 Task: Find connections with filter location Diphu with filter topic #fundraisingwith filter profile language Spanish with filter current company Fresher Jobs with filter school Government College of Engineering, Tirunelveli with filter industry Food and Beverage Manufacturing with filter service category Management with filter keywords title Office Manager
Action: Mouse moved to (154, 229)
Screenshot: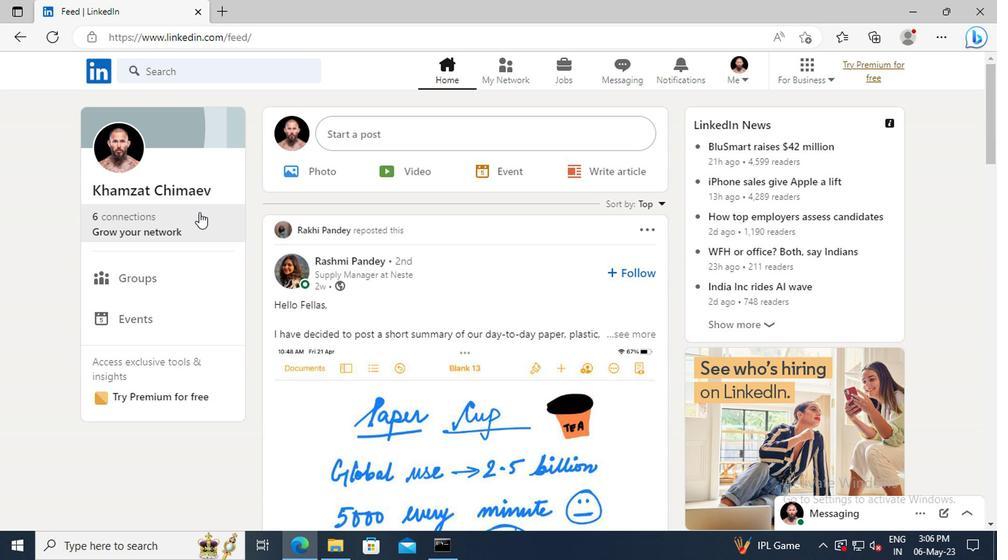 
Action: Mouse pressed left at (154, 229)
Screenshot: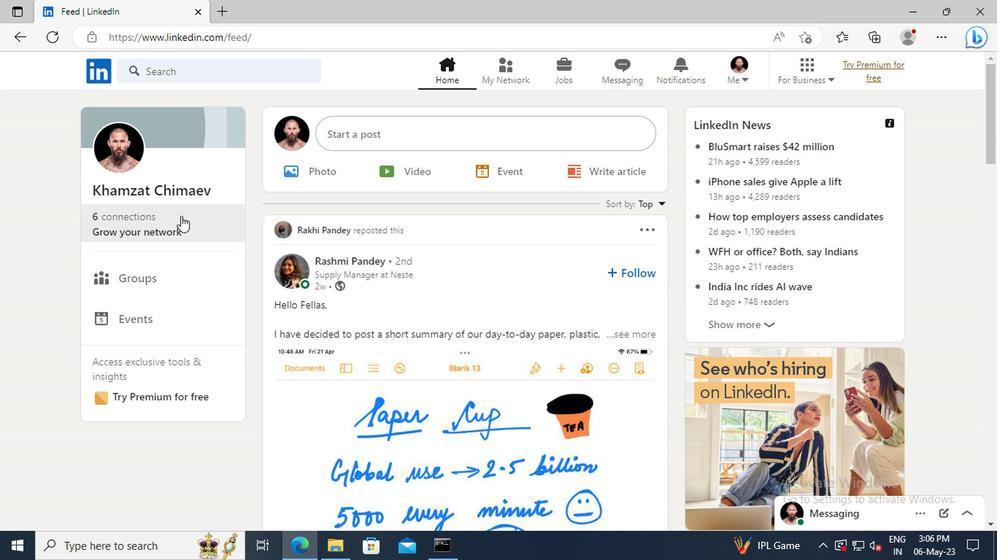 
Action: Mouse moved to (163, 156)
Screenshot: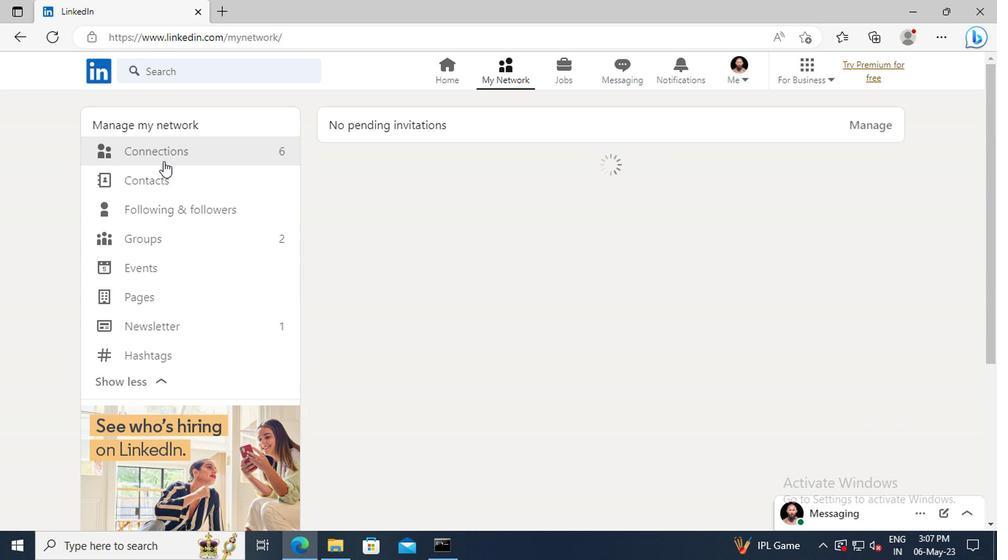 
Action: Mouse pressed left at (163, 156)
Screenshot: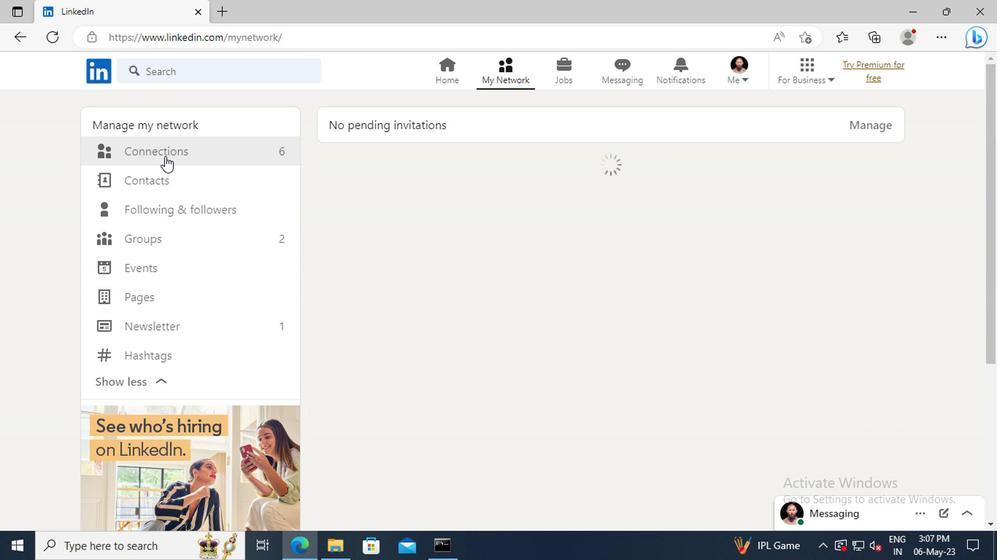 
Action: Mouse moved to (579, 159)
Screenshot: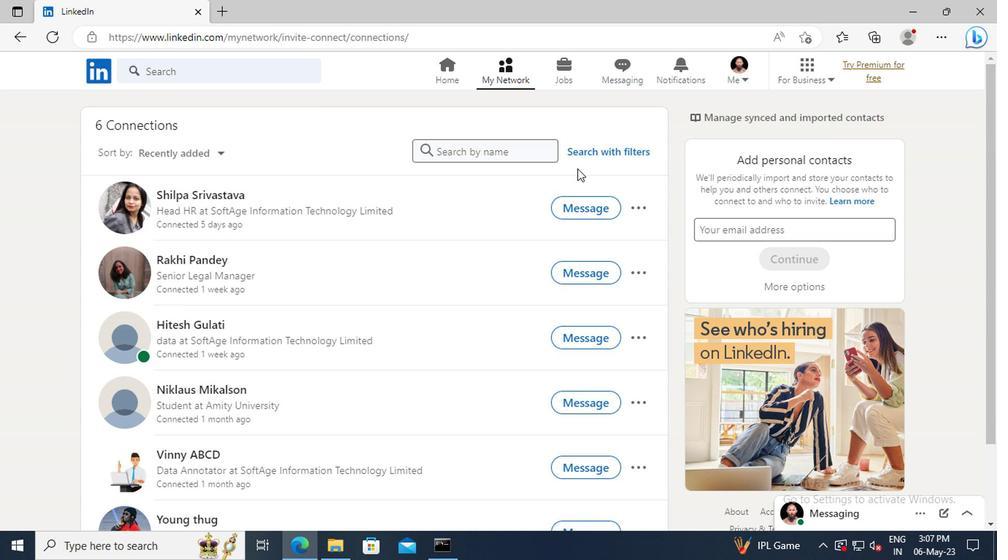 
Action: Mouse pressed left at (579, 159)
Screenshot: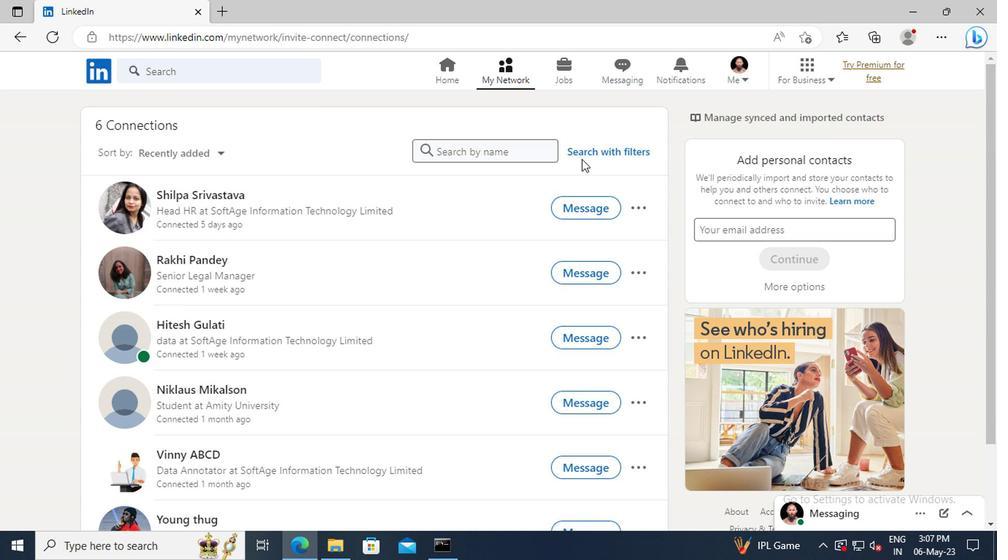 
Action: Mouse moved to (550, 114)
Screenshot: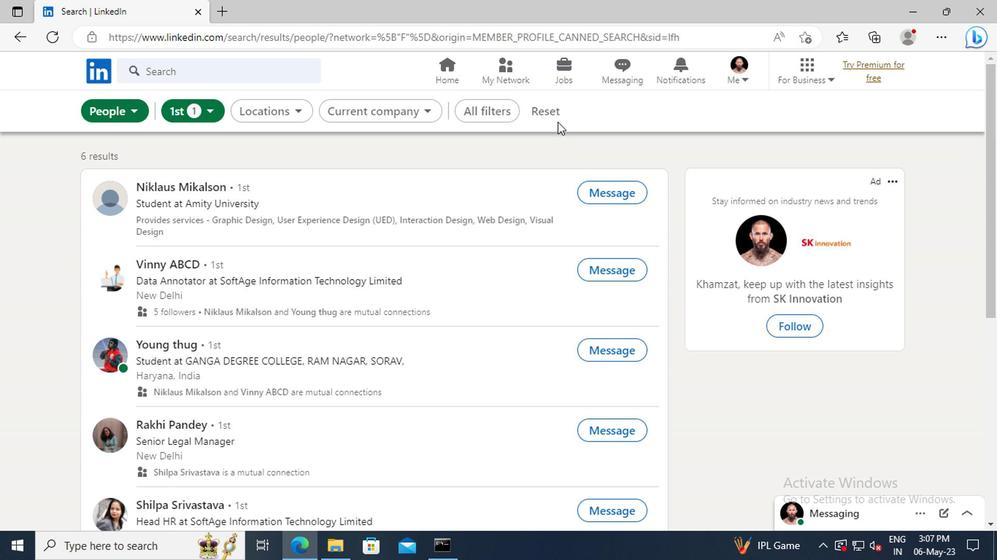 
Action: Mouse pressed left at (550, 114)
Screenshot: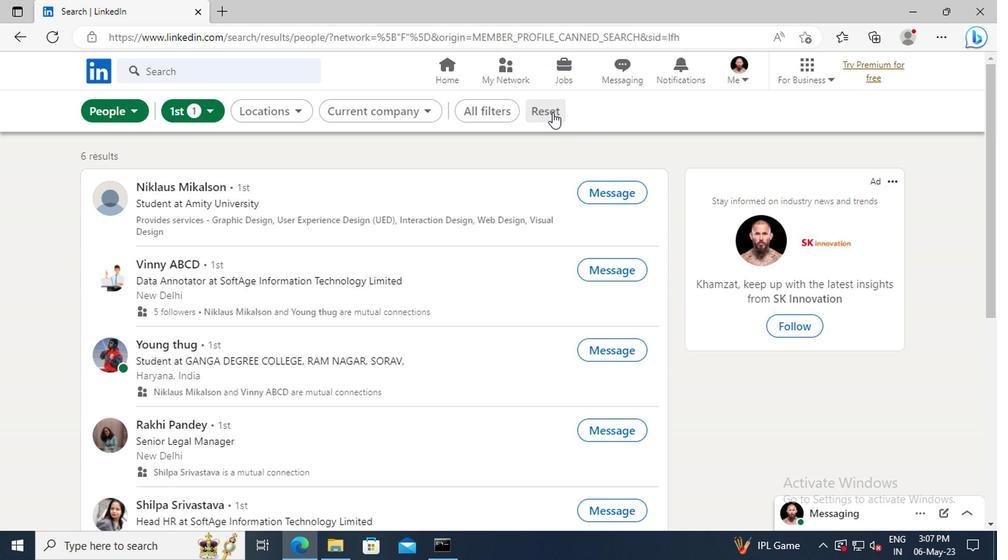
Action: Mouse moved to (525, 111)
Screenshot: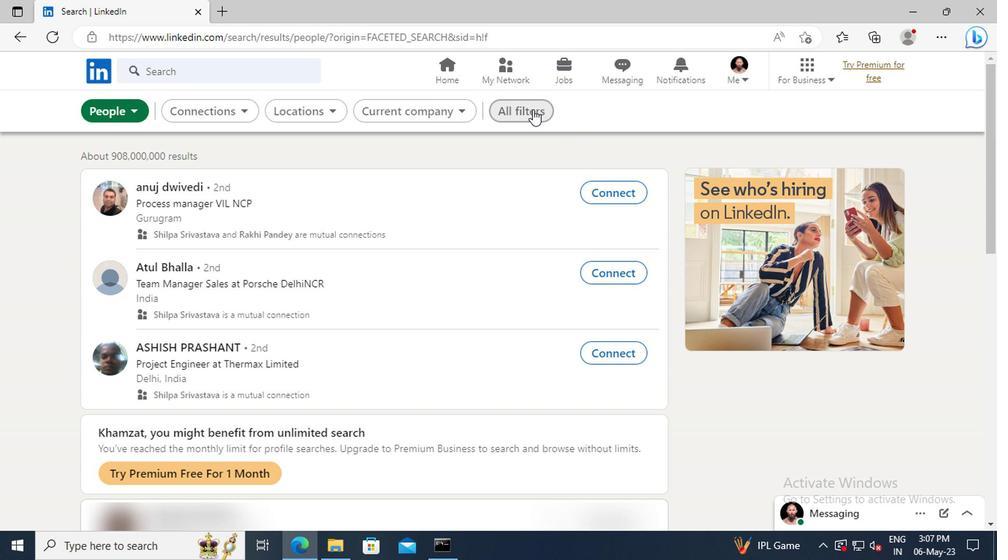 
Action: Mouse pressed left at (525, 111)
Screenshot: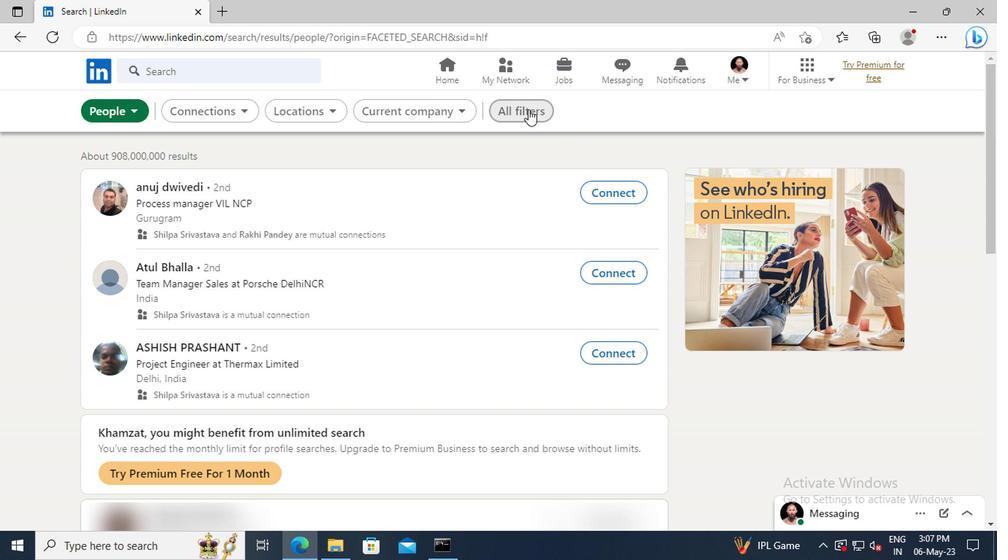 
Action: Mouse moved to (794, 266)
Screenshot: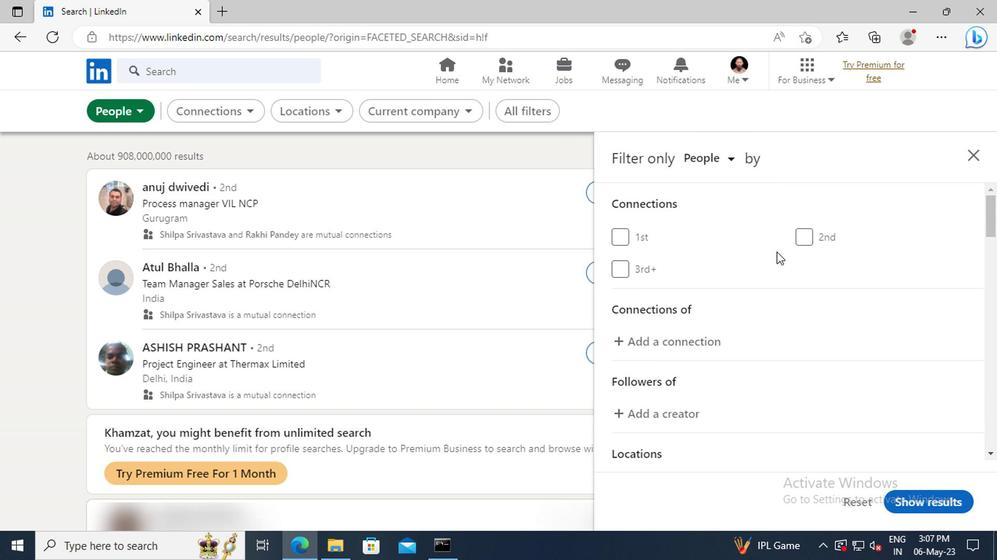 
Action: Mouse scrolled (794, 265) with delta (0, -1)
Screenshot: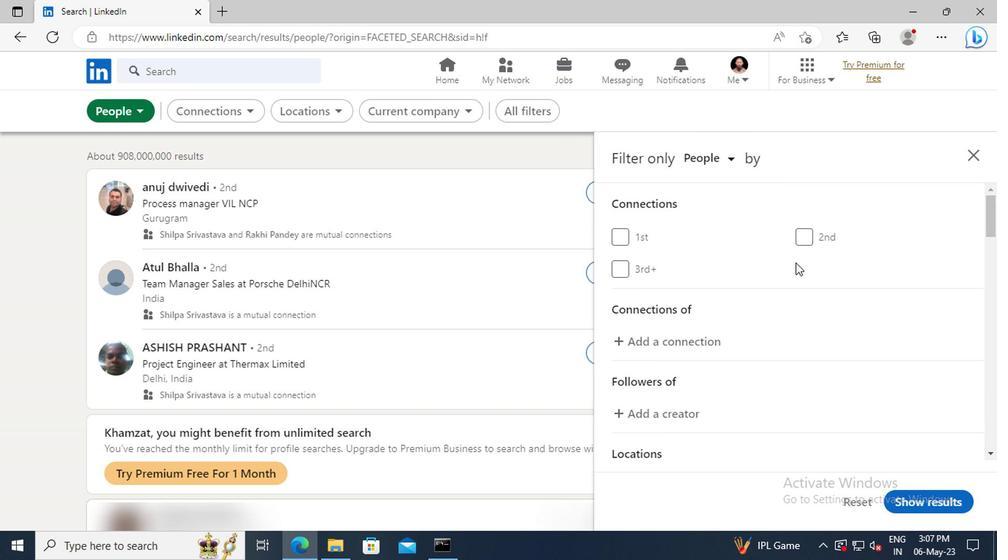 
Action: Mouse scrolled (794, 265) with delta (0, -1)
Screenshot: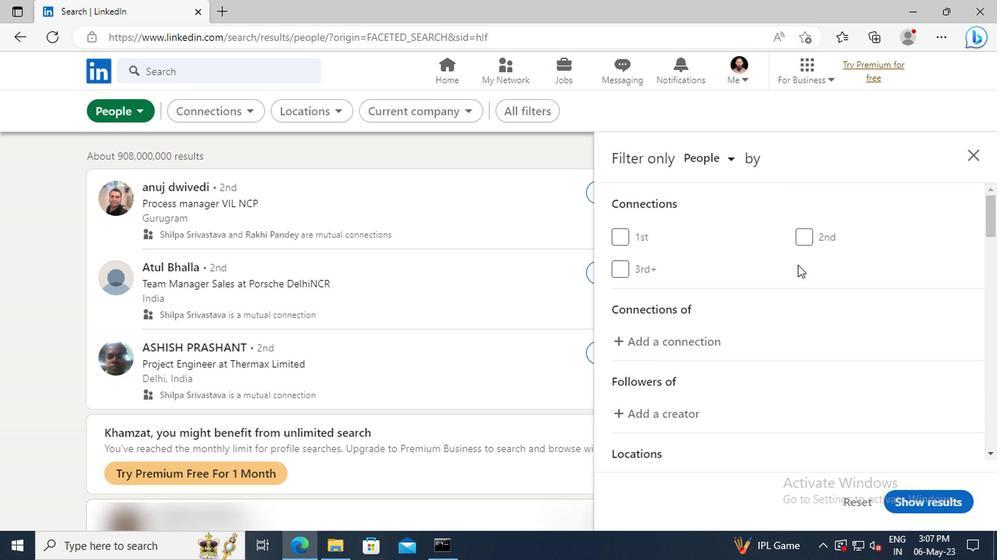 
Action: Mouse scrolled (794, 265) with delta (0, -1)
Screenshot: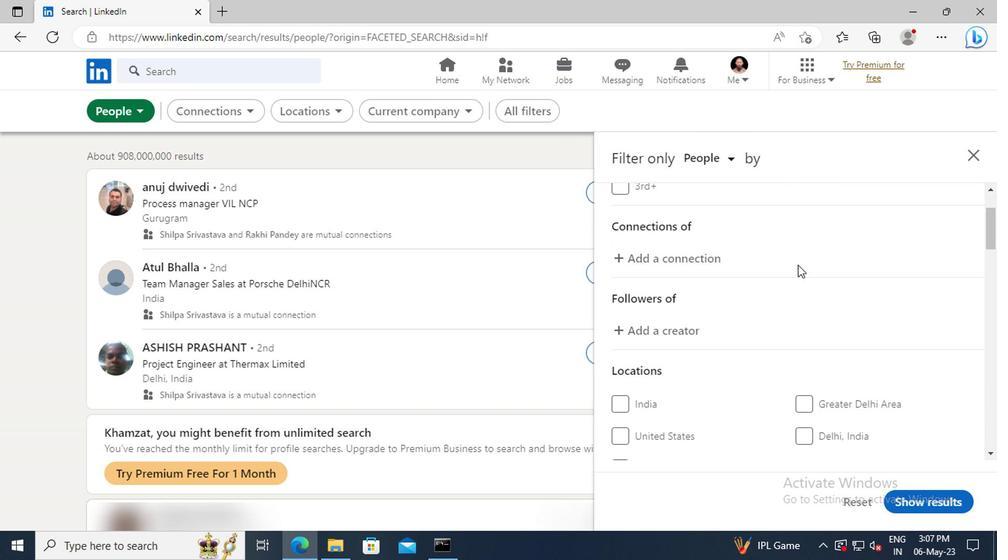 
Action: Mouse scrolled (794, 265) with delta (0, -1)
Screenshot: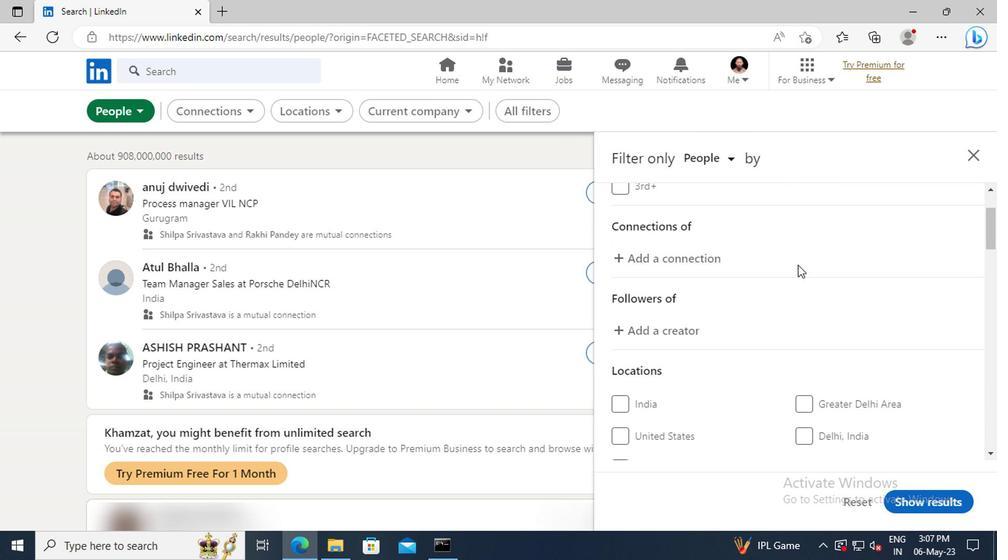 
Action: Mouse scrolled (794, 265) with delta (0, -1)
Screenshot: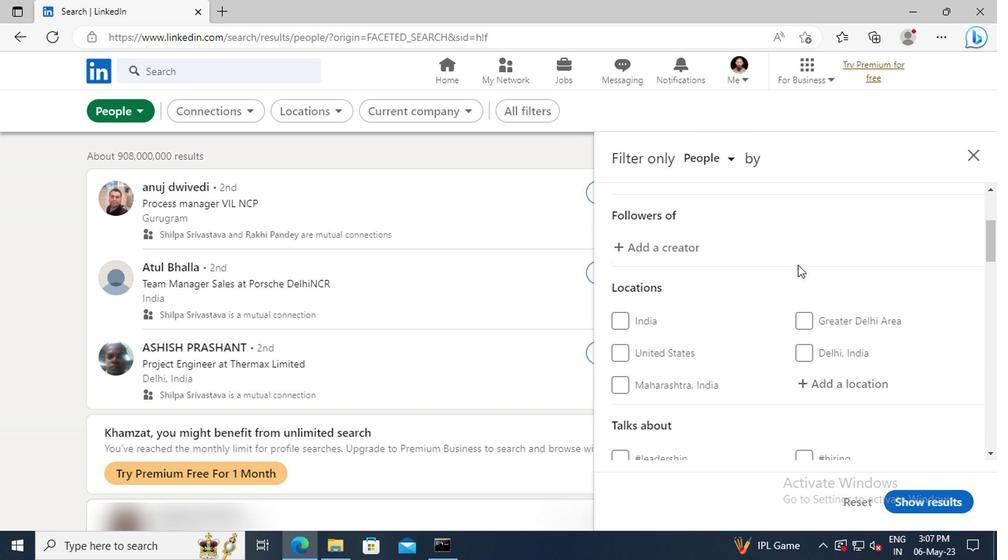 
Action: Mouse scrolled (794, 265) with delta (0, -1)
Screenshot: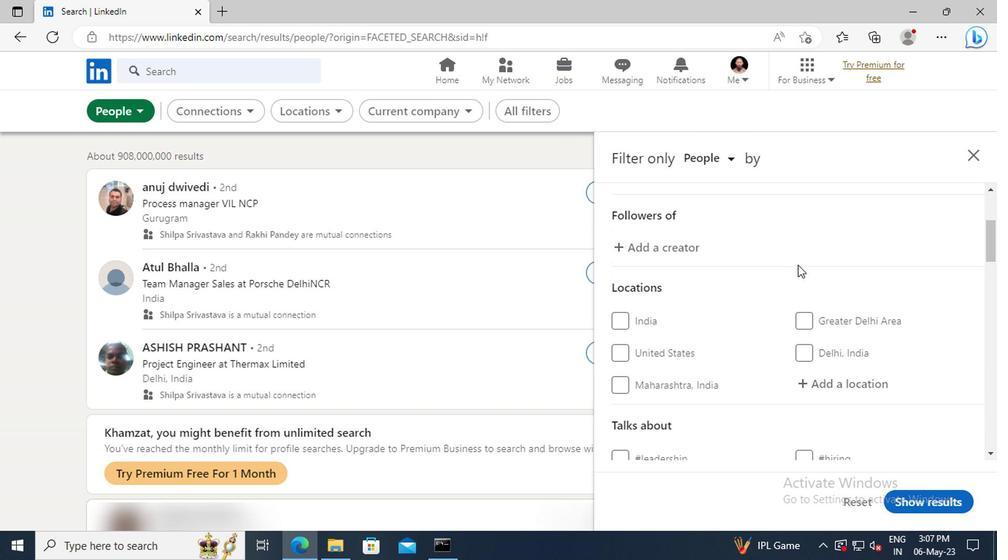 
Action: Mouse moved to (814, 301)
Screenshot: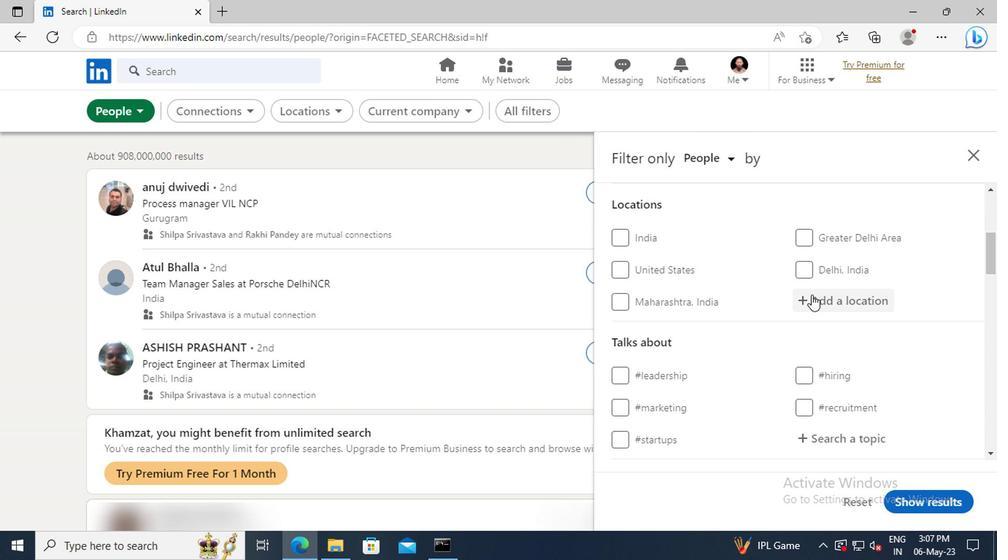 
Action: Mouse pressed left at (814, 301)
Screenshot: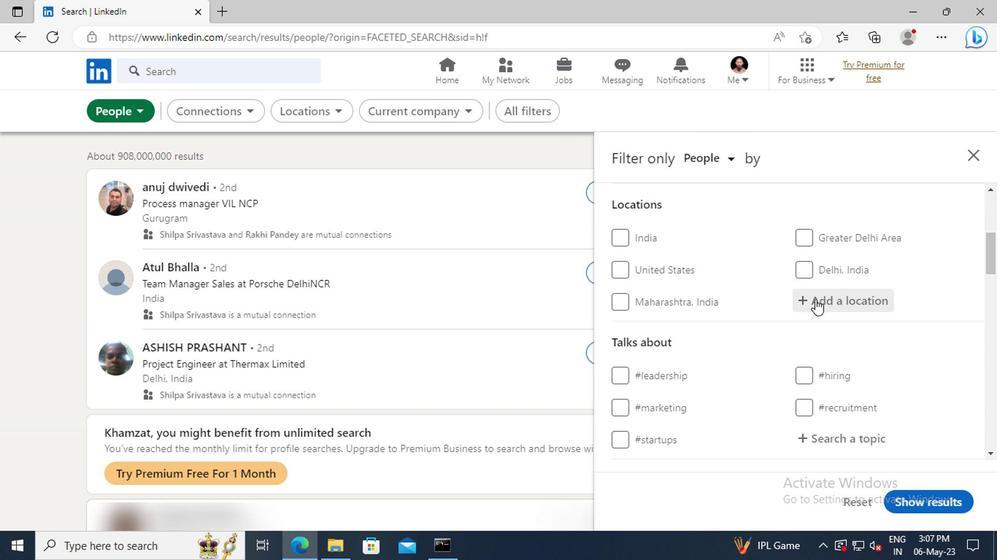 
Action: Mouse moved to (814, 302)
Screenshot: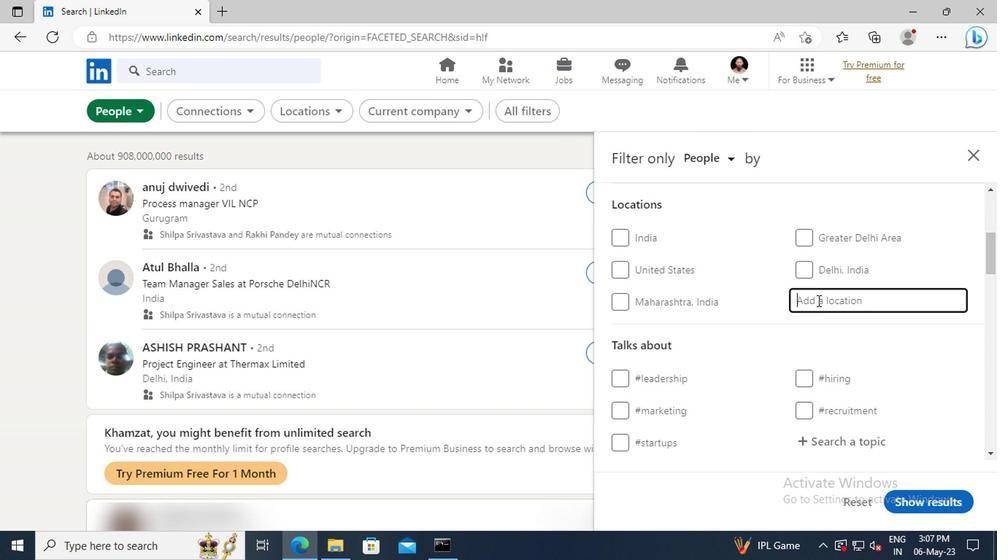 
Action: Key pressed <Key.shift>DIPHU
Screenshot: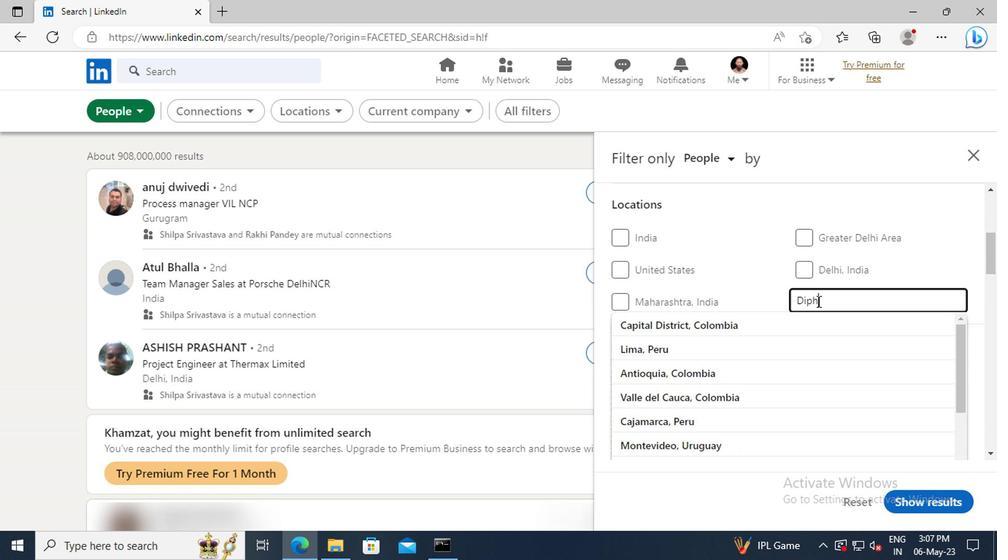 
Action: Mouse moved to (814, 321)
Screenshot: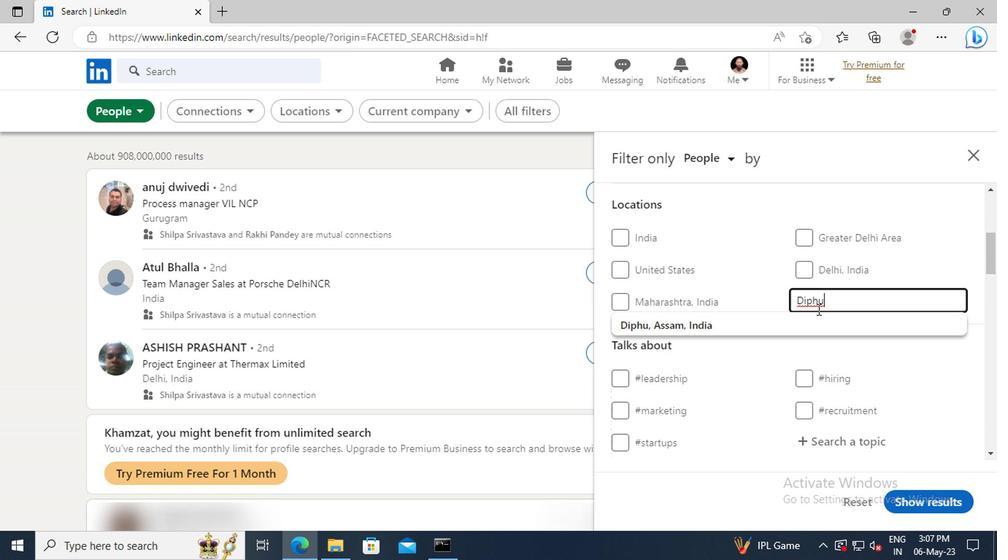 
Action: Mouse pressed left at (814, 321)
Screenshot: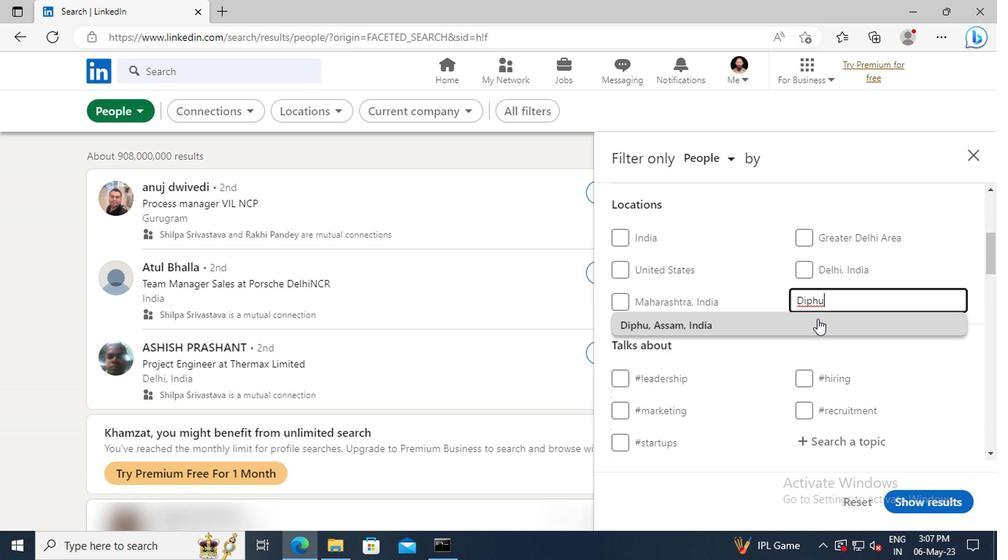 
Action: Mouse scrolled (814, 321) with delta (0, 0)
Screenshot: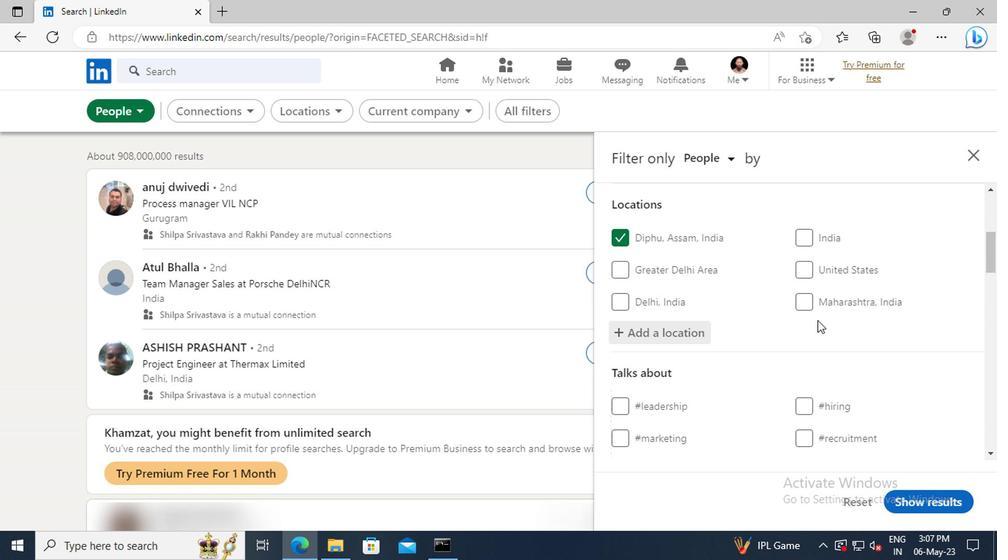 
Action: Mouse scrolled (814, 321) with delta (0, 0)
Screenshot: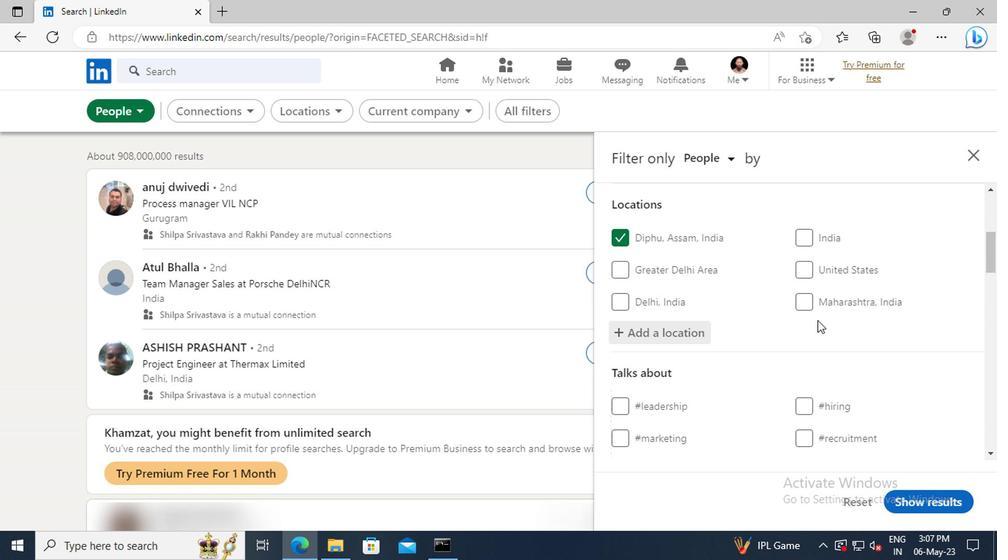 
Action: Mouse scrolled (814, 321) with delta (0, 0)
Screenshot: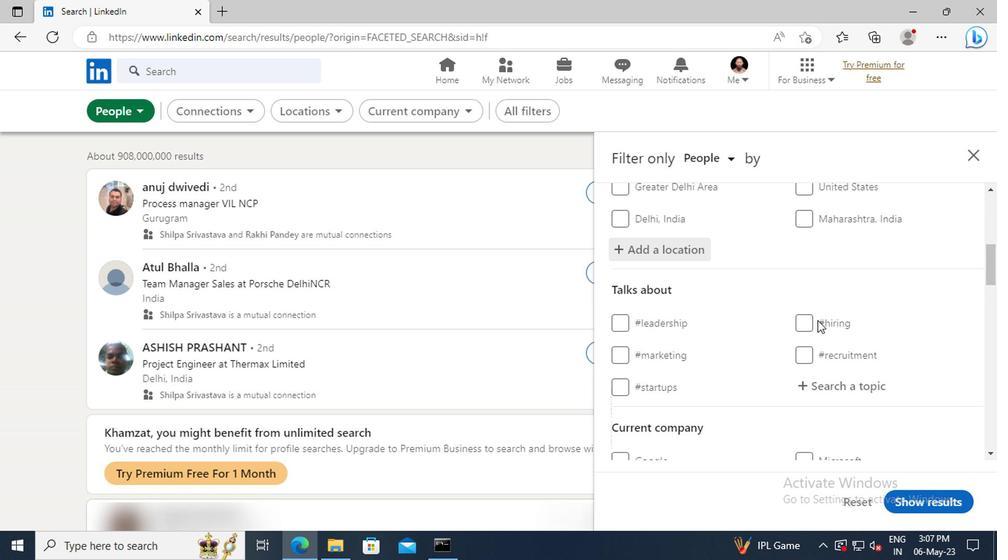 
Action: Mouse moved to (821, 341)
Screenshot: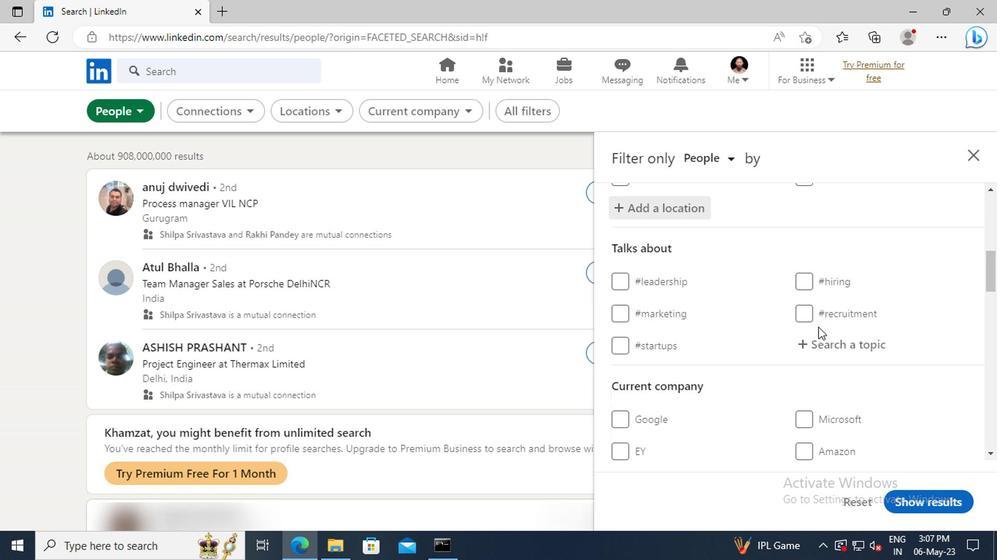 
Action: Mouse pressed left at (821, 341)
Screenshot: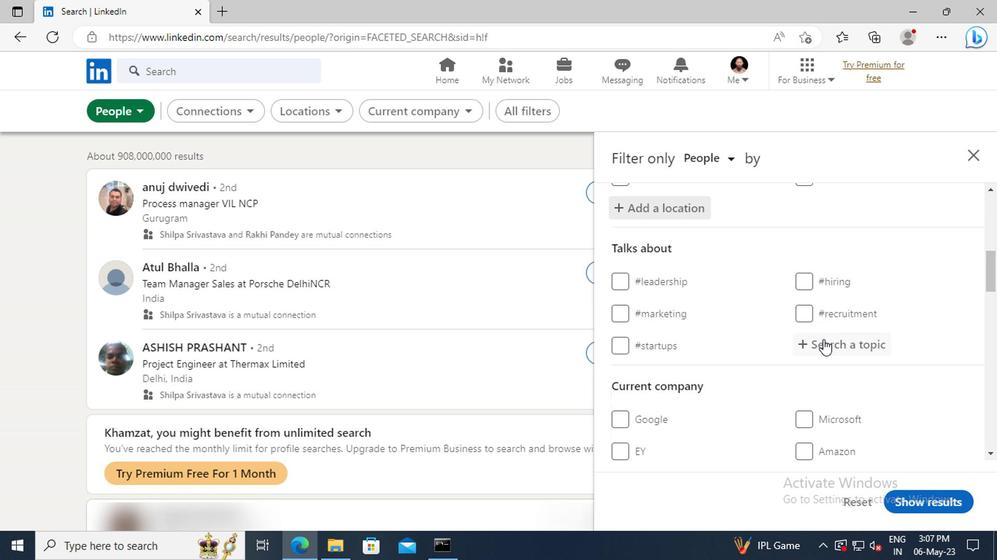
Action: Mouse moved to (823, 343)
Screenshot: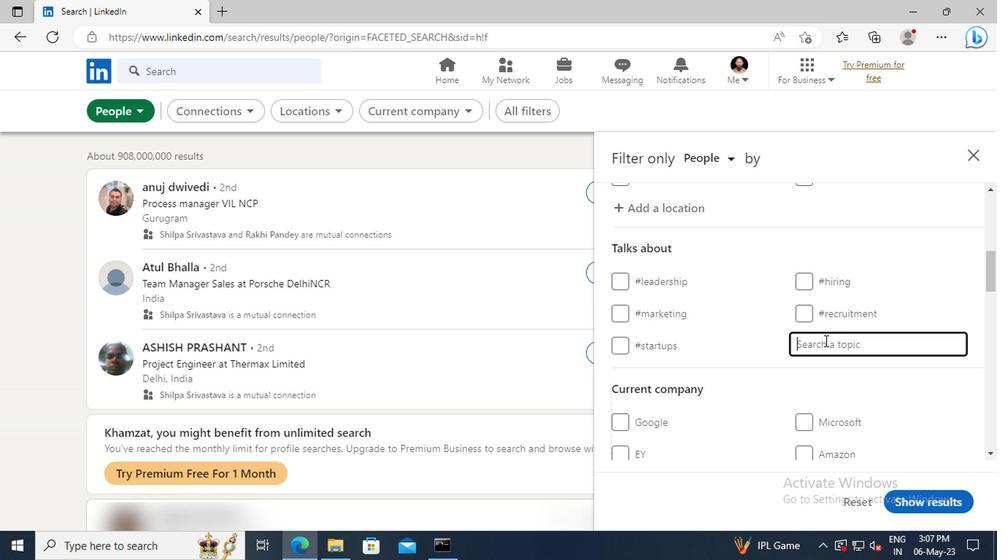 
Action: Key pressed FUNDR
Screenshot: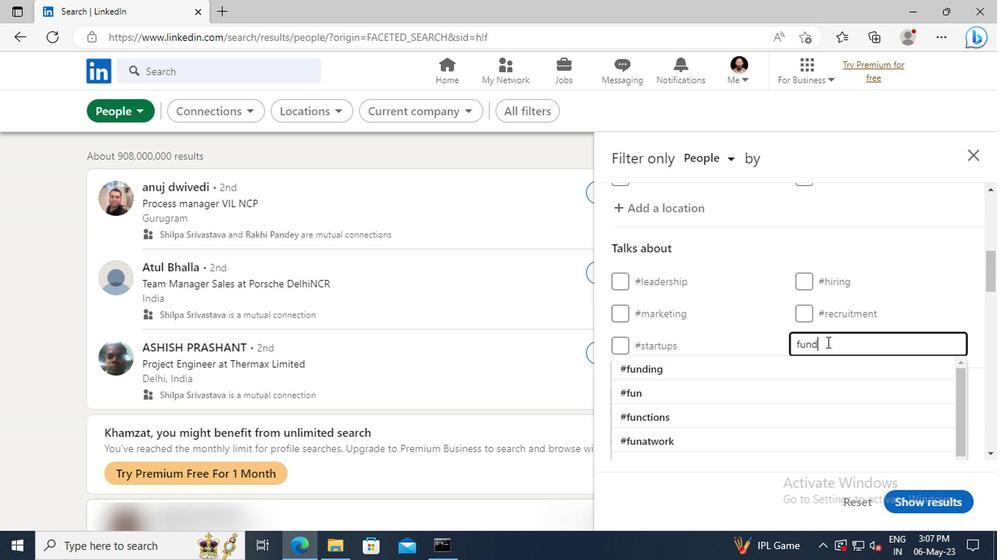 
Action: Mouse moved to (822, 370)
Screenshot: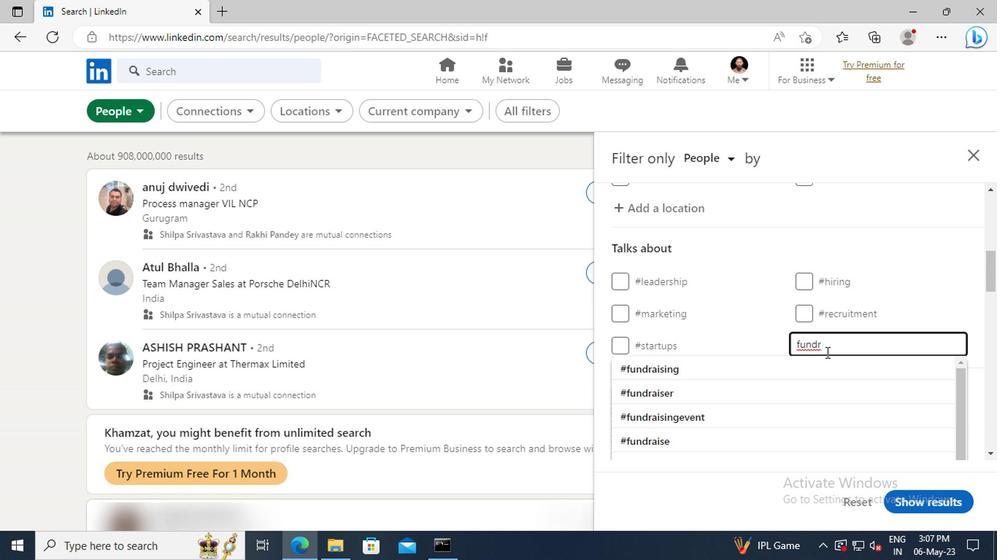 
Action: Mouse pressed left at (822, 370)
Screenshot: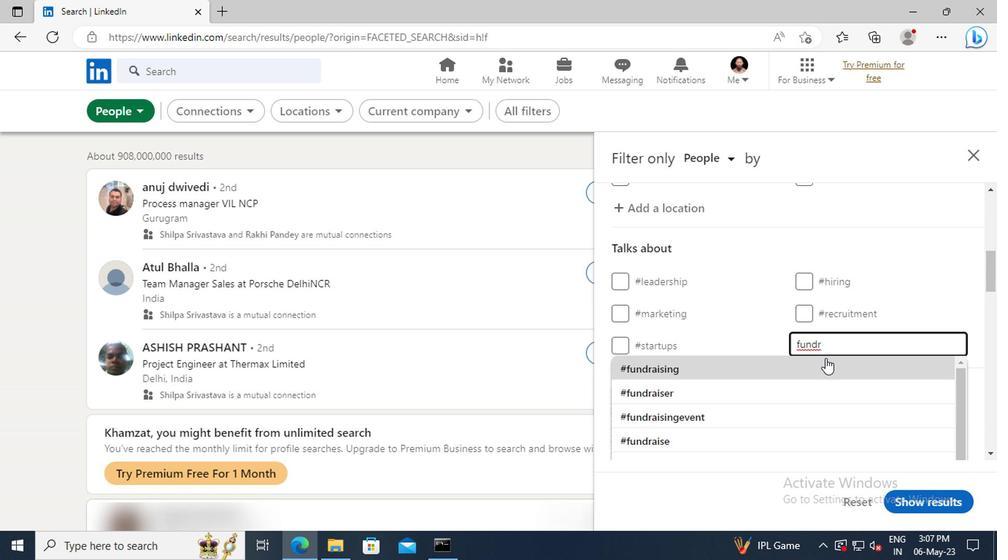
Action: Mouse scrolled (822, 369) with delta (0, -1)
Screenshot: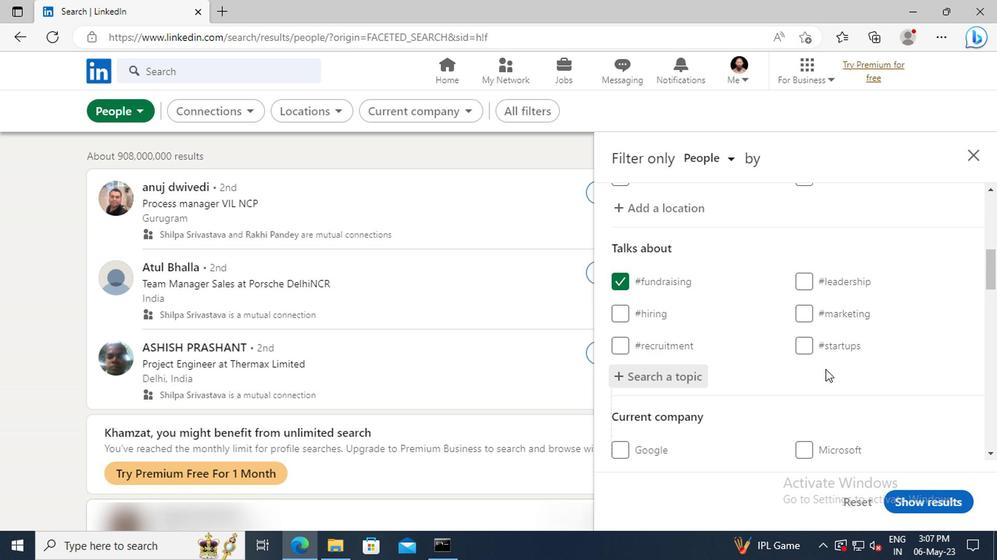 
Action: Mouse scrolled (822, 369) with delta (0, -1)
Screenshot: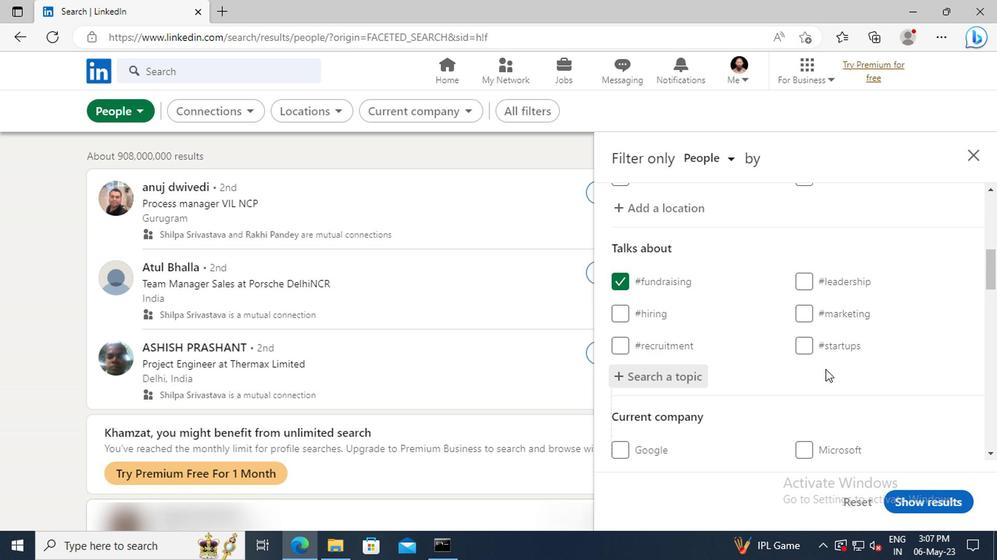 
Action: Mouse scrolled (822, 369) with delta (0, -1)
Screenshot: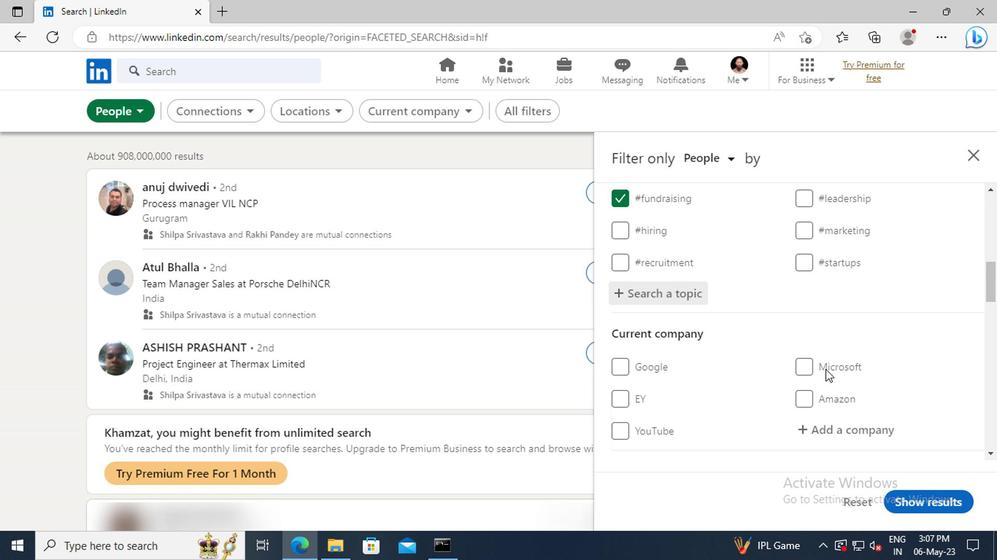 
Action: Mouse scrolled (822, 369) with delta (0, -1)
Screenshot: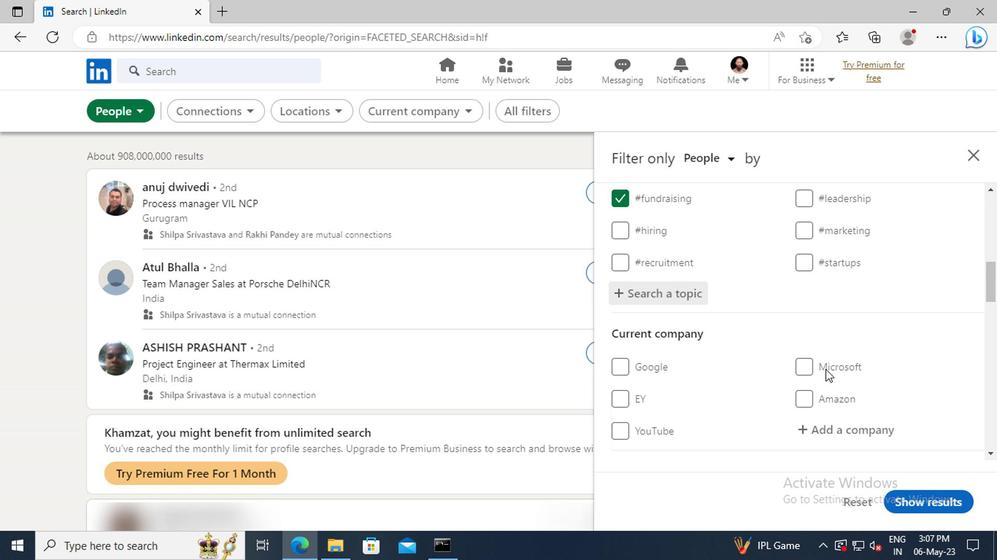 
Action: Mouse scrolled (822, 369) with delta (0, -1)
Screenshot: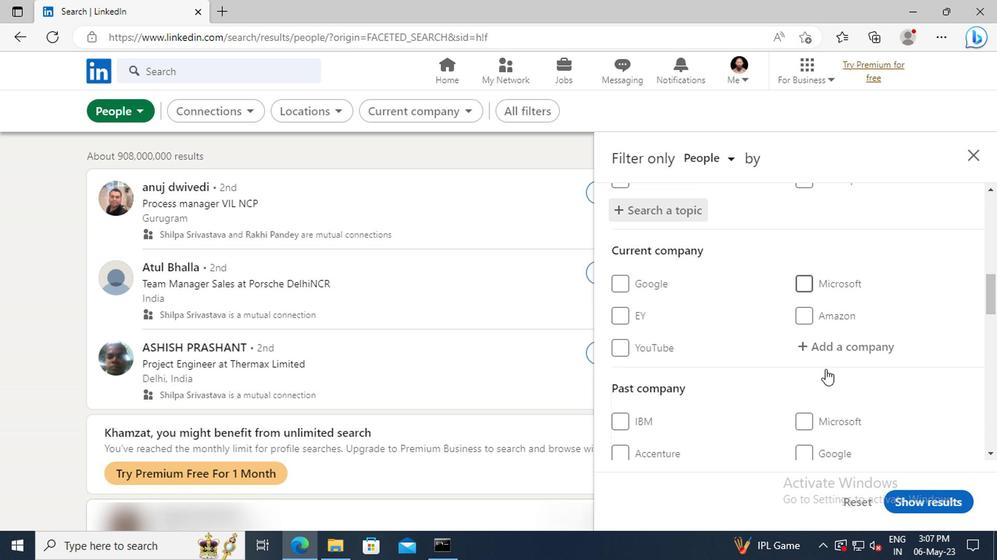 
Action: Mouse scrolled (822, 369) with delta (0, -1)
Screenshot: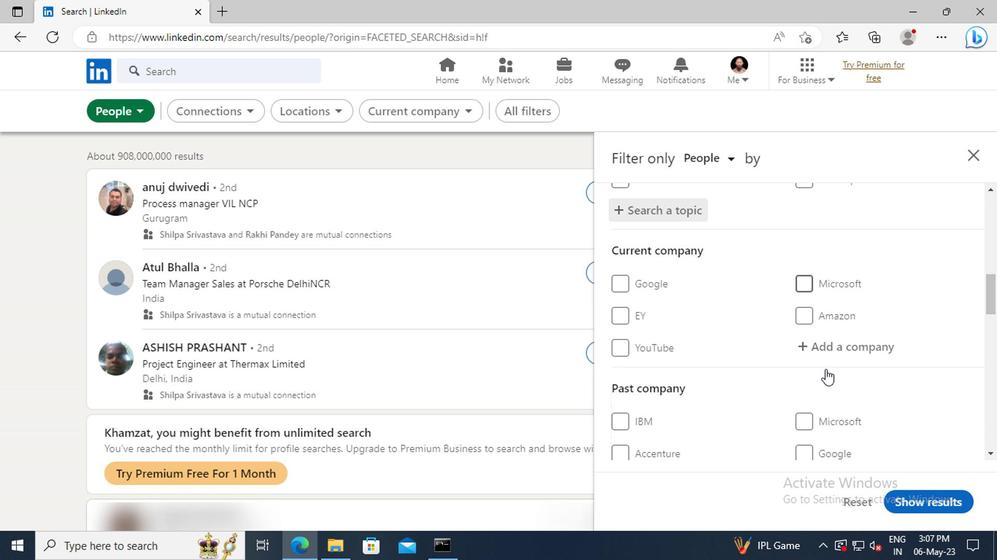 
Action: Mouse scrolled (822, 369) with delta (0, -1)
Screenshot: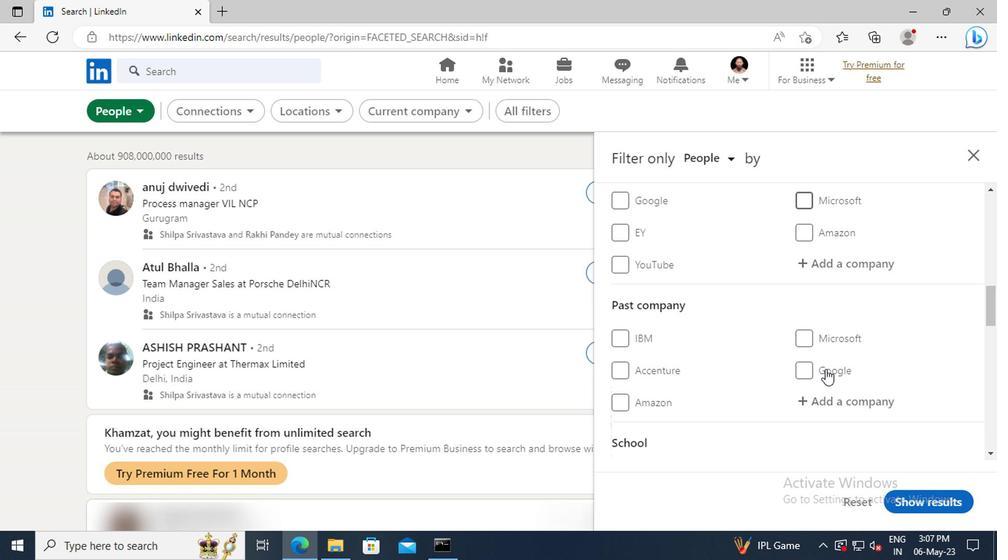 
Action: Mouse scrolled (822, 369) with delta (0, -1)
Screenshot: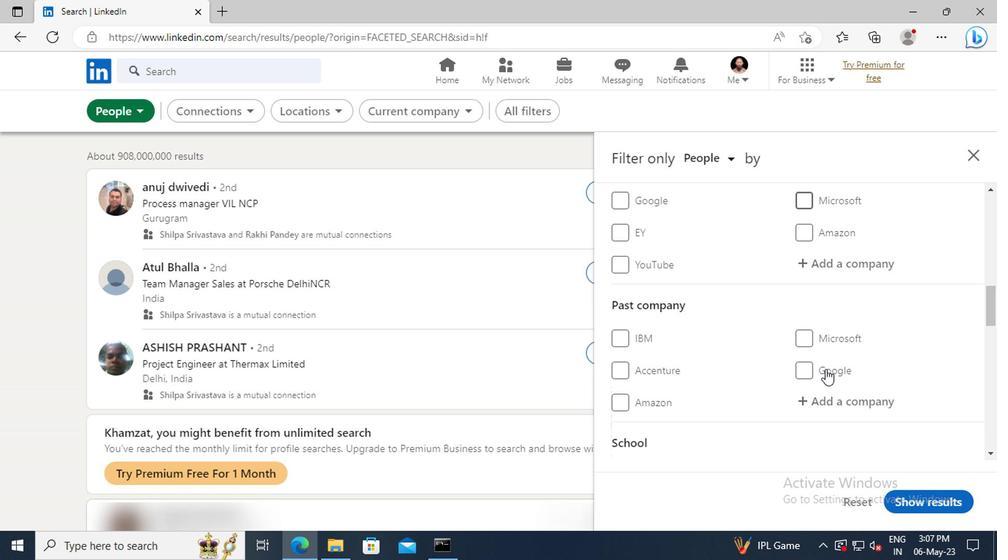 
Action: Mouse scrolled (822, 369) with delta (0, -1)
Screenshot: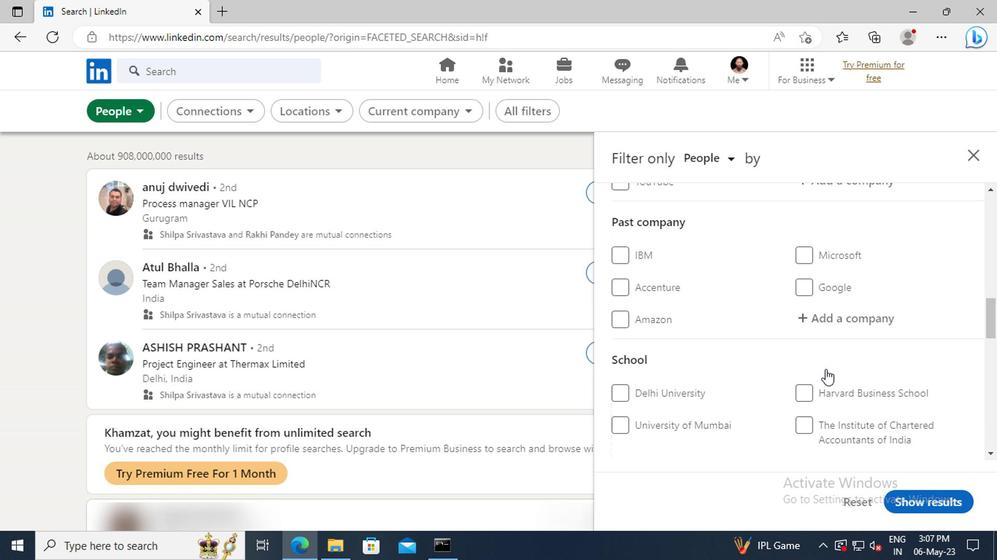 
Action: Mouse scrolled (822, 369) with delta (0, -1)
Screenshot: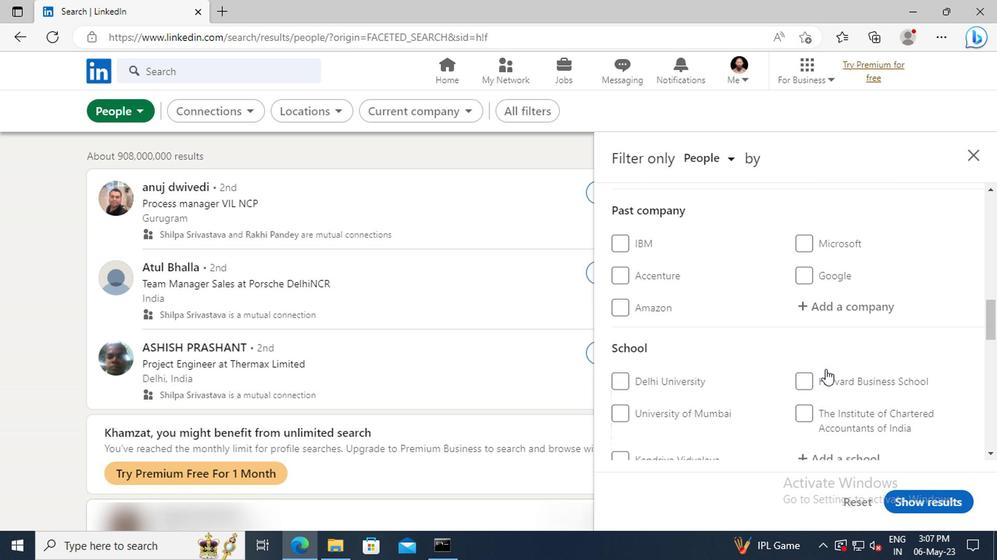 
Action: Mouse scrolled (822, 369) with delta (0, -1)
Screenshot: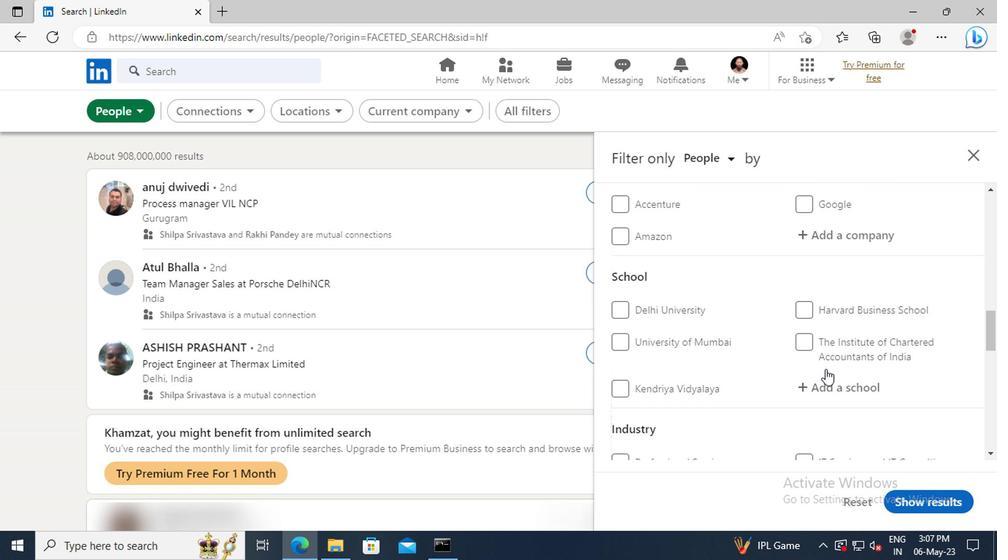 
Action: Mouse scrolled (822, 369) with delta (0, -1)
Screenshot: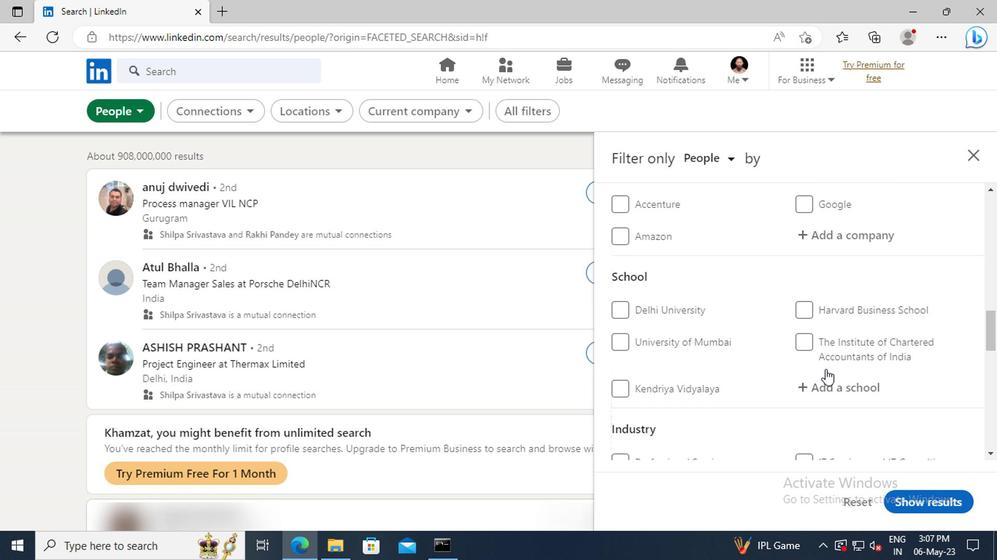 
Action: Mouse scrolled (822, 369) with delta (0, -1)
Screenshot: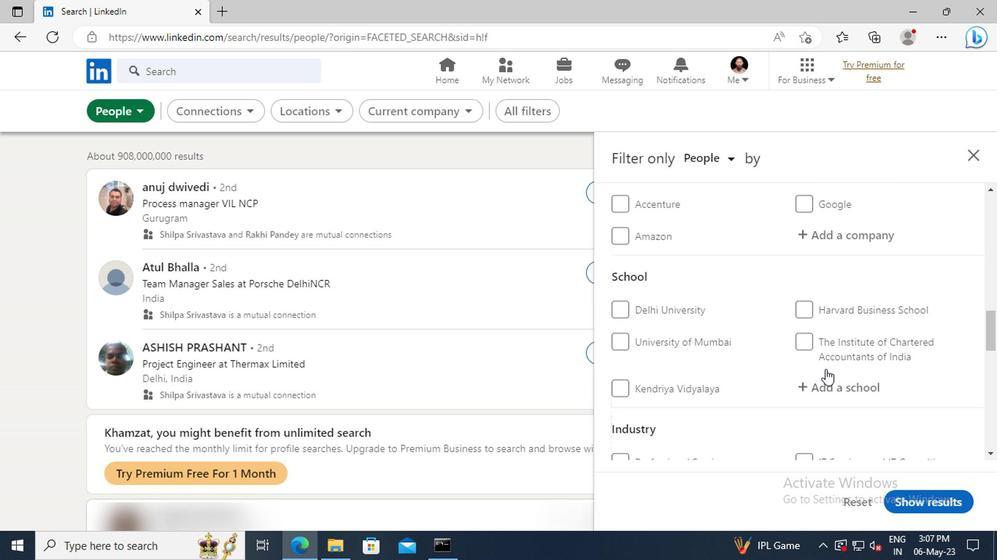 
Action: Mouse scrolled (822, 369) with delta (0, -1)
Screenshot: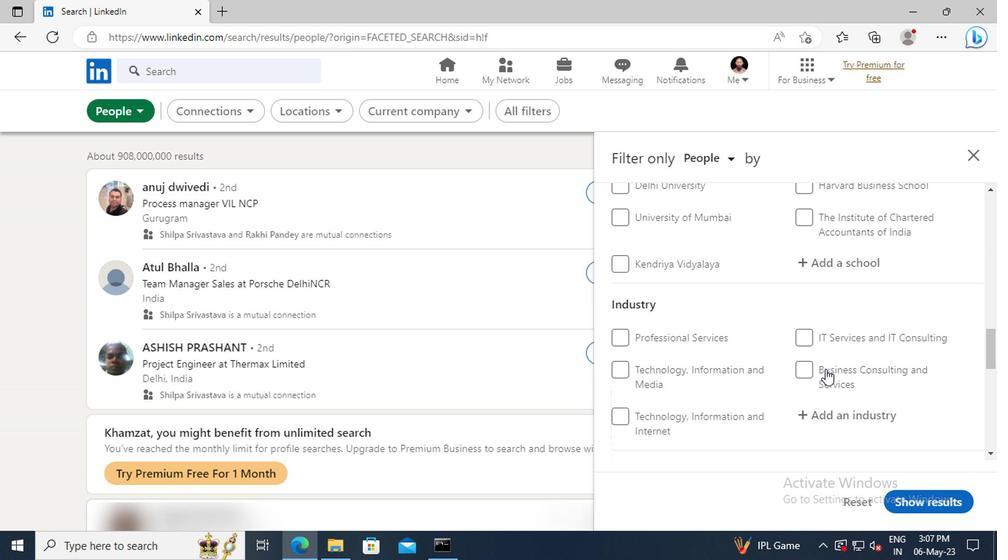 
Action: Mouse scrolled (822, 369) with delta (0, -1)
Screenshot: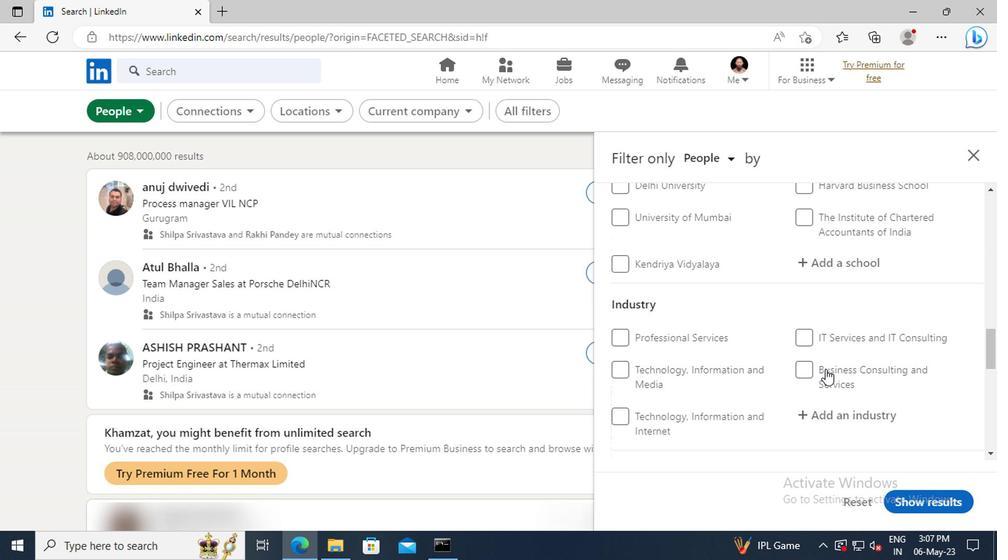 
Action: Mouse scrolled (822, 369) with delta (0, -1)
Screenshot: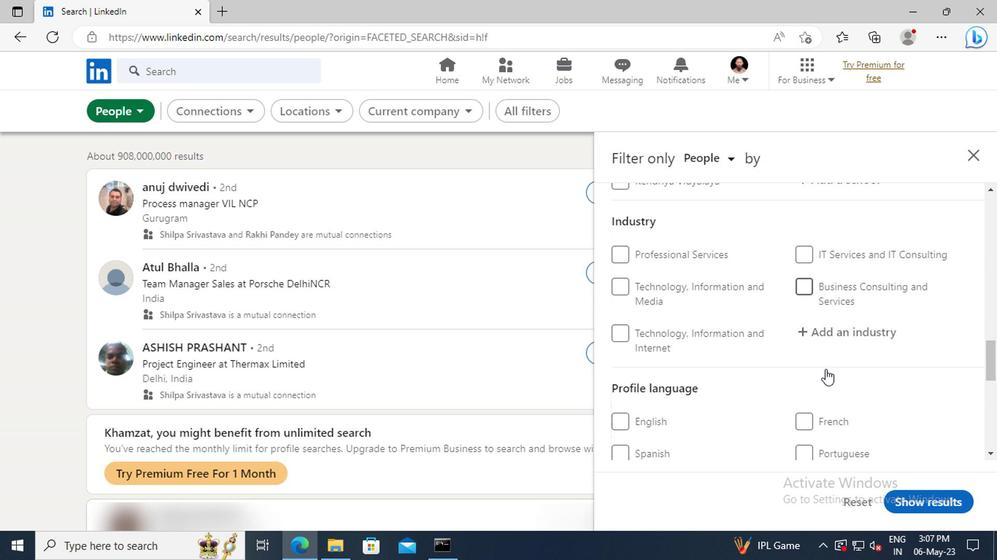 
Action: Mouse scrolled (822, 369) with delta (0, -1)
Screenshot: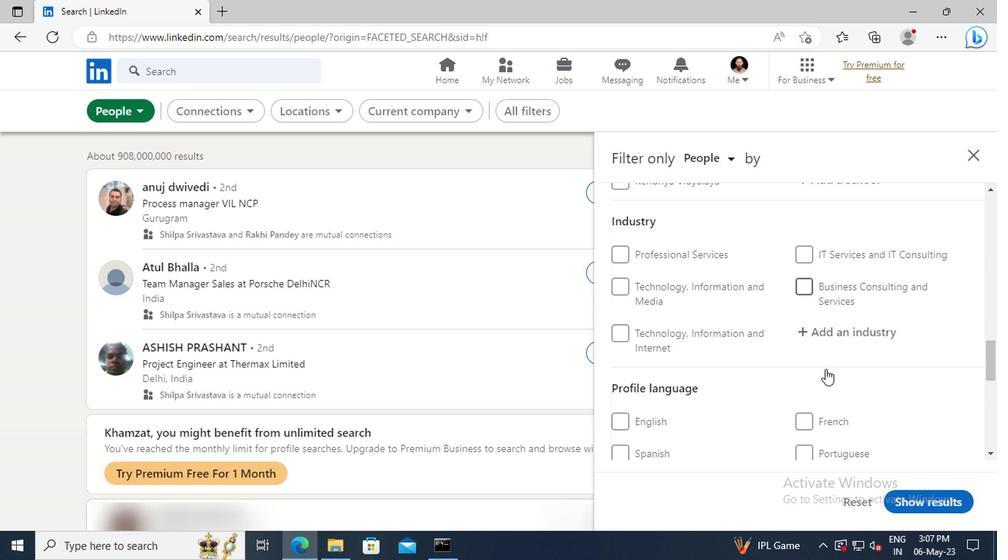 
Action: Mouse moved to (620, 370)
Screenshot: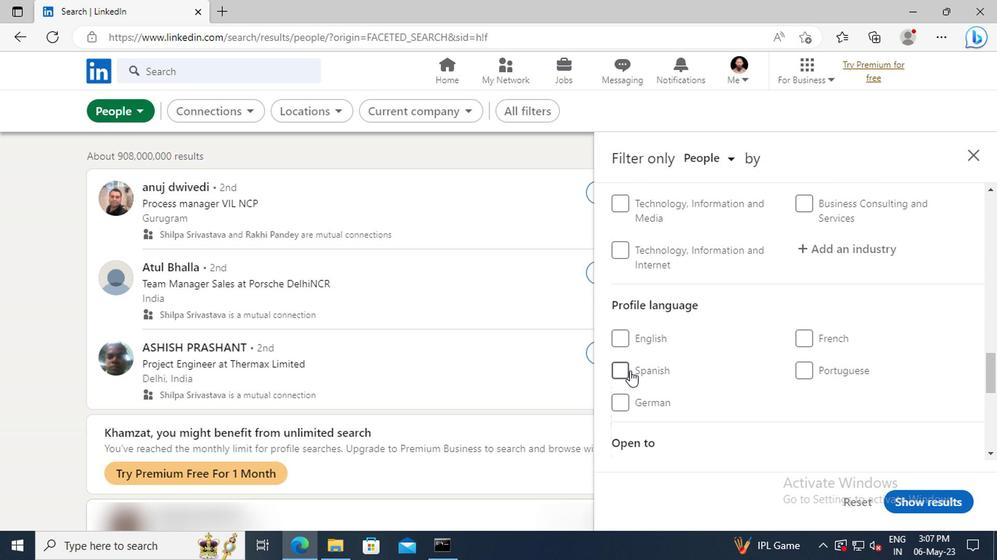 
Action: Mouse pressed left at (620, 370)
Screenshot: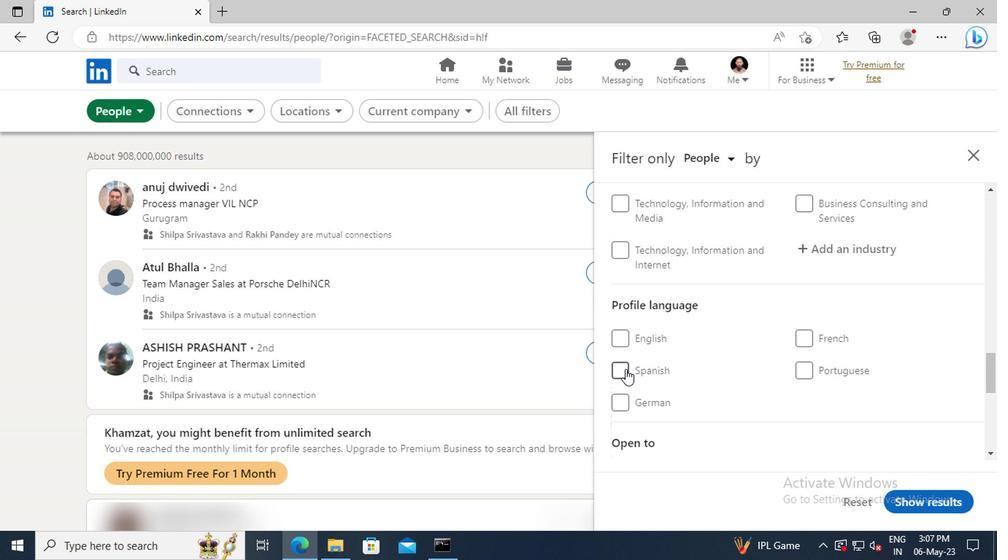 
Action: Mouse moved to (810, 343)
Screenshot: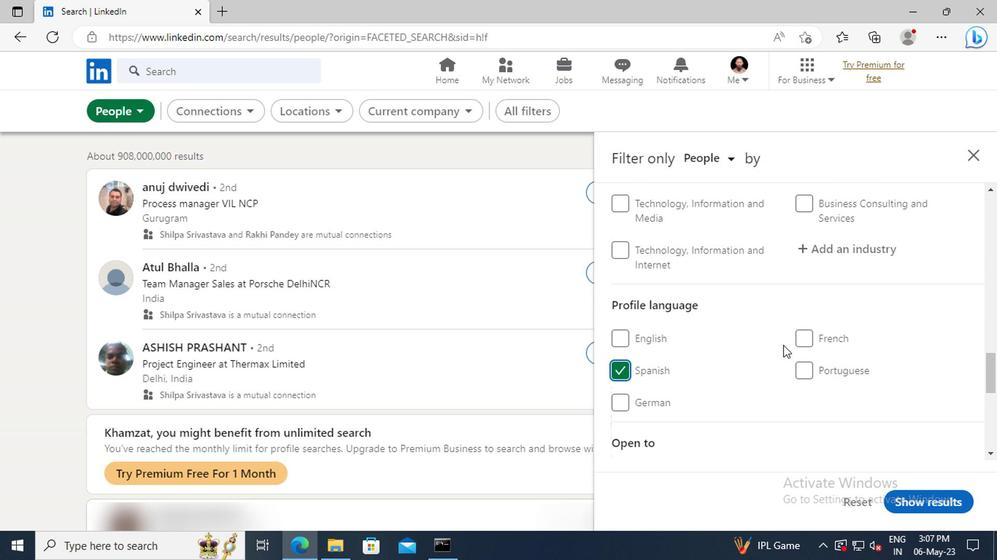 
Action: Mouse scrolled (810, 343) with delta (0, 0)
Screenshot: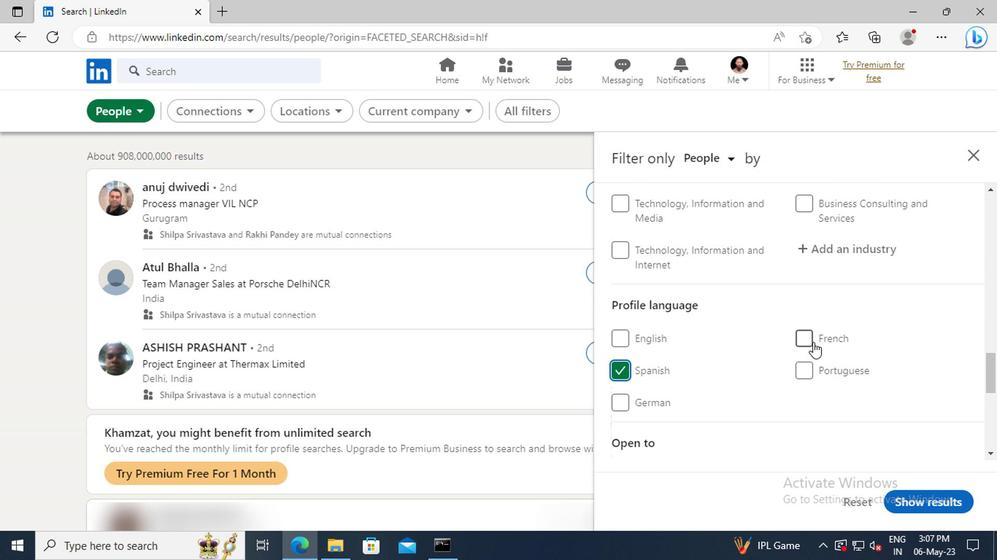 
Action: Mouse scrolled (810, 343) with delta (0, 0)
Screenshot: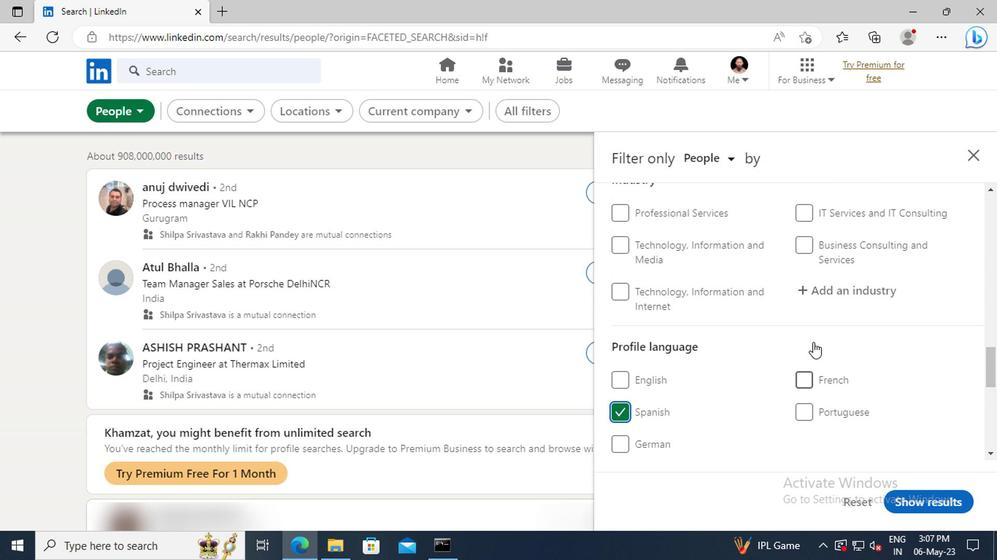 
Action: Mouse scrolled (810, 343) with delta (0, 0)
Screenshot: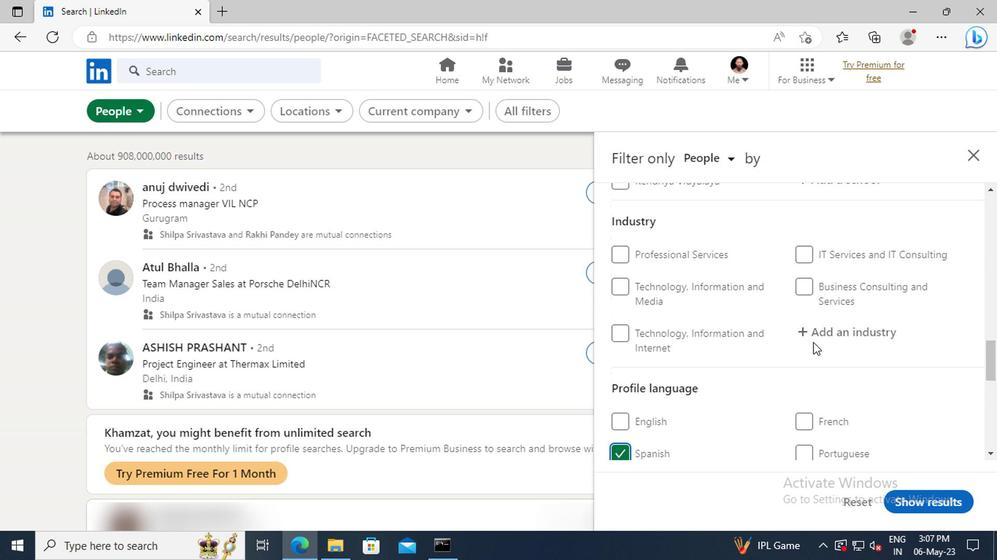 
Action: Mouse scrolled (810, 343) with delta (0, 0)
Screenshot: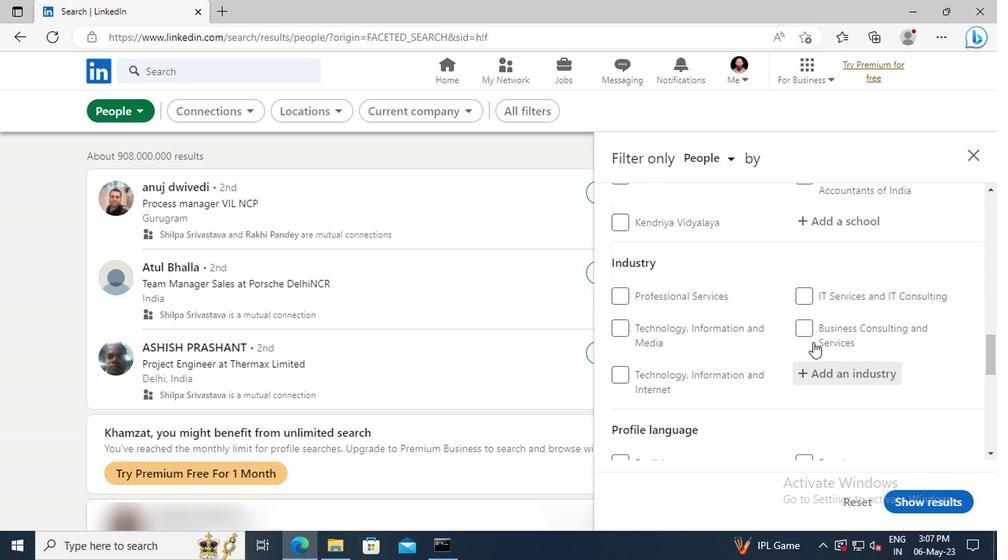 
Action: Mouse scrolled (810, 343) with delta (0, 0)
Screenshot: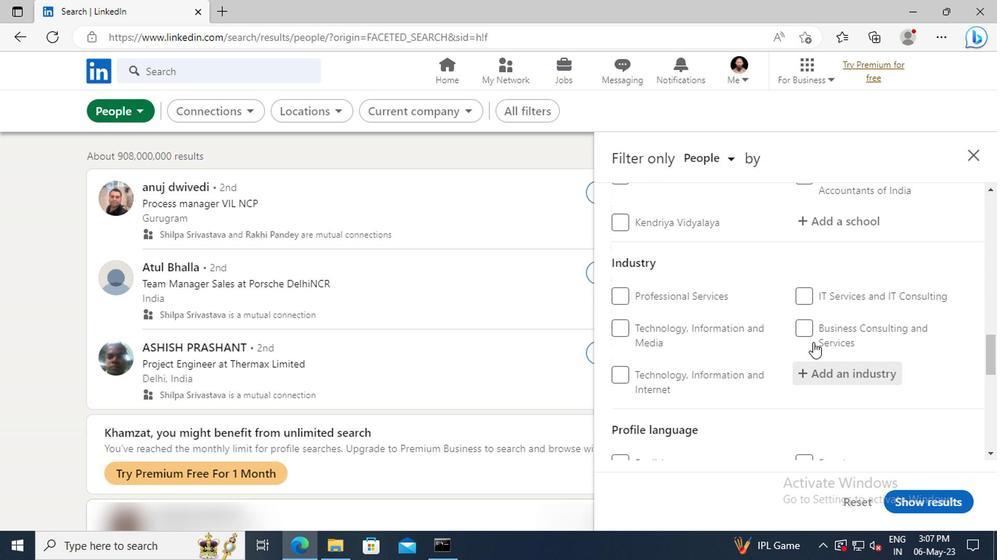
Action: Mouse scrolled (810, 343) with delta (0, 0)
Screenshot: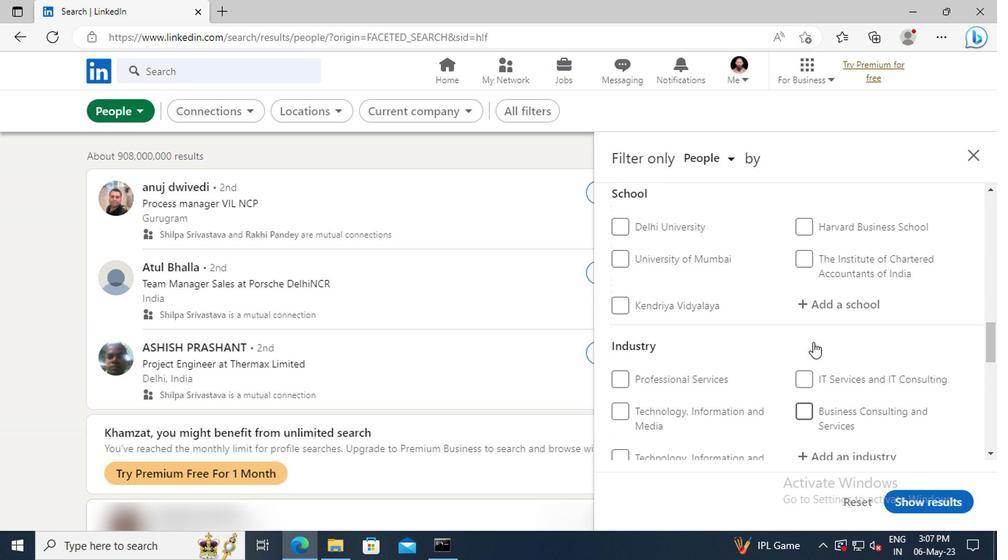 
Action: Mouse scrolled (810, 343) with delta (0, 0)
Screenshot: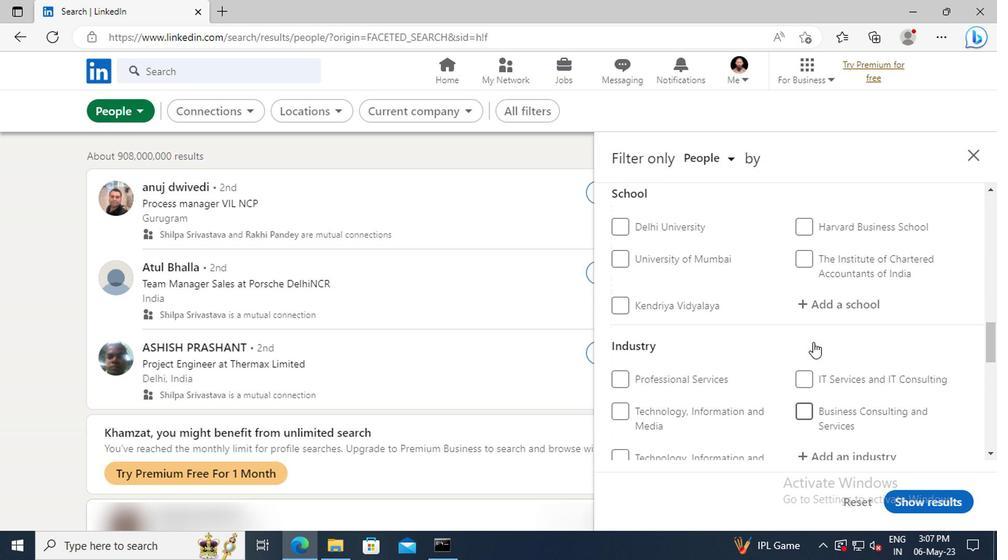 
Action: Mouse scrolled (810, 343) with delta (0, 0)
Screenshot: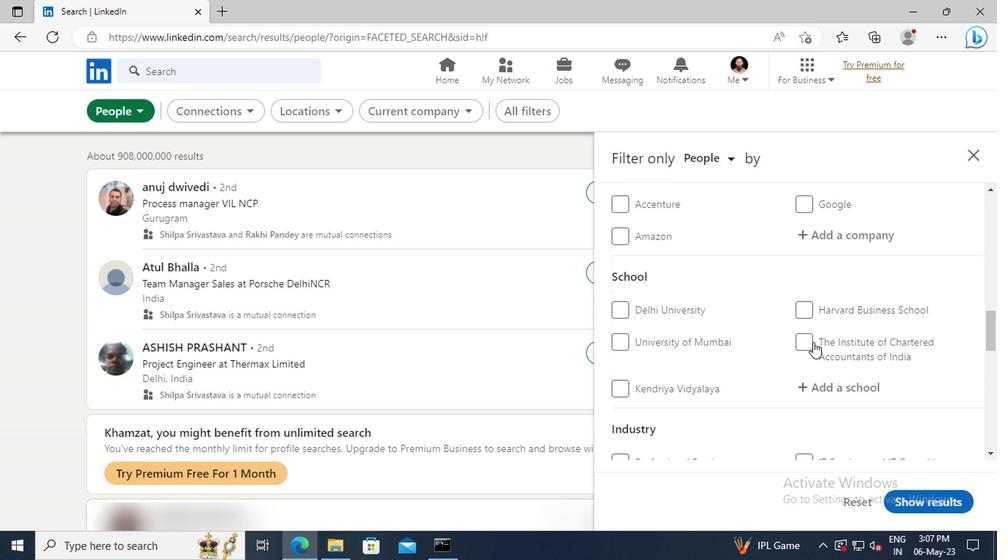 
Action: Mouse scrolled (810, 343) with delta (0, 0)
Screenshot: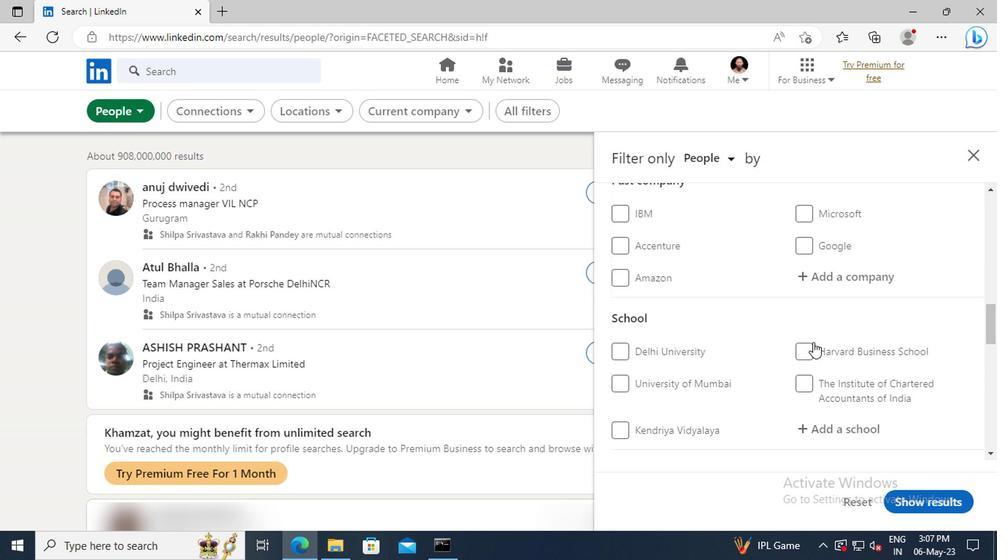 
Action: Mouse scrolled (810, 343) with delta (0, 0)
Screenshot: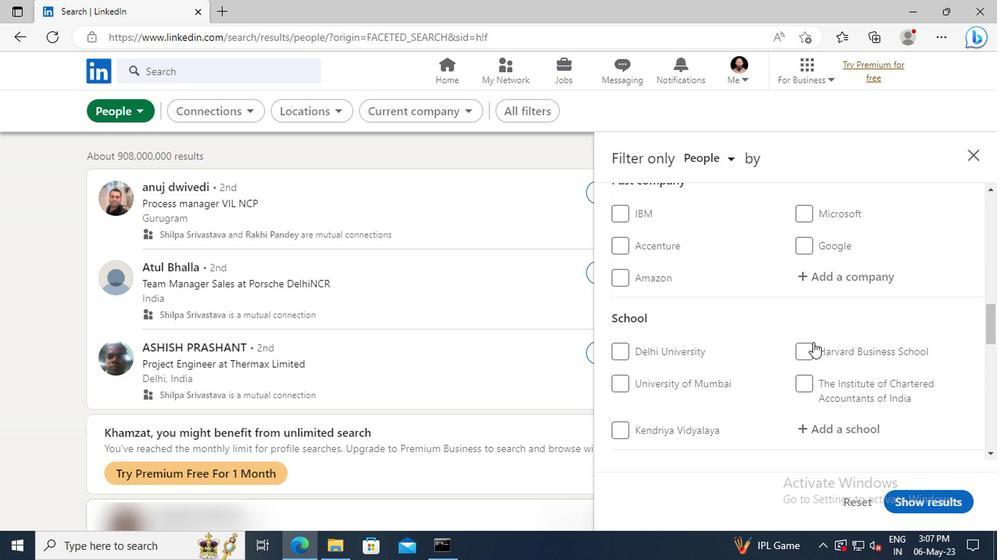 
Action: Mouse scrolled (810, 343) with delta (0, 0)
Screenshot: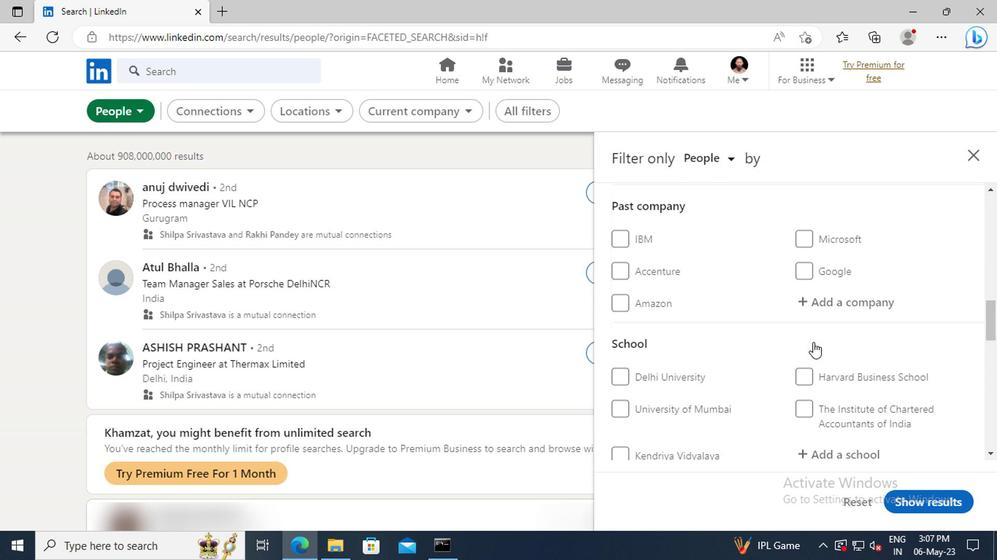 
Action: Mouse scrolled (810, 343) with delta (0, 0)
Screenshot: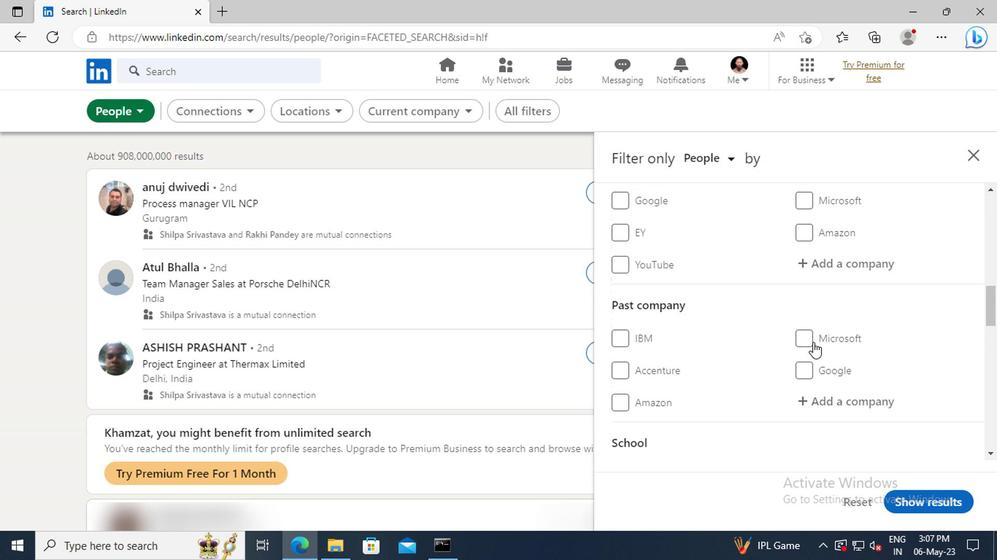 
Action: Mouse moved to (806, 307)
Screenshot: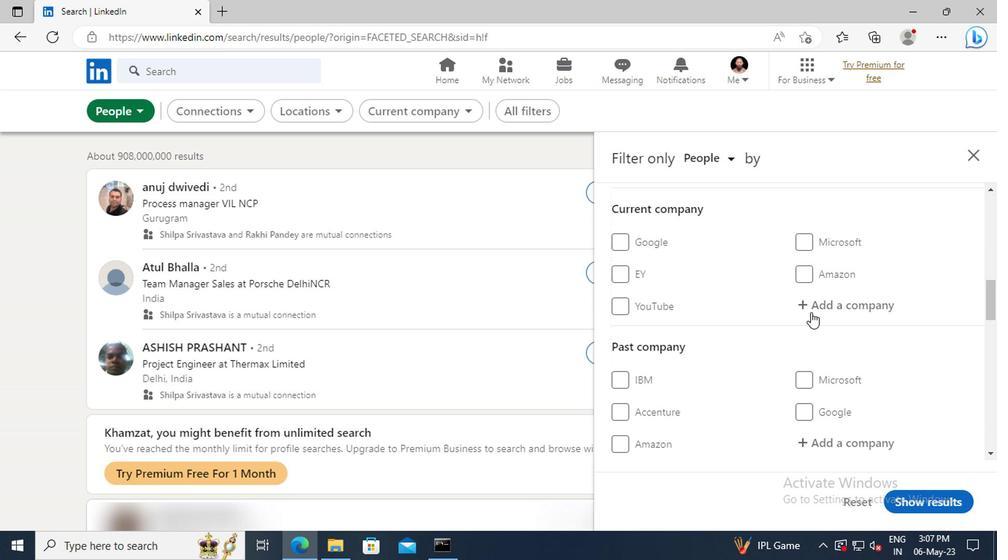 
Action: Mouse pressed left at (806, 307)
Screenshot: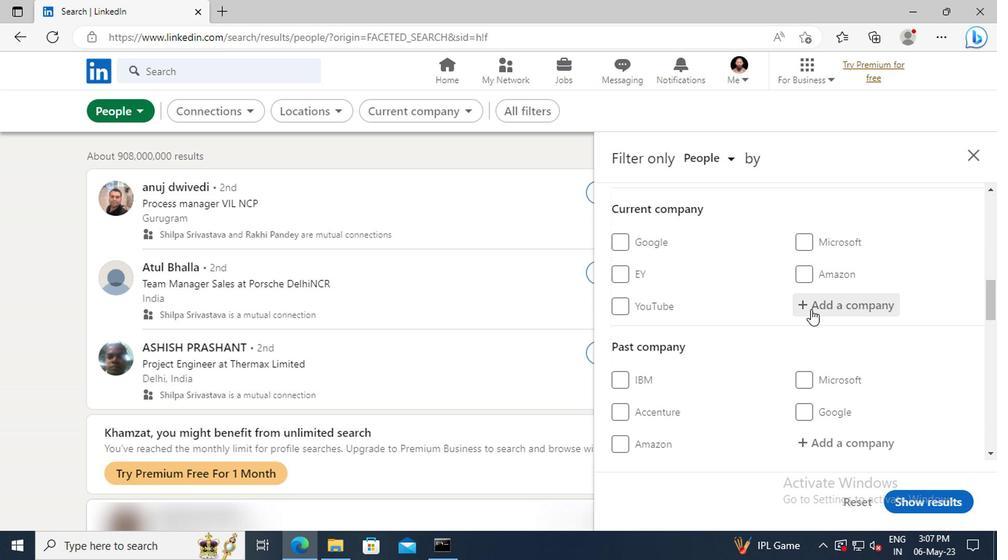 
Action: Key pressed <Key.shift>FRESHER<Key.space><Key.shift>JOBS
Screenshot: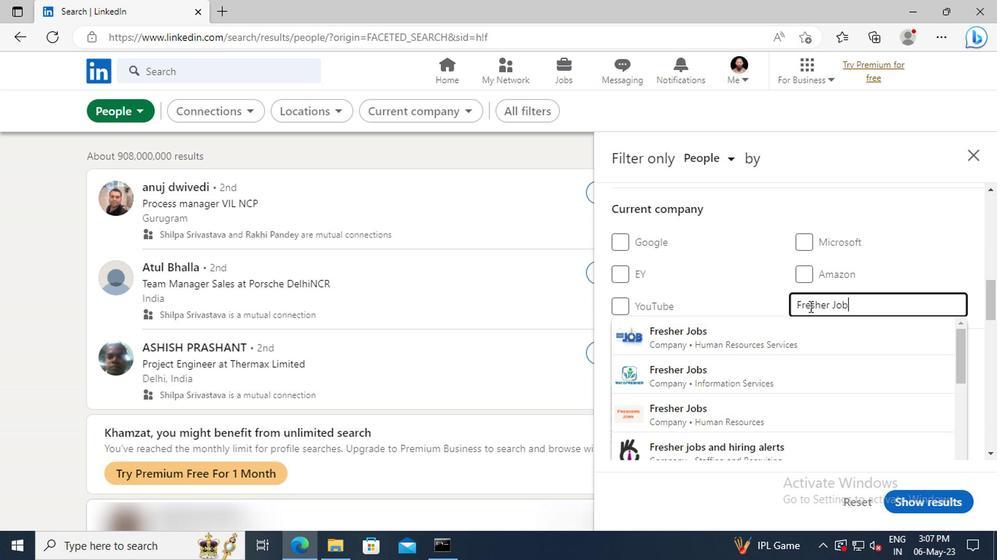 
Action: Mouse moved to (807, 330)
Screenshot: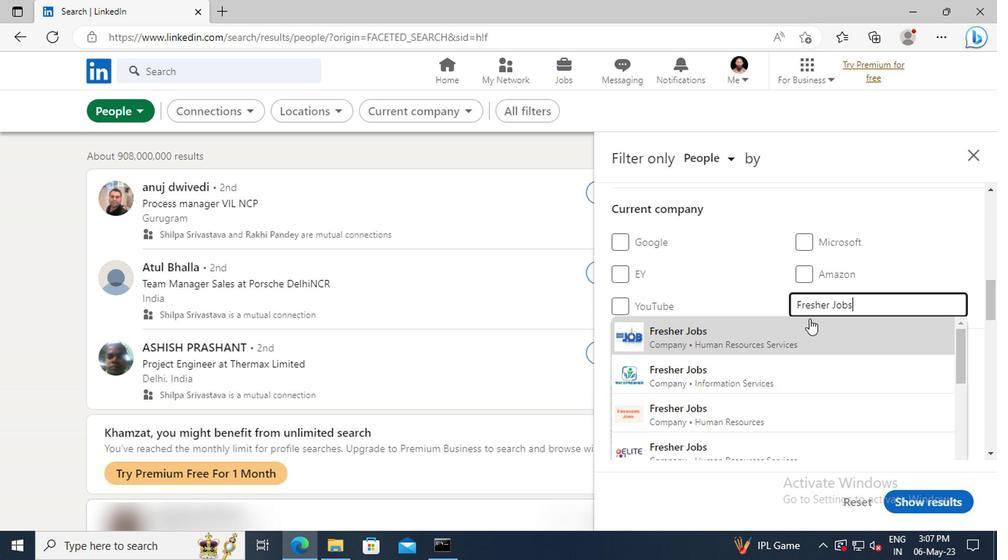 
Action: Mouse pressed left at (807, 330)
Screenshot: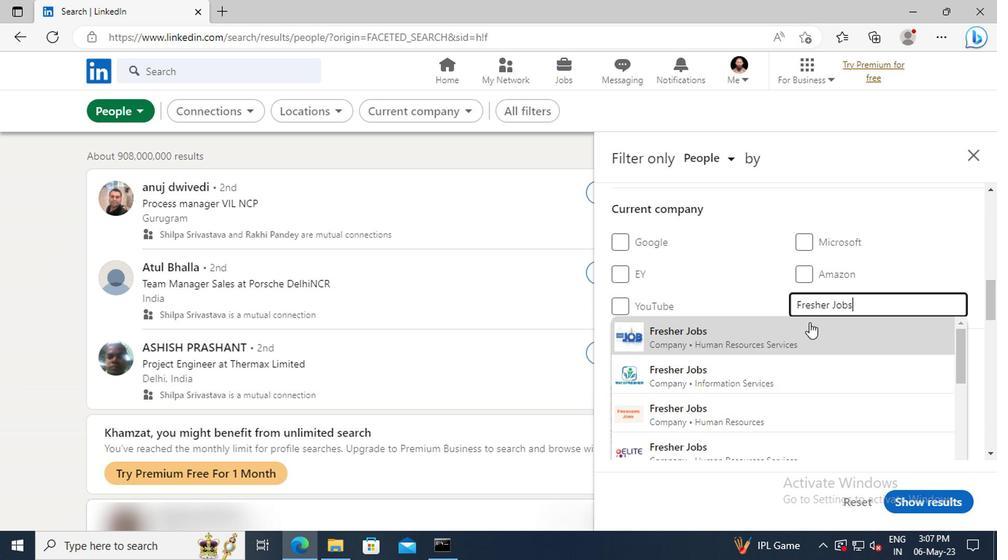 
Action: Mouse scrolled (807, 329) with delta (0, -1)
Screenshot: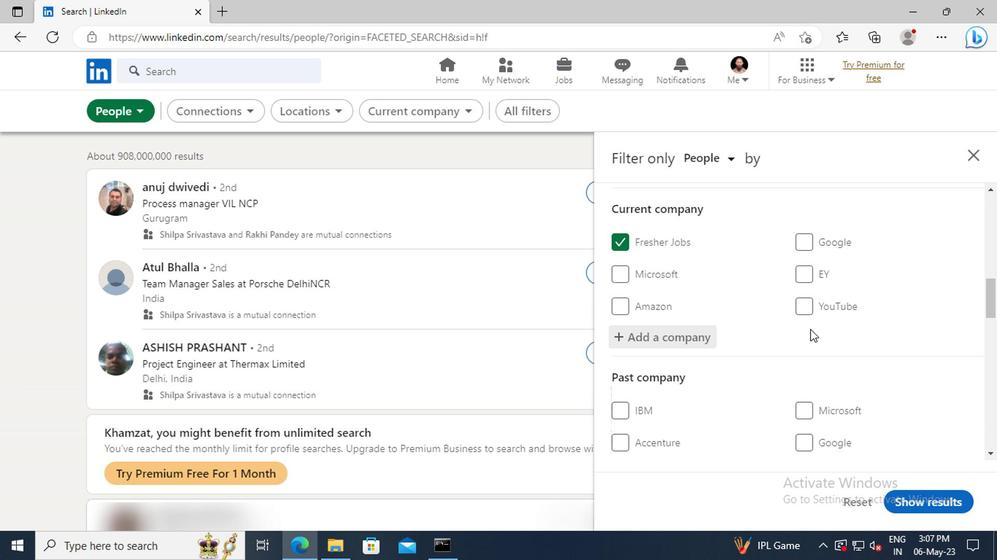 
Action: Mouse scrolled (807, 329) with delta (0, -1)
Screenshot: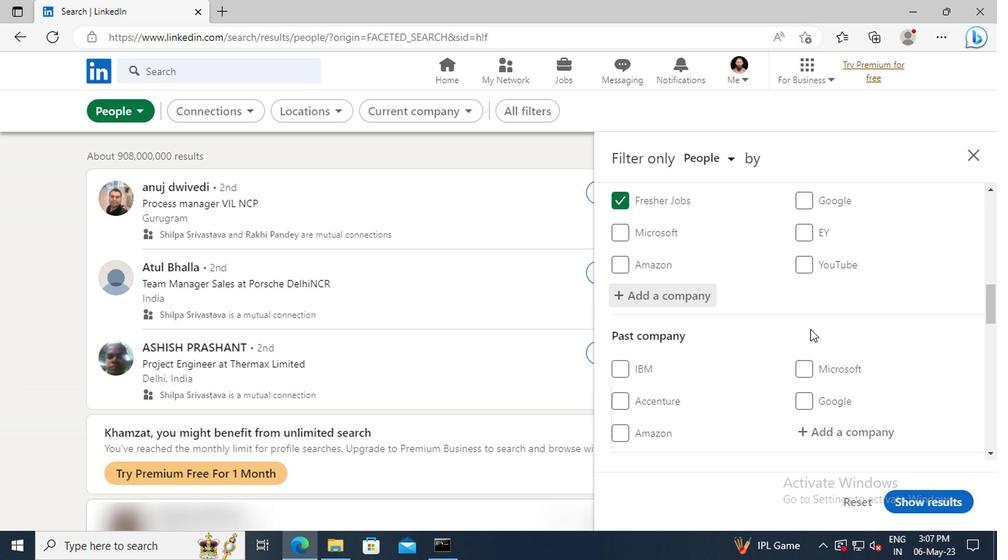 
Action: Mouse scrolled (807, 329) with delta (0, -1)
Screenshot: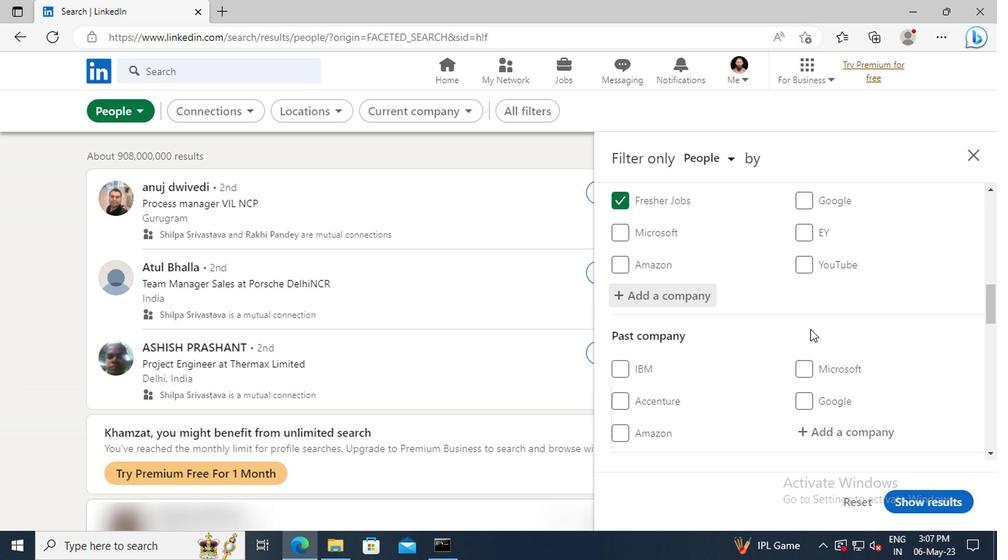 
Action: Mouse scrolled (807, 329) with delta (0, -1)
Screenshot: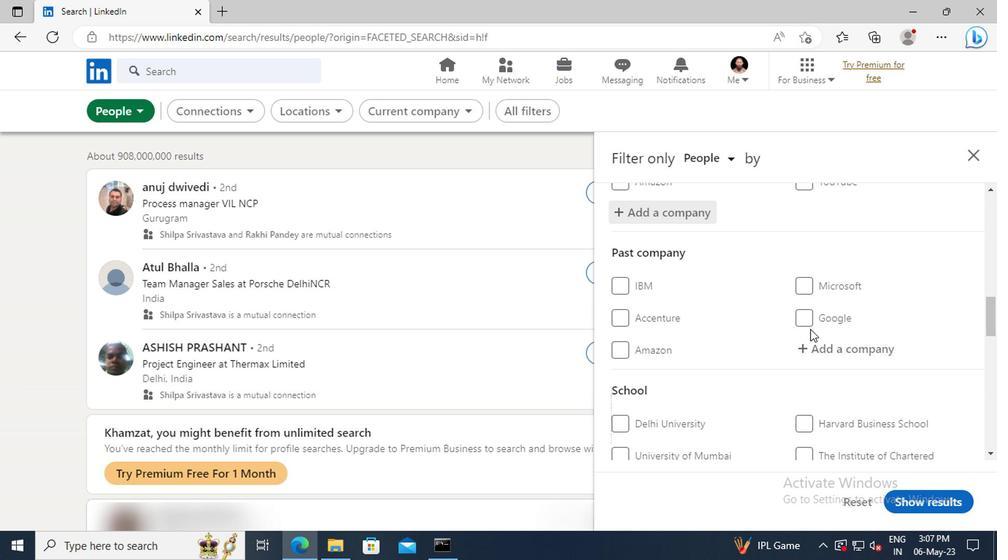 
Action: Mouse scrolled (807, 329) with delta (0, -1)
Screenshot: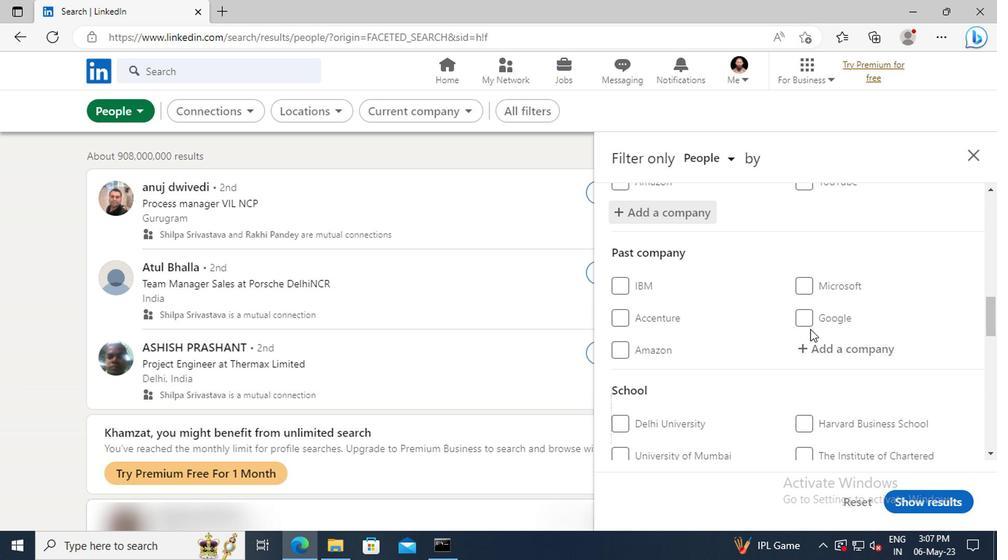 
Action: Mouse scrolled (807, 329) with delta (0, -1)
Screenshot: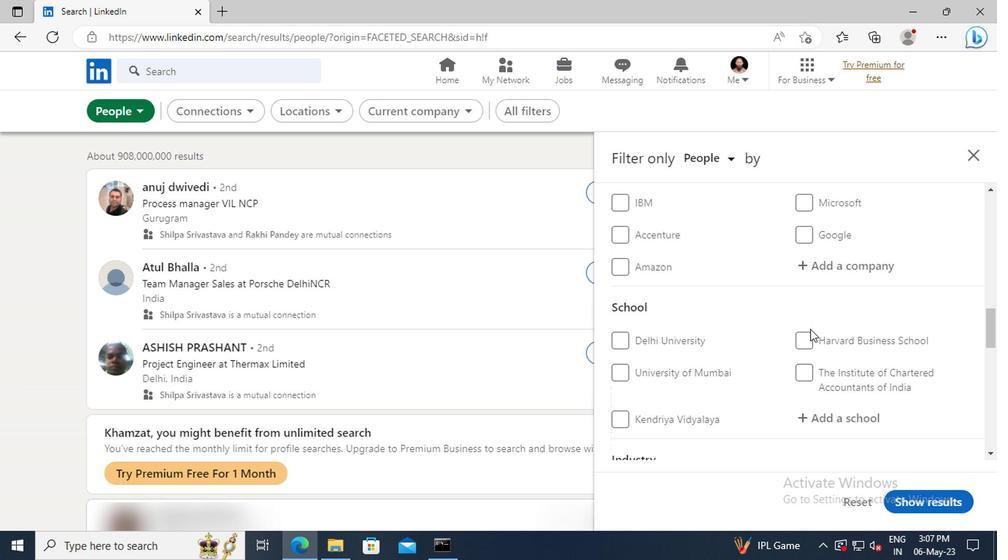 
Action: Mouse scrolled (807, 329) with delta (0, -1)
Screenshot: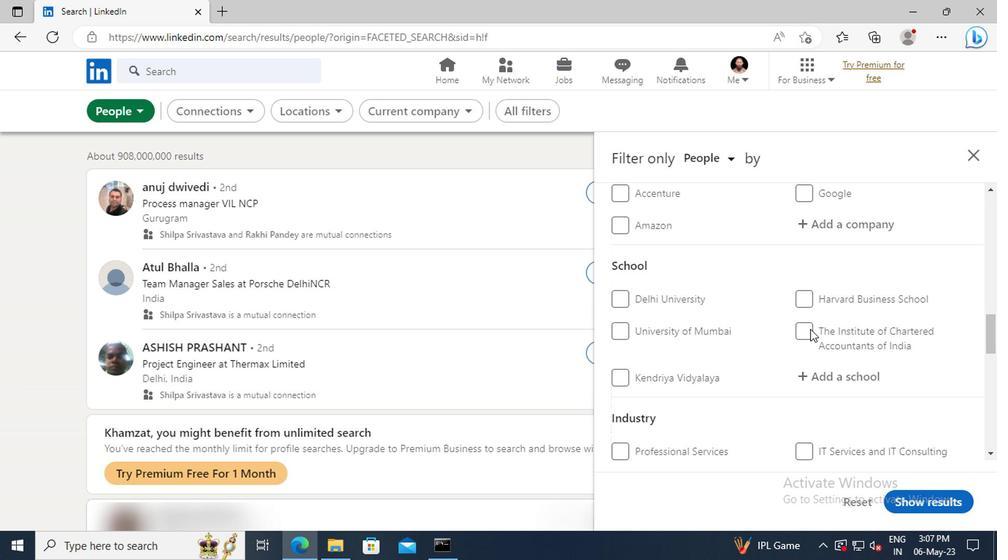 
Action: Mouse moved to (808, 335)
Screenshot: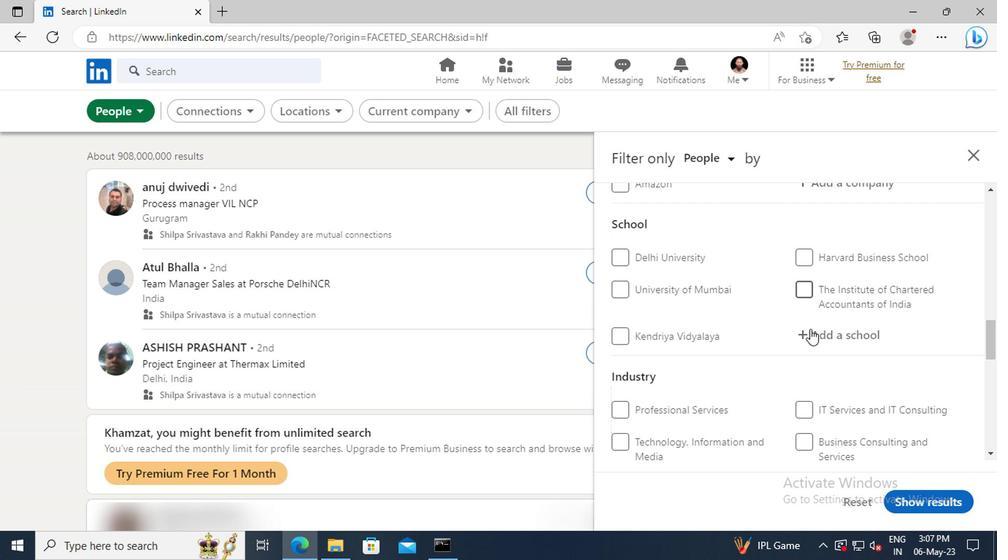 
Action: Mouse pressed left at (808, 335)
Screenshot: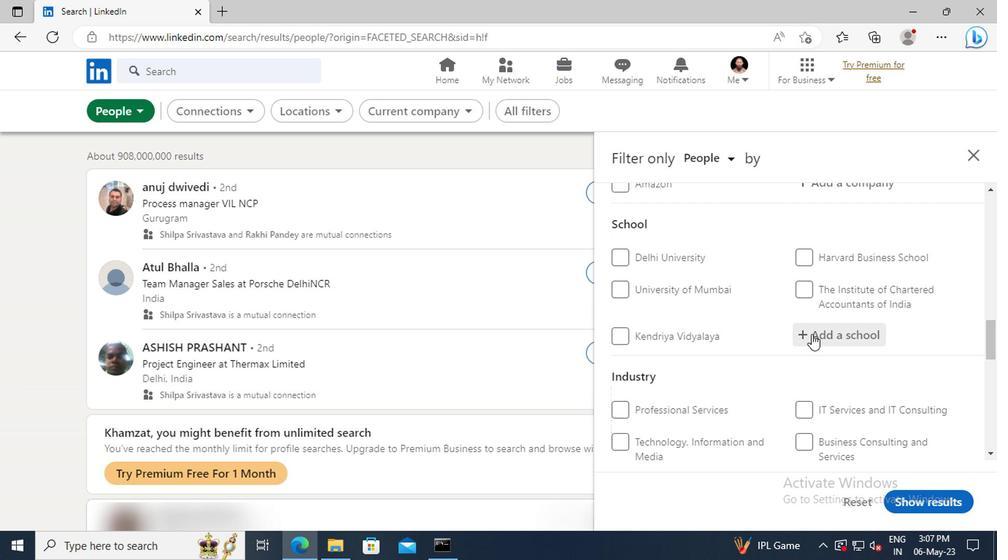 
Action: Key pressed <Key.shift>GOVERNMENT<Key.space><Key.shift>COLLEGE<Key.space>OF<Key.space><Key.shift>ENGINEERING,<Key.space><Key.shift>TI
Screenshot: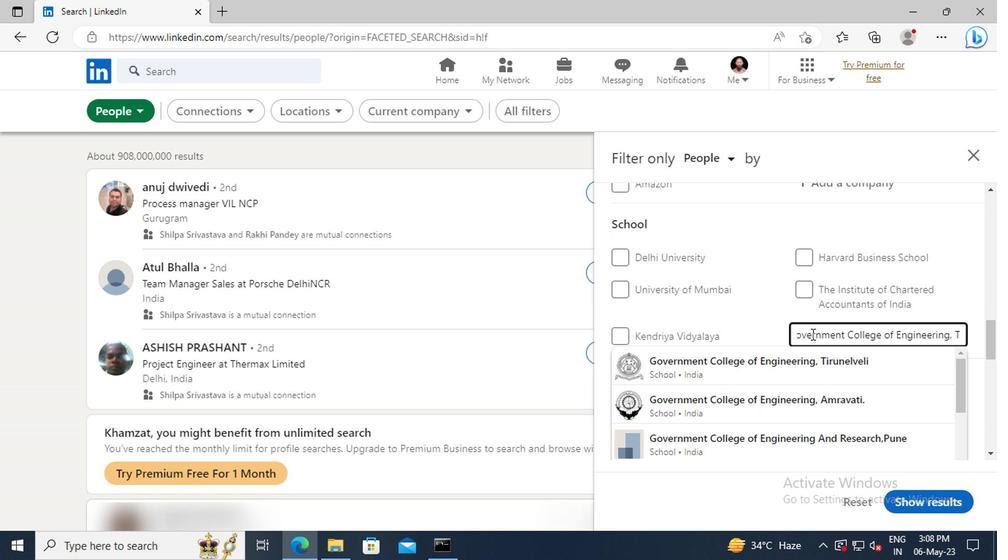 
Action: Mouse moved to (808, 363)
Screenshot: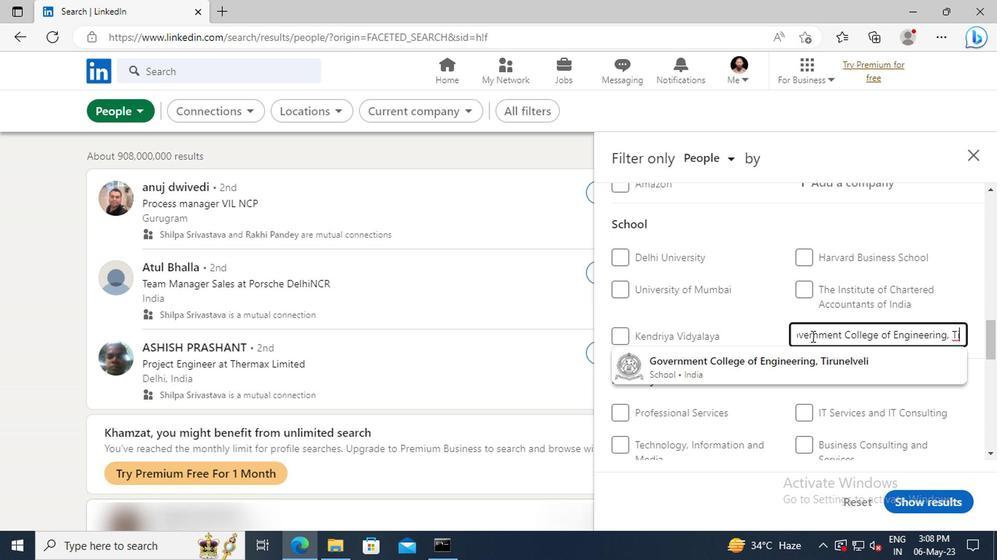 
Action: Mouse pressed left at (808, 363)
Screenshot: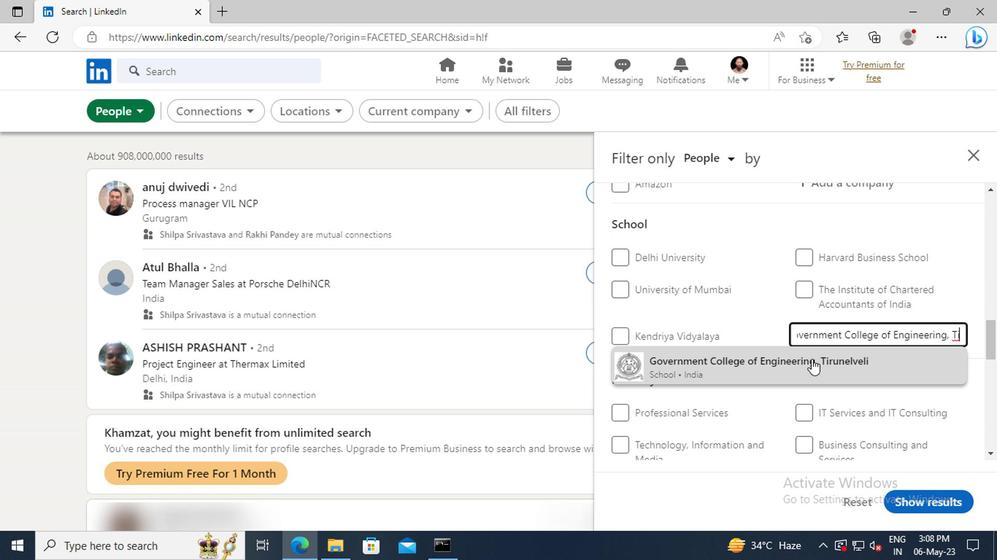 
Action: Mouse scrolled (808, 363) with delta (0, 0)
Screenshot: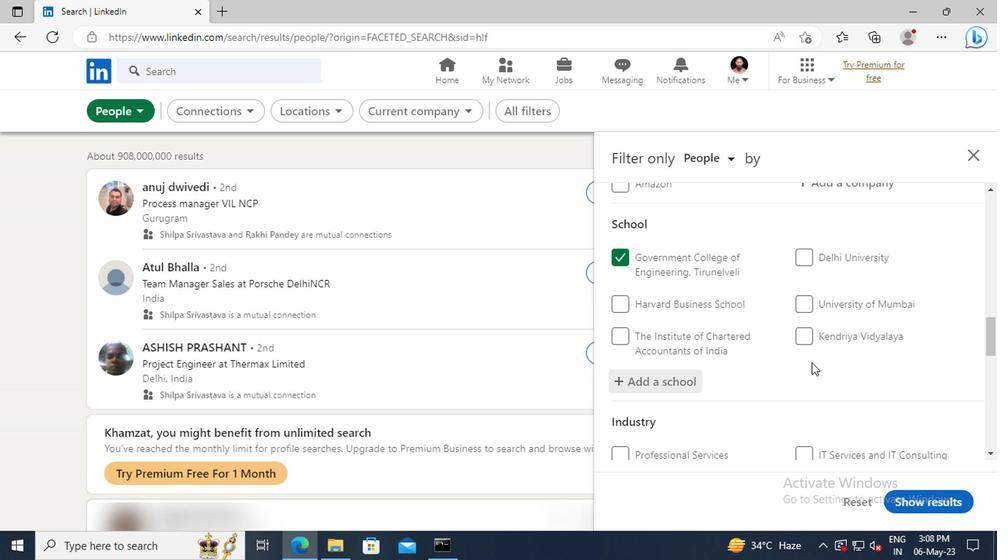 
Action: Mouse moved to (808, 362)
Screenshot: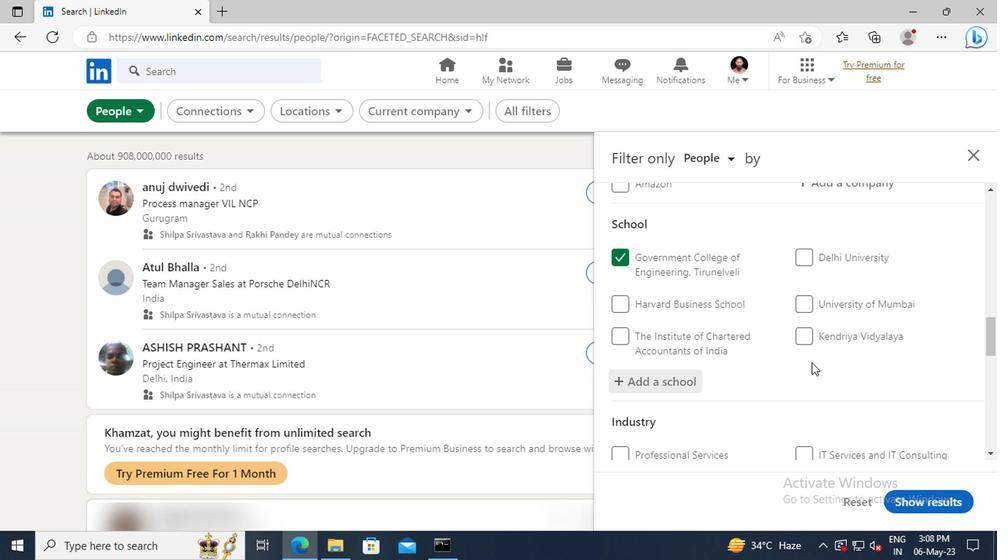 
Action: Mouse scrolled (808, 361) with delta (0, 0)
Screenshot: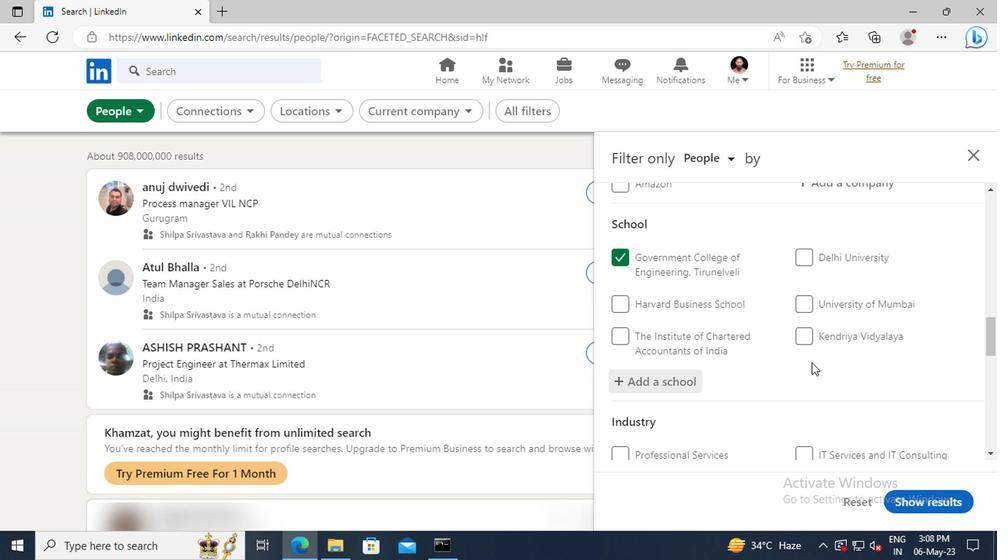 
Action: Mouse moved to (805, 350)
Screenshot: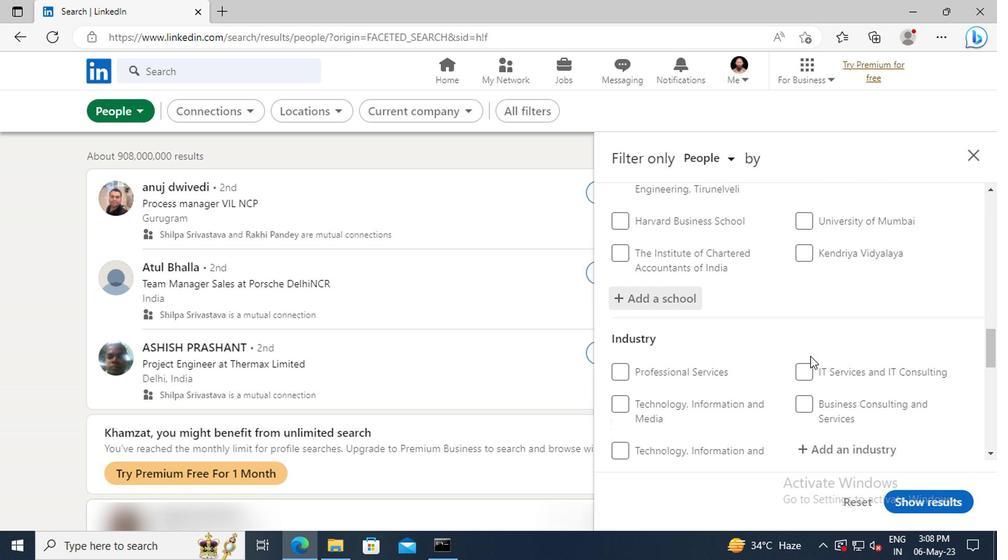 
Action: Mouse scrolled (805, 349) with delta (0, -1)
Screenshot: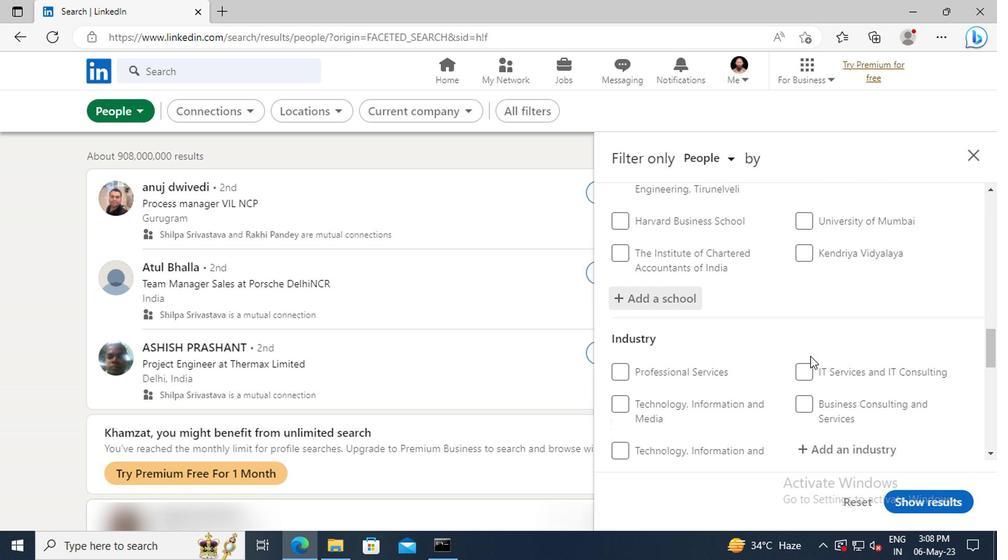 
Action: Mouse moved to (805, 348)
Screenshot: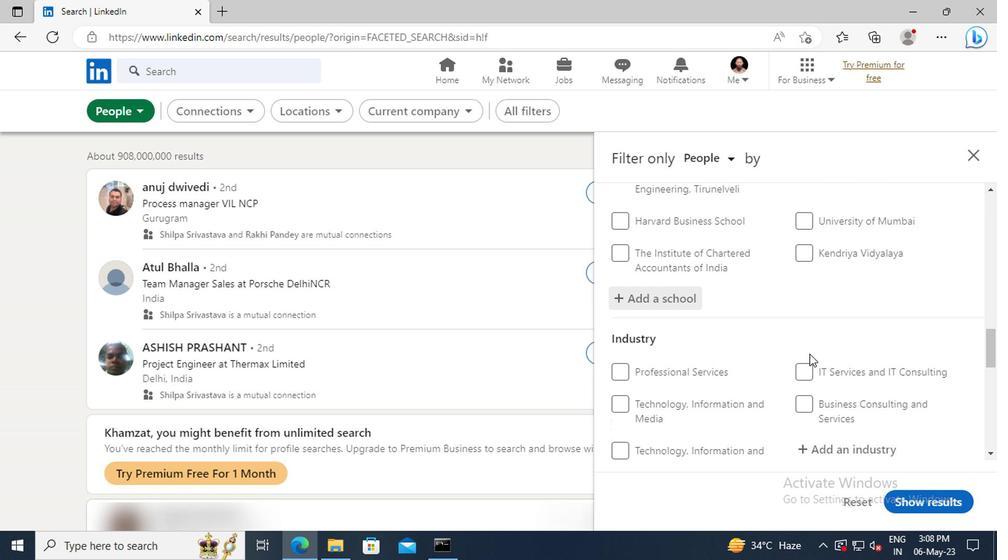 
Action: Mouse scrolled (805, 347) with delta (0, -1)
Screenshot: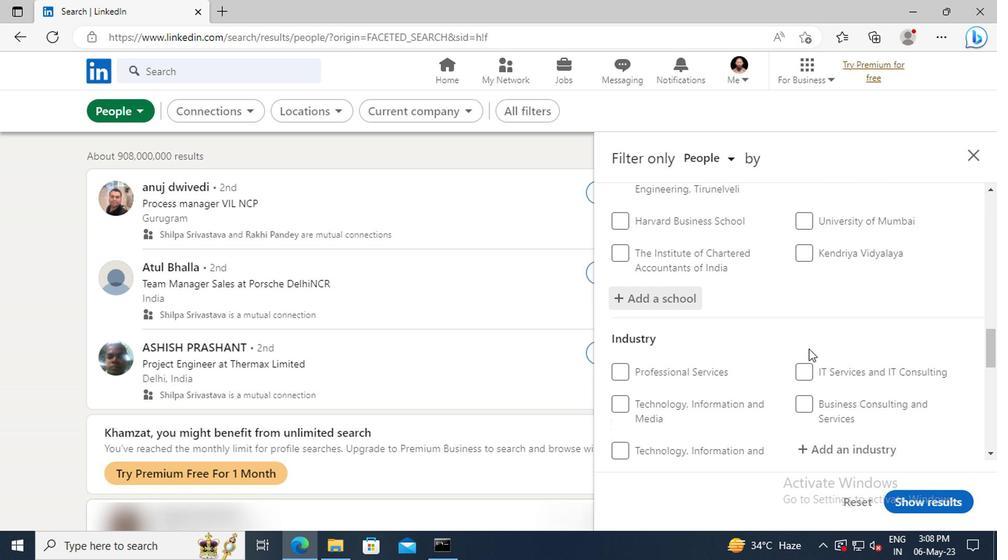 
Action: Mouse moved to (810, 366)
Screenshot: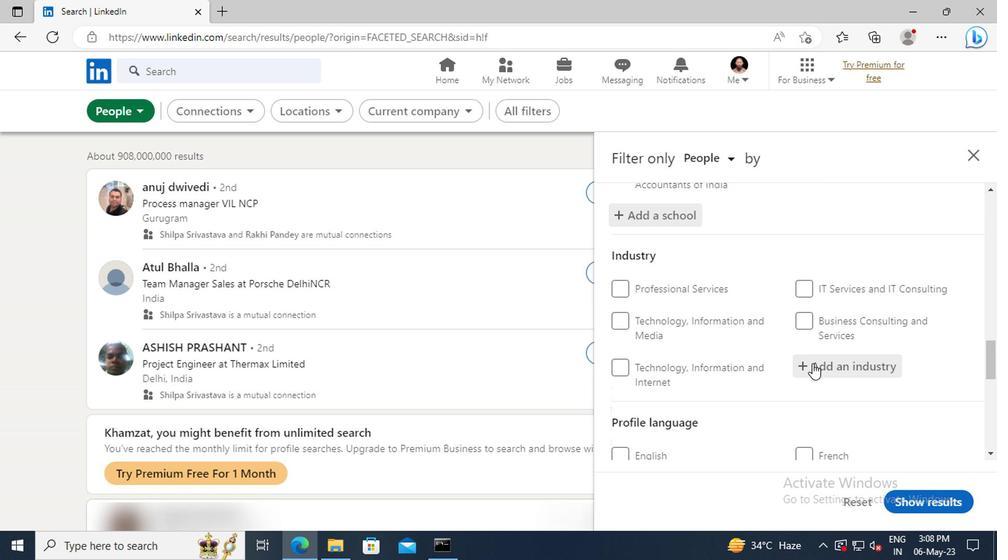 
Action: Mouse pressed left at (810, 366)
Screenshot: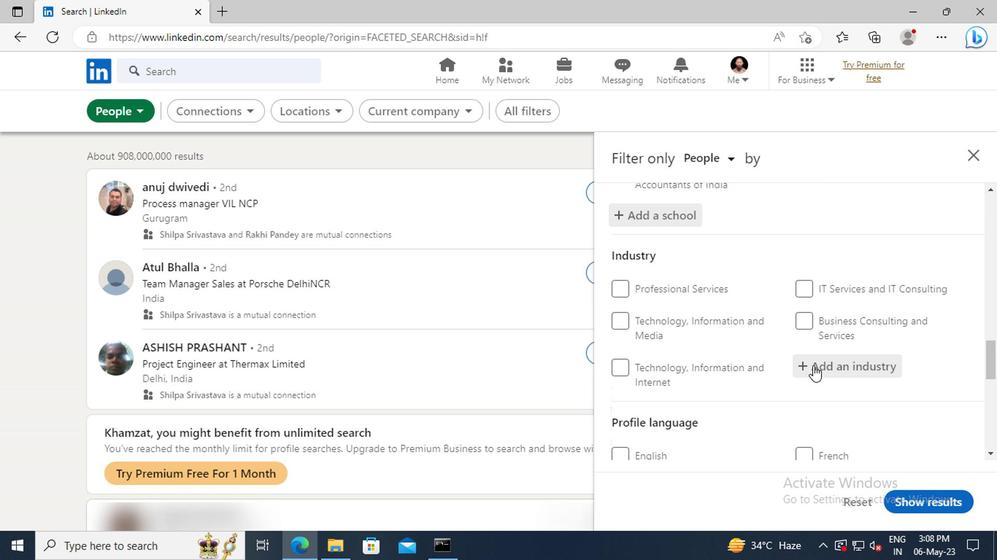 
Action: Key pressed <Key.shift>FOOD<Key.space>AND<Key.space>
Screenshot: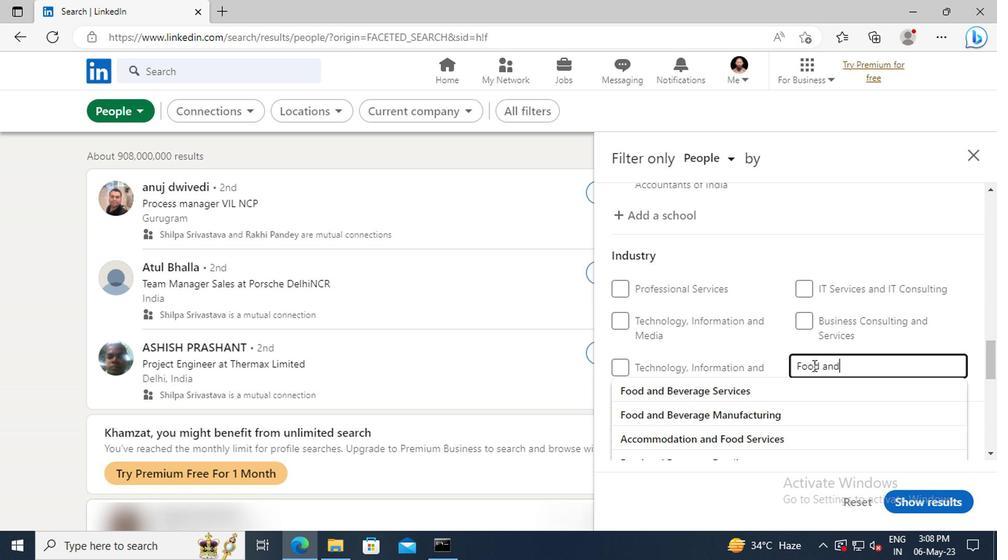 
Action: Mouse moved to (821, 407)
Screenshot: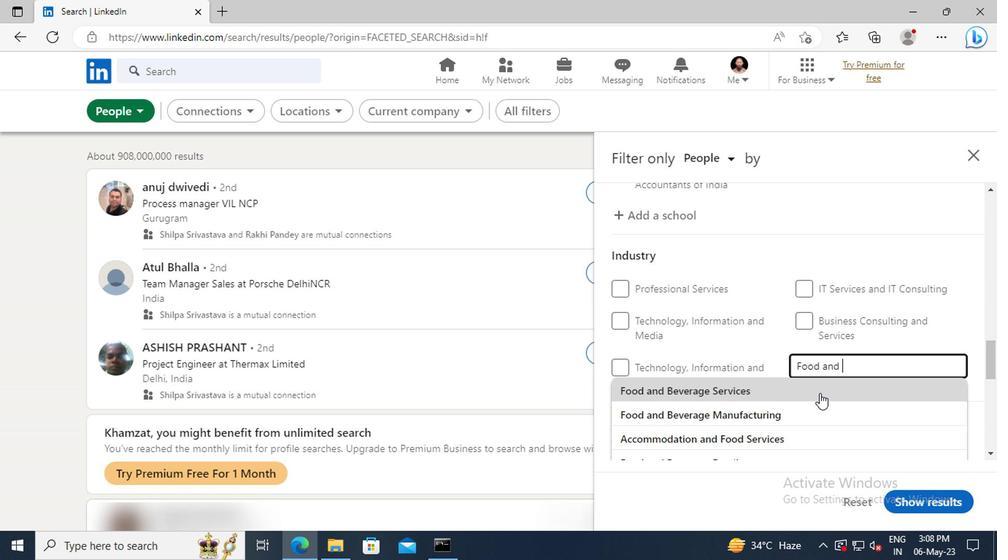 
Action: Mouse pressed left at (821, 407)
Screenshot: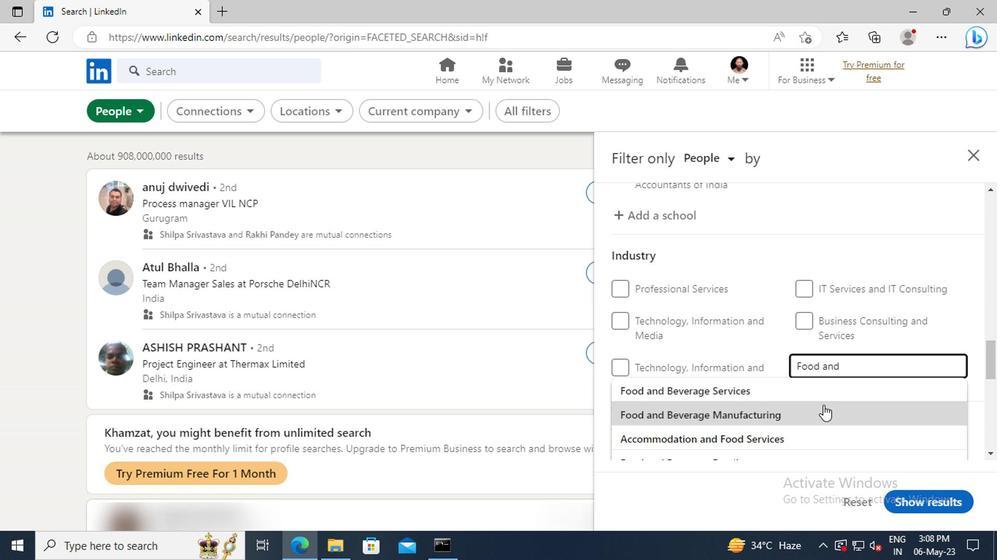 
Action: Mouse scrolled (821, 406) with delta (0, 0)
Screenshot: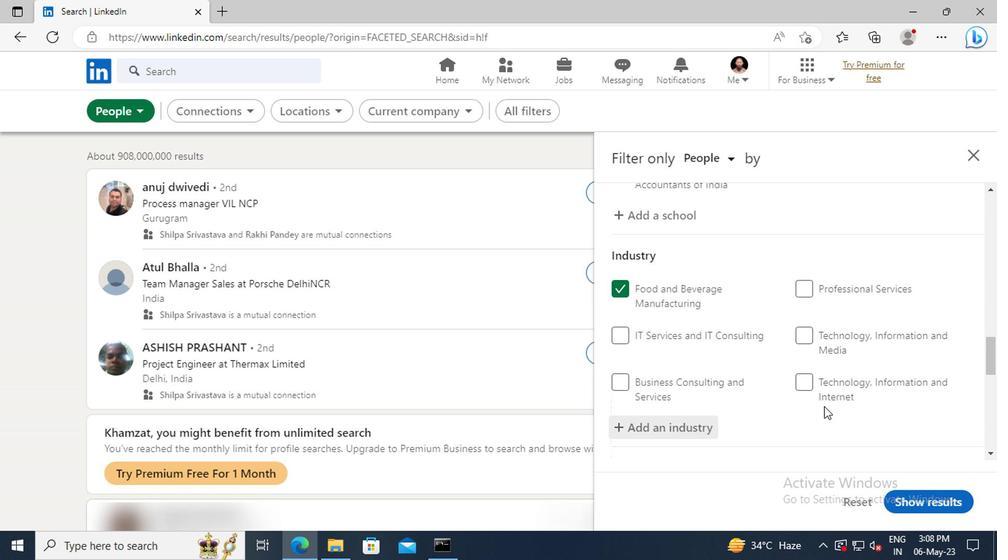 
Action: Mouse scrolled (821, 406) with delta (0, 0)
Screenshot: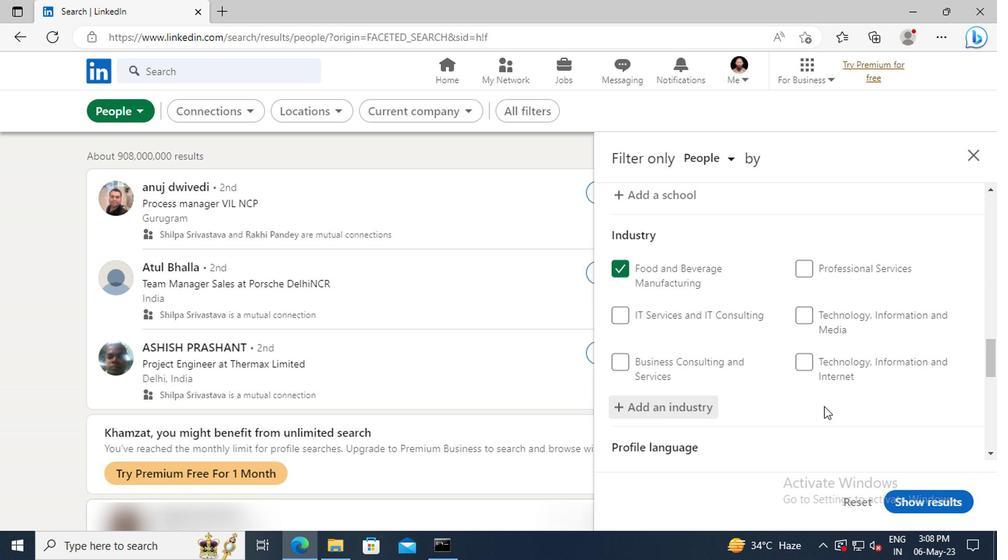 
Action: Mouse scrolled (821, 406) with delta (0, 0)
Screenshot: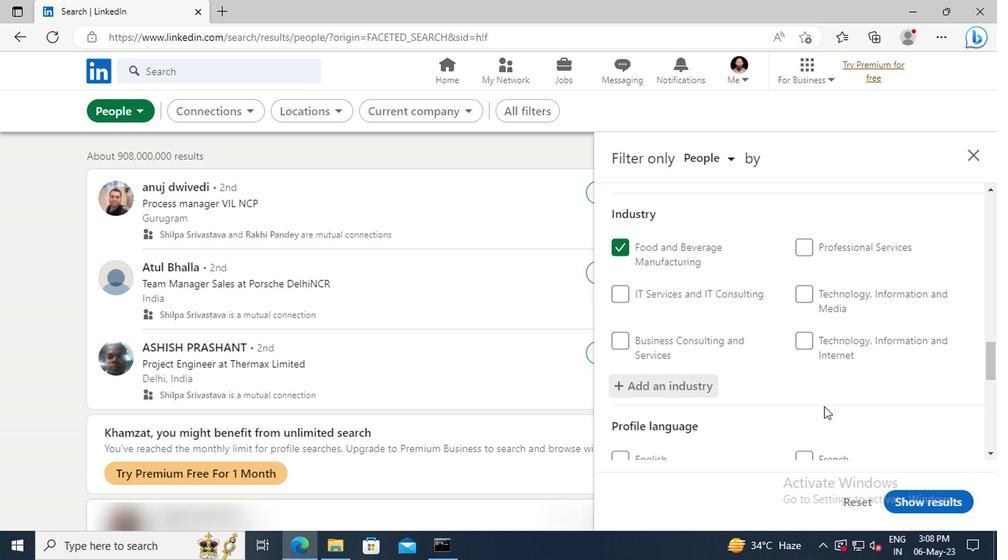 
Action: Mouse moved to (819, 403)
Screenshot: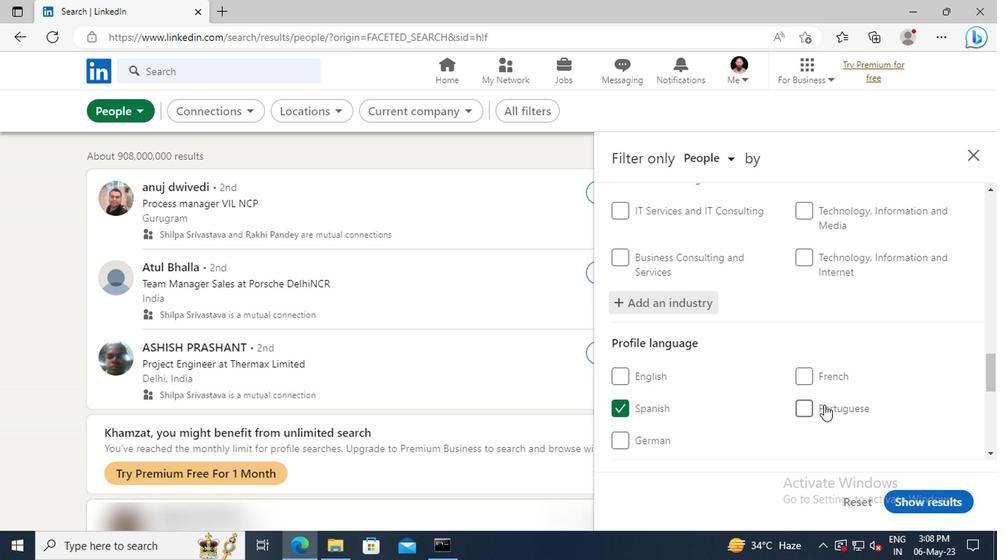 
Action: Mouse scrolled (819, 403) with delta (0, 0)
Screenshot: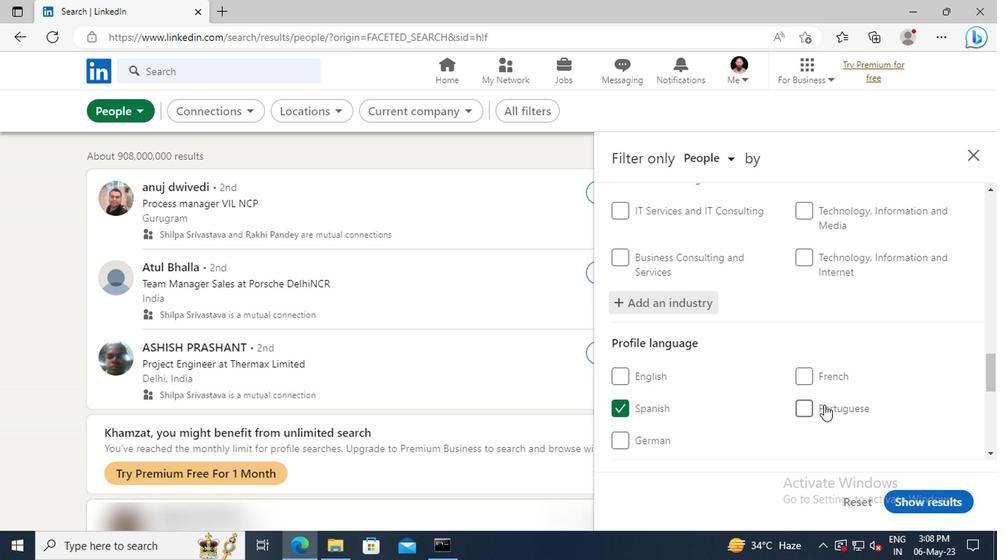 
Action: Mouse moved to (818, 399)
Screenshot: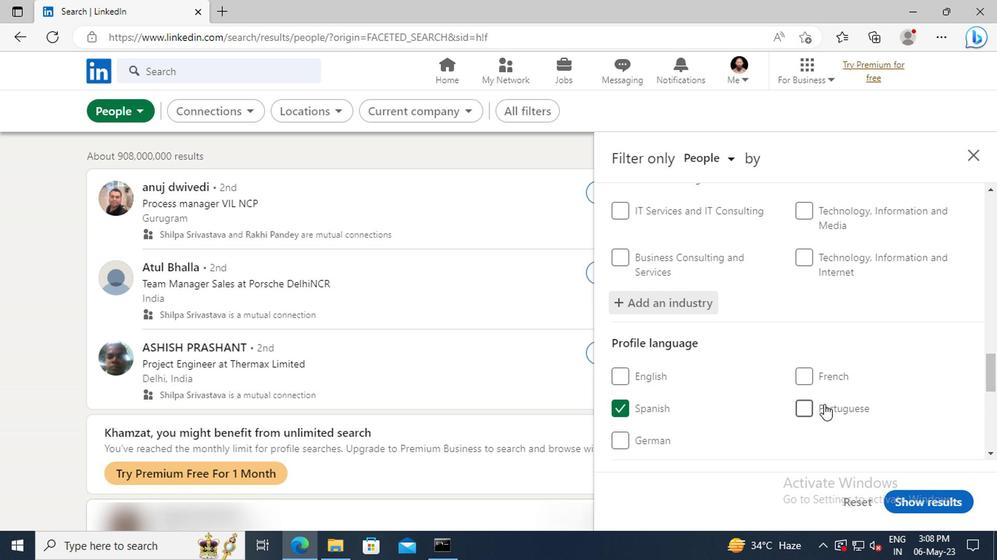 
Action: Mouse scrolled (818, 399) with delta (0, 0)
Screenshot: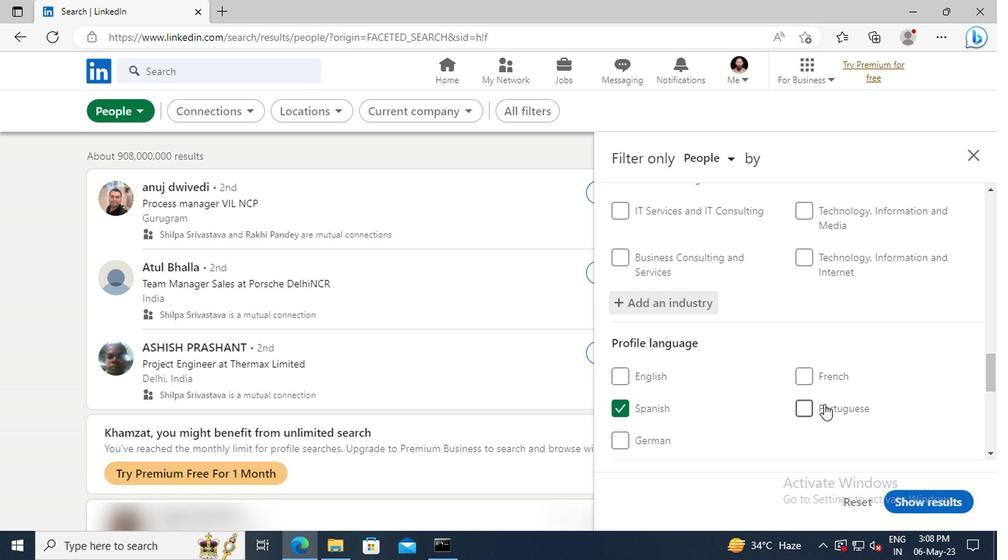 
Action: Mouse moved to (810, 371)
Screenshot: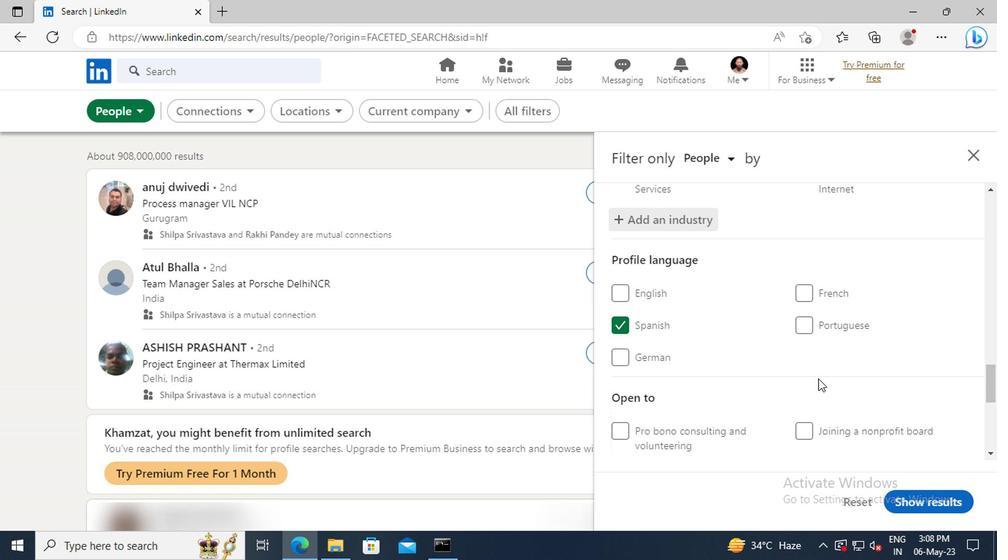 
Action: Mouse scrolled (810, 370) with delta (0, -1)
Screenshot: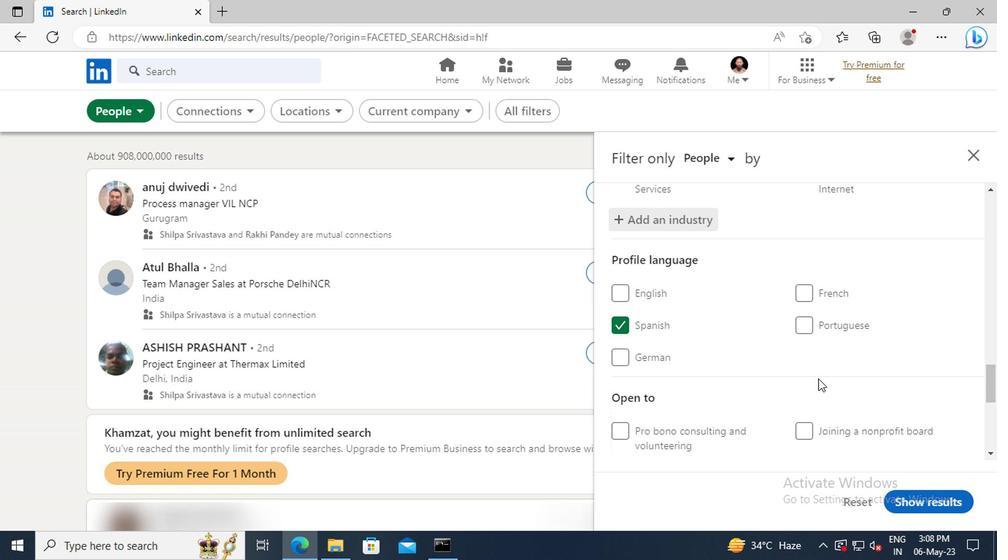 
Action: Mouse moved to (809, 367)
Screenshot: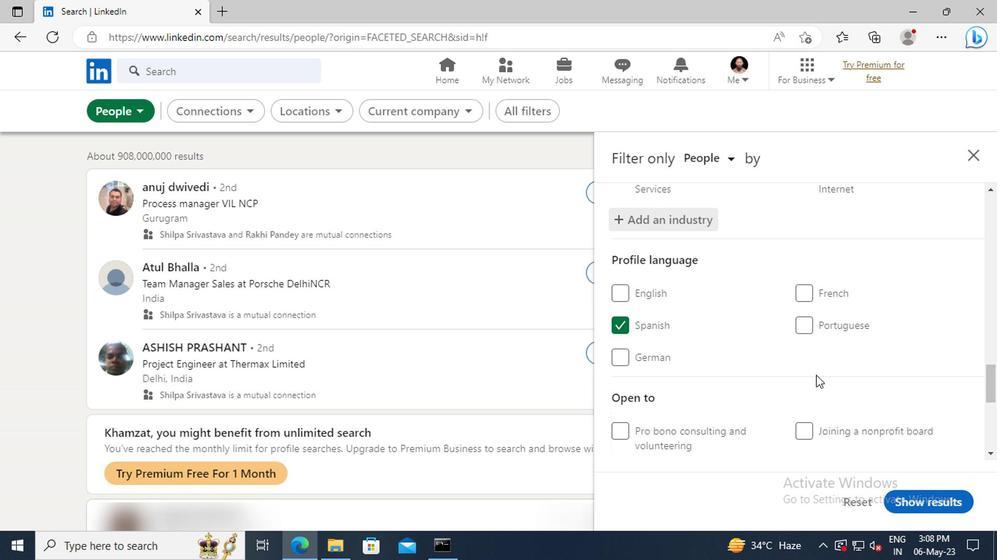 
Action: Mouse scrolled (809, 366) with delta (0, 0)
Screenshot: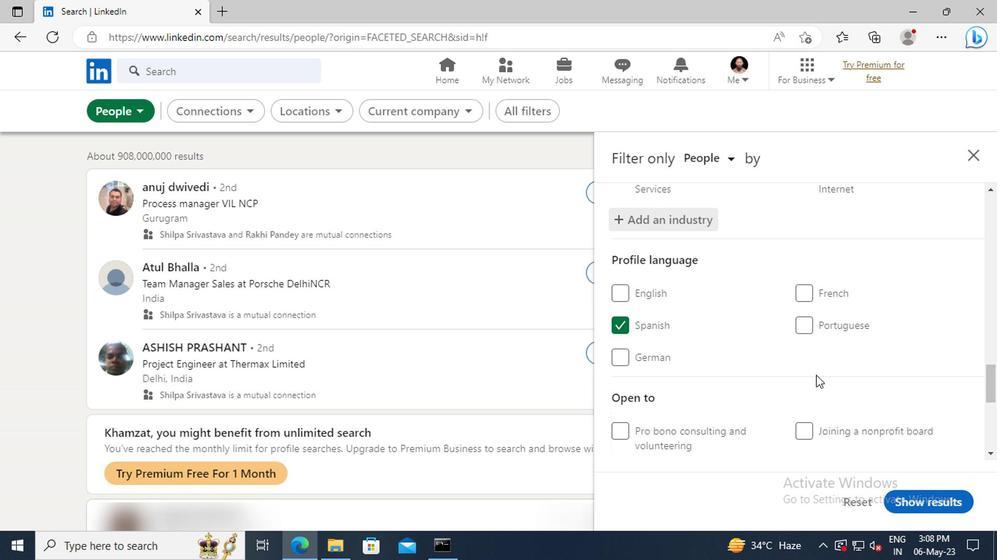 
Action: Mouse moved to (809, 361)
Screenshot: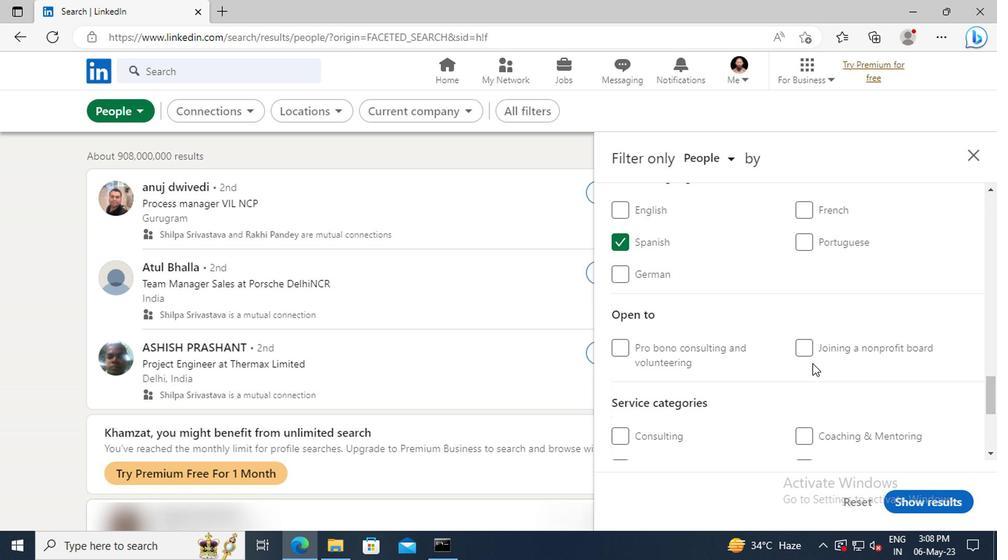 
Action: Mouse scrolled (809, 360) with delta (0, 0)
Screenshot: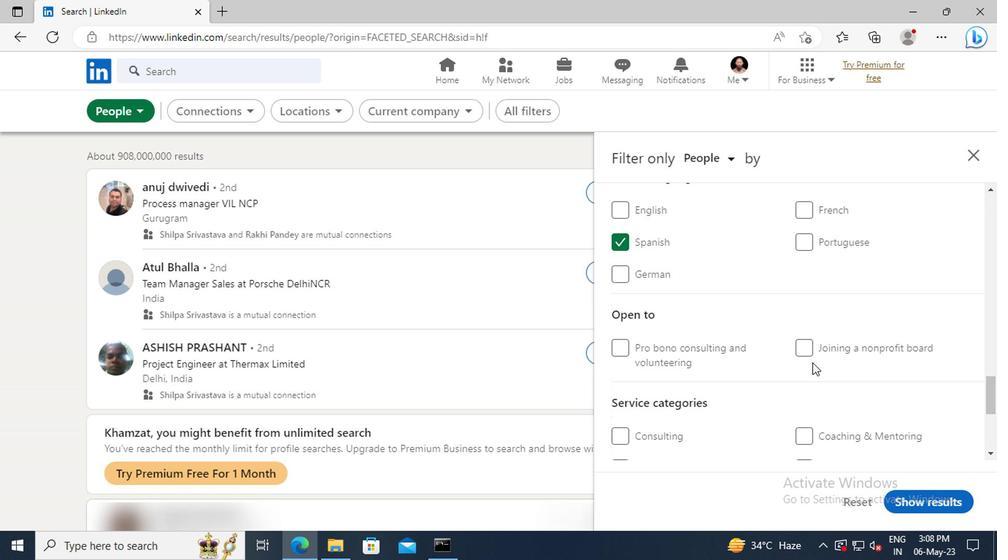 
Action: Mouse moved to (808, 360)
Screenshot: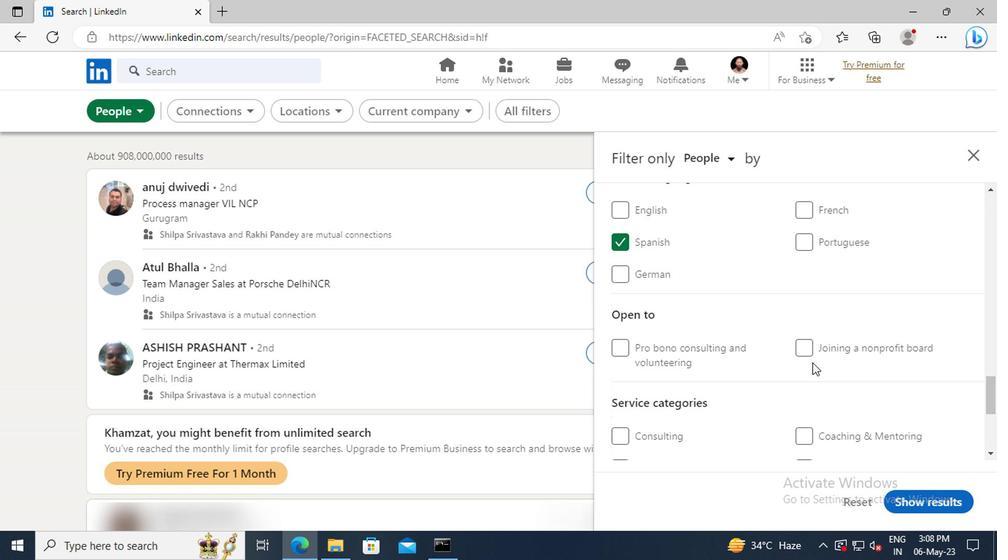
Action: Mouse scrolled (808, 359) with delta (0, -1)
Screenshot: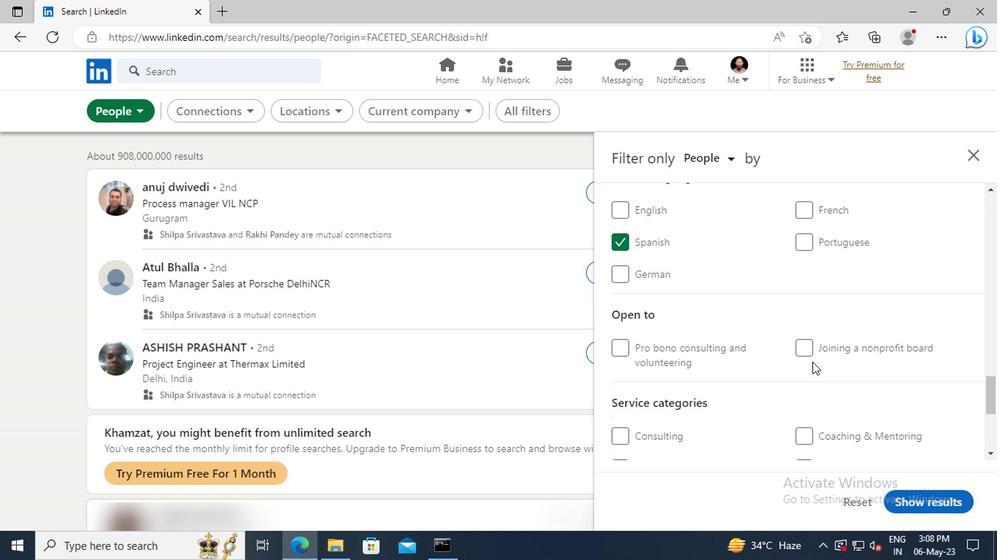 
Action: Mouse moved to (808, 359)
Screenshot: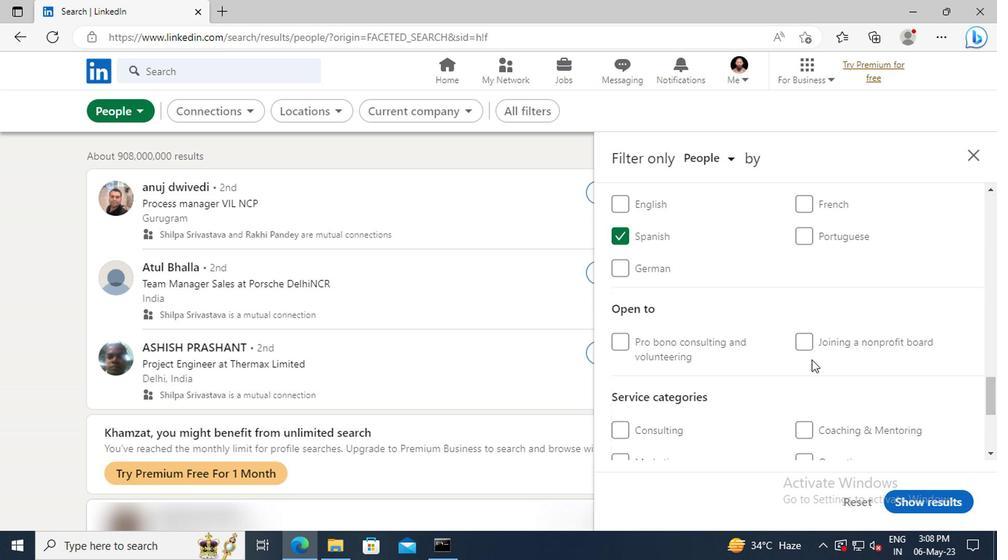
Action: Mouse scrolled (808, 359) with delta (0, 0)
Screenshot: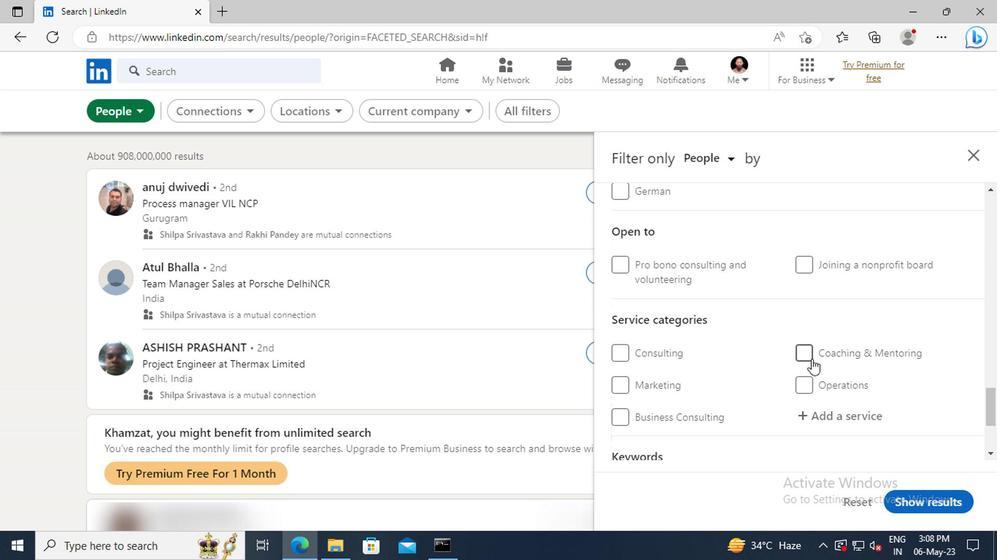 
Action: Mouse scrolled (808, 359) with delta (0, 0)
Screenshot: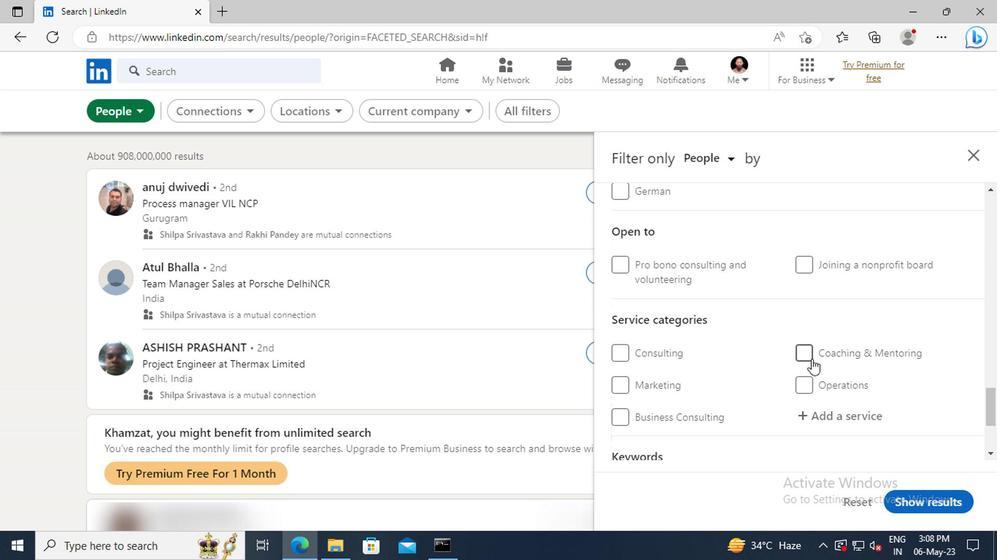 
Action: Mouse moved to (821, 341)
Screenshot: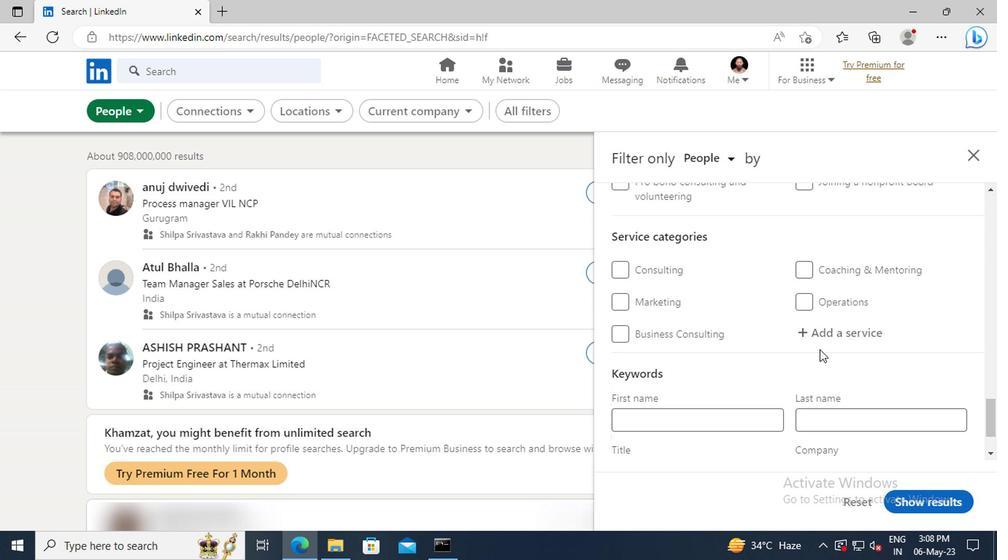 
Action: Mouse pressed left at (821, 341)
Screenshot: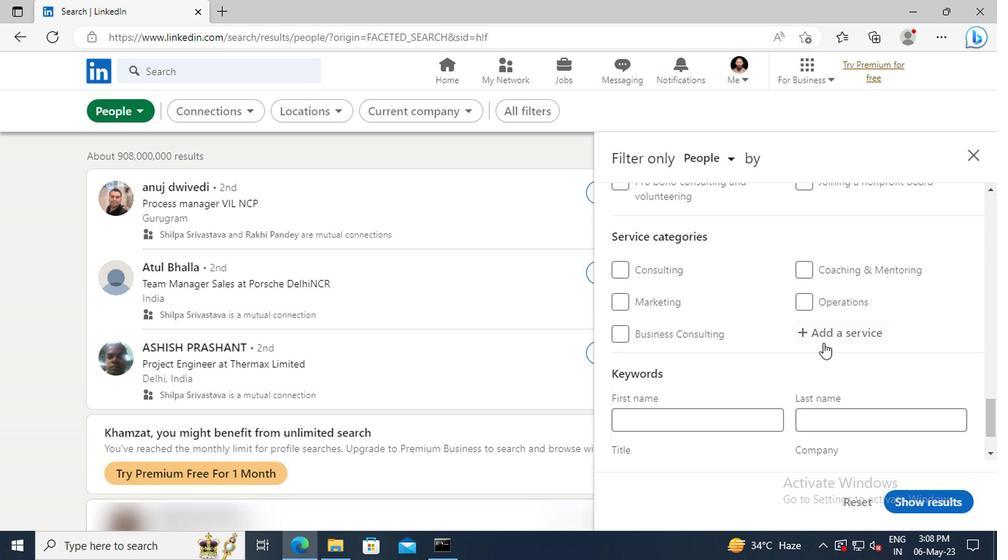 
Action: Mouse moved to (821, 341)
Screenshot: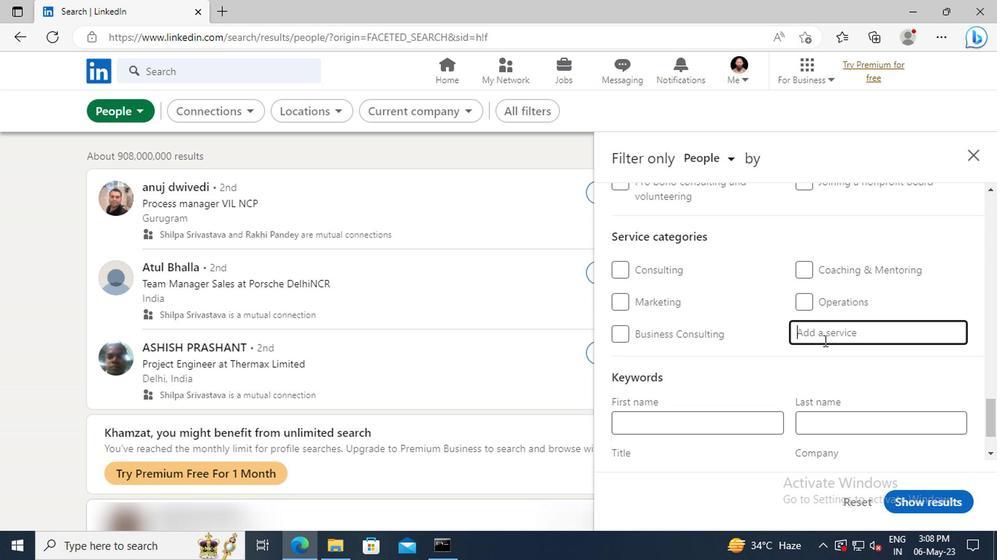 
Action: Key pressed <Key.shift>MANAGEMENT<Key.enter>
Screenshot: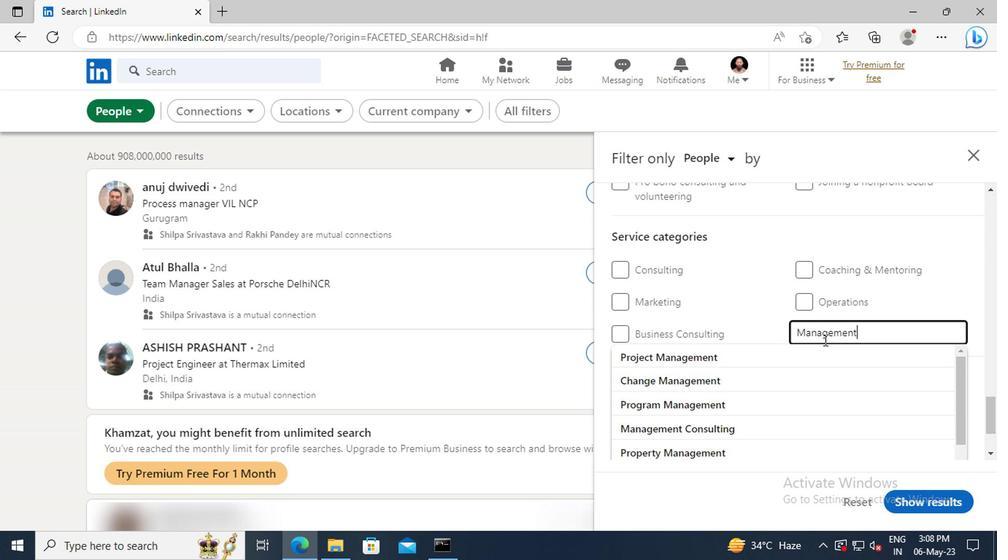 
Action: Mouse moved to (821, 341)
Screenshot: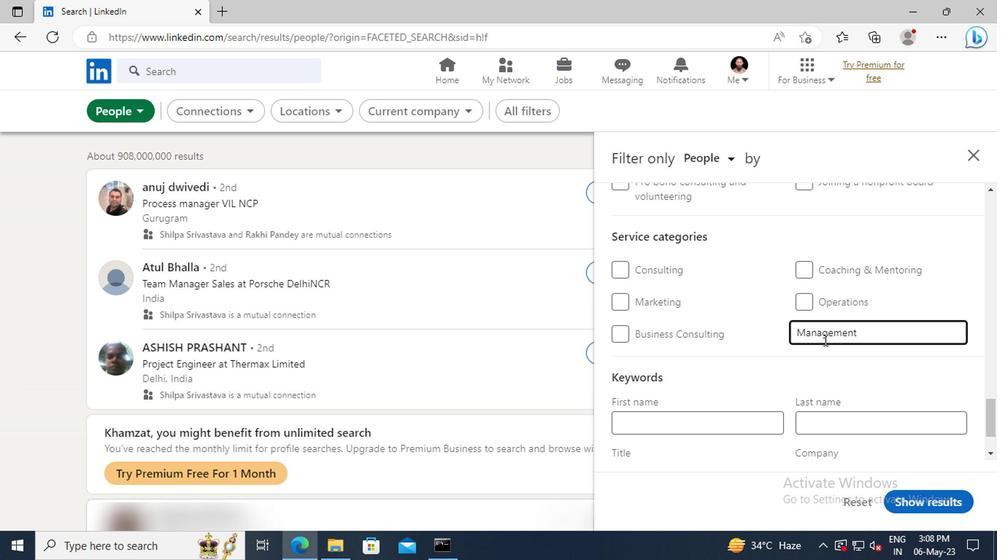 
Action: Mouse scrolled (821, 340) with delta (0, -1)
Screenshot: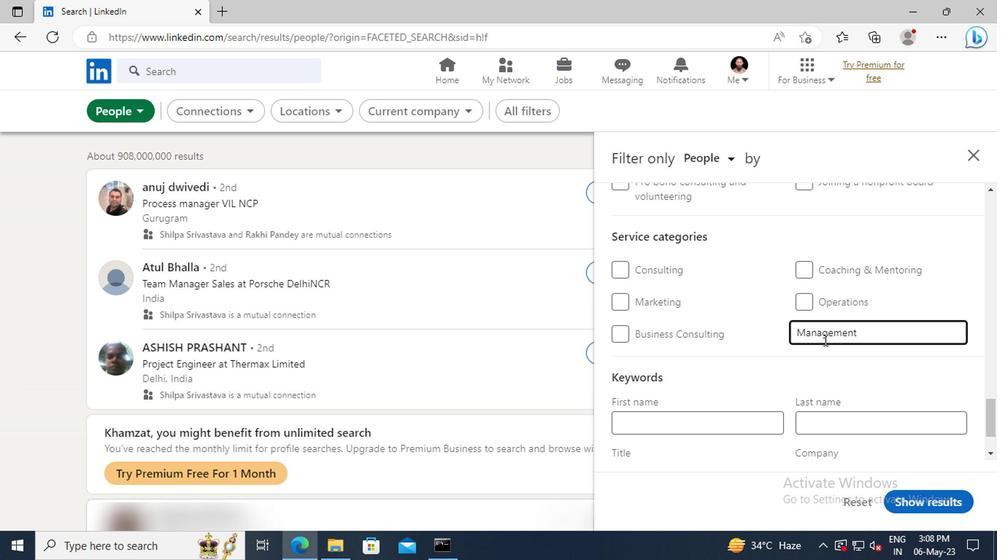 
Action: Mouse scrolled (821, 340) with delta (0, -1)
Screenshot: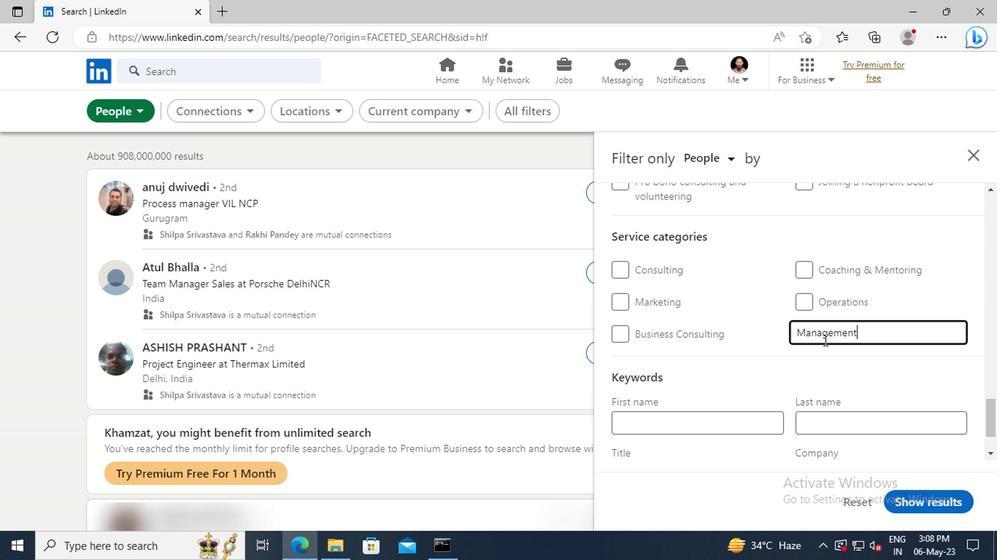 
Action: Mouse scrolled (821, 340) with delta (0, -1)
Screenshot: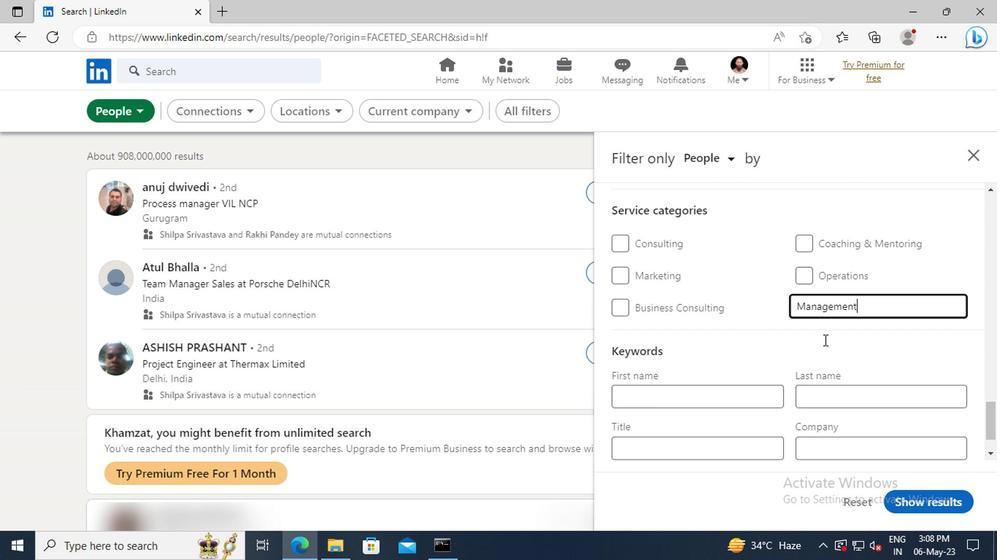 
Action: Mouse scrolled (821, 340) with delta (0, -1)
Screenshot: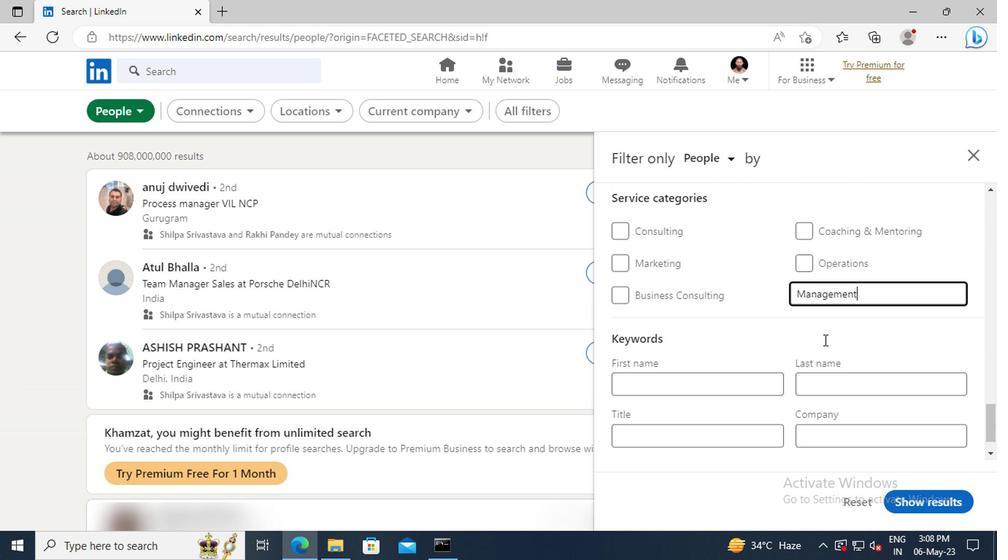 
Action: Mouse moved to (718, 397)
Screenshot: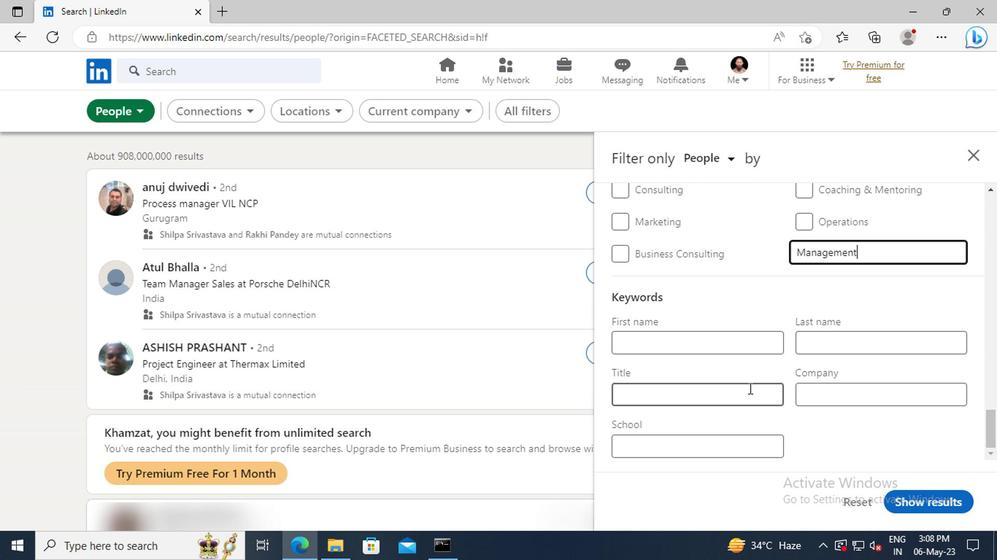 
Action: Mouse pressed left at (718, 397)
Screenshot: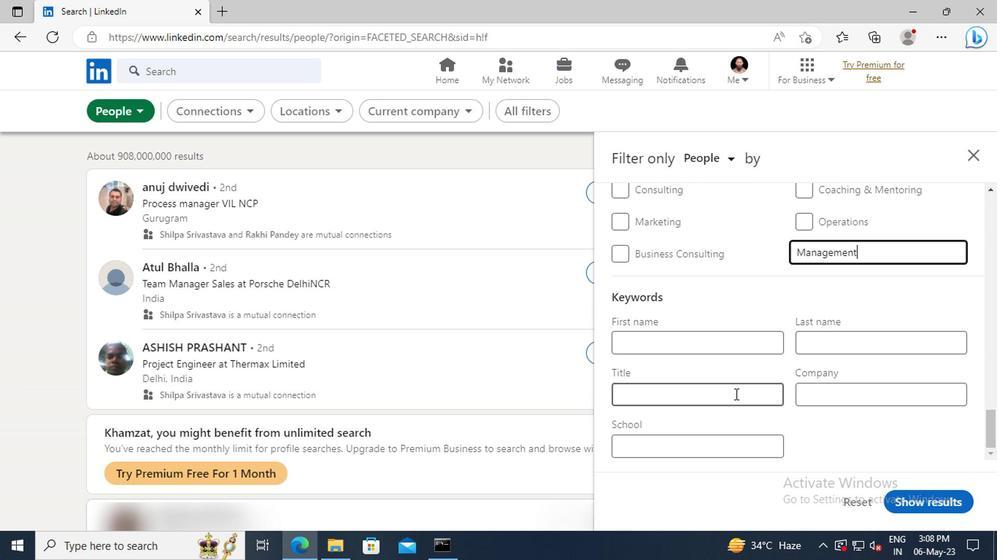 
Action: Mouse moved to (710, 397)
Screenshot: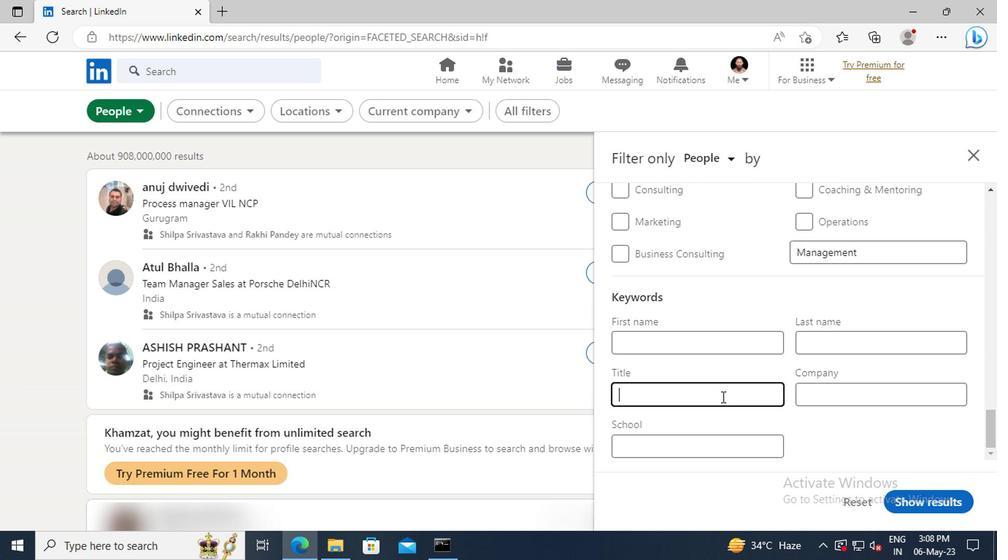 
Action: Key pressed <Key.shift>OFFICE<Key.space><Key.shift>MANAGER<Key.enter>
Screenshot: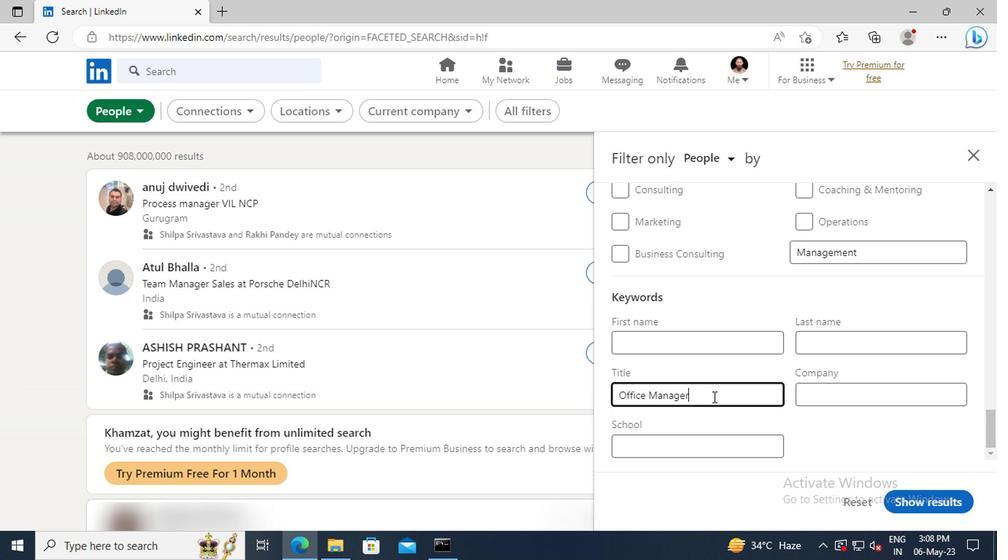 
Action: Mouse moved to (910, 501)
Screenshot: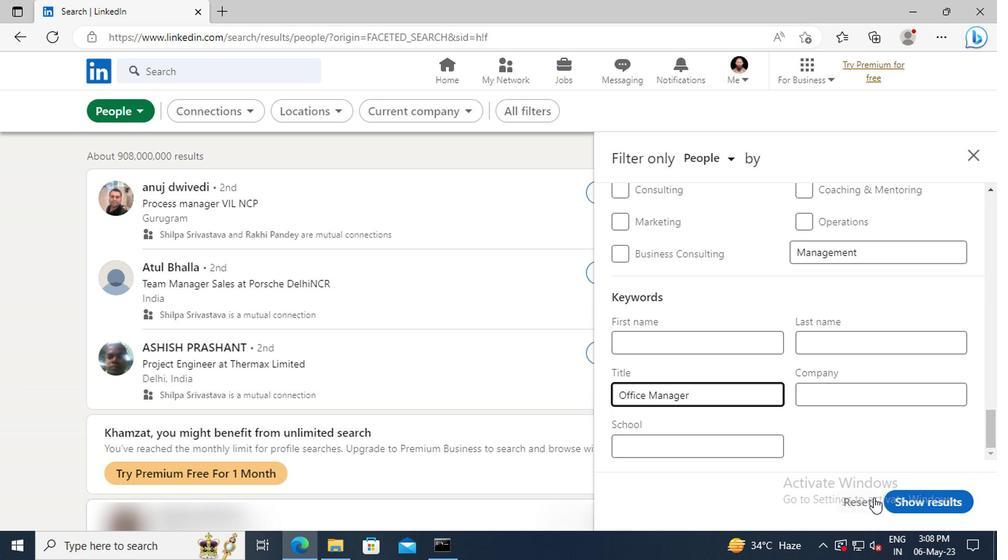 
Action: Mouse pressed left at (910, 501)
Screenshot: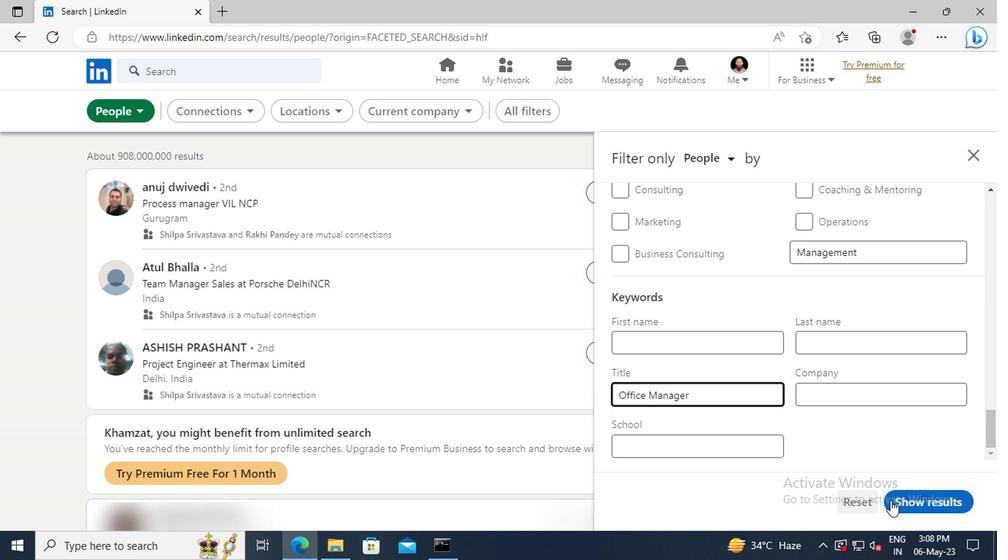 
